 Task: Look for space in Vadodara, India from 5th July, 2023 to 15th July, 2023 for 9 adults in price range Rs.15000 to Rs.25000. Place can be entire place with 5 bedrooms having 5 beds and 5 bathrooms. Property type can be house, flat, guest house. Amenities needed are: washing machine. Booking option can be shelf check-in. Required host language is English.
Action: Mouse moved to (552, 93)
Screenshot: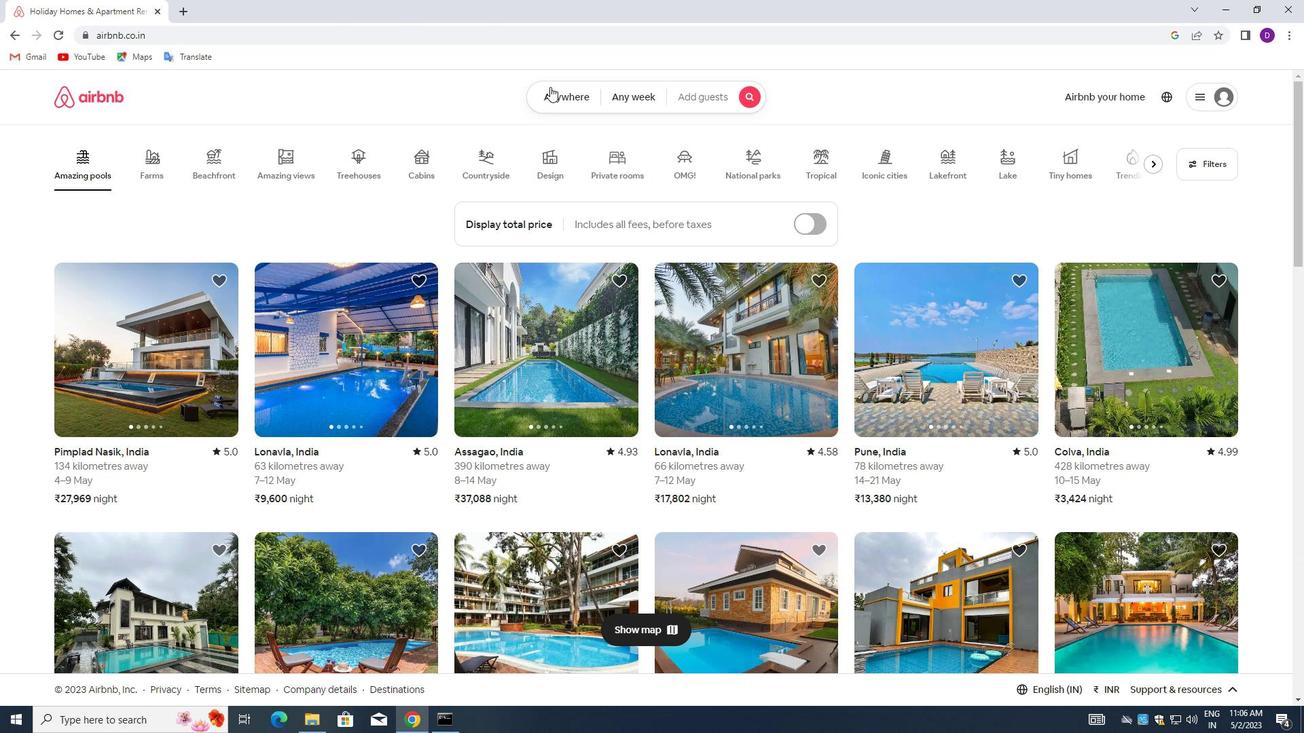 
Action: Mouse pressed left at (552, 93)
Screenshot: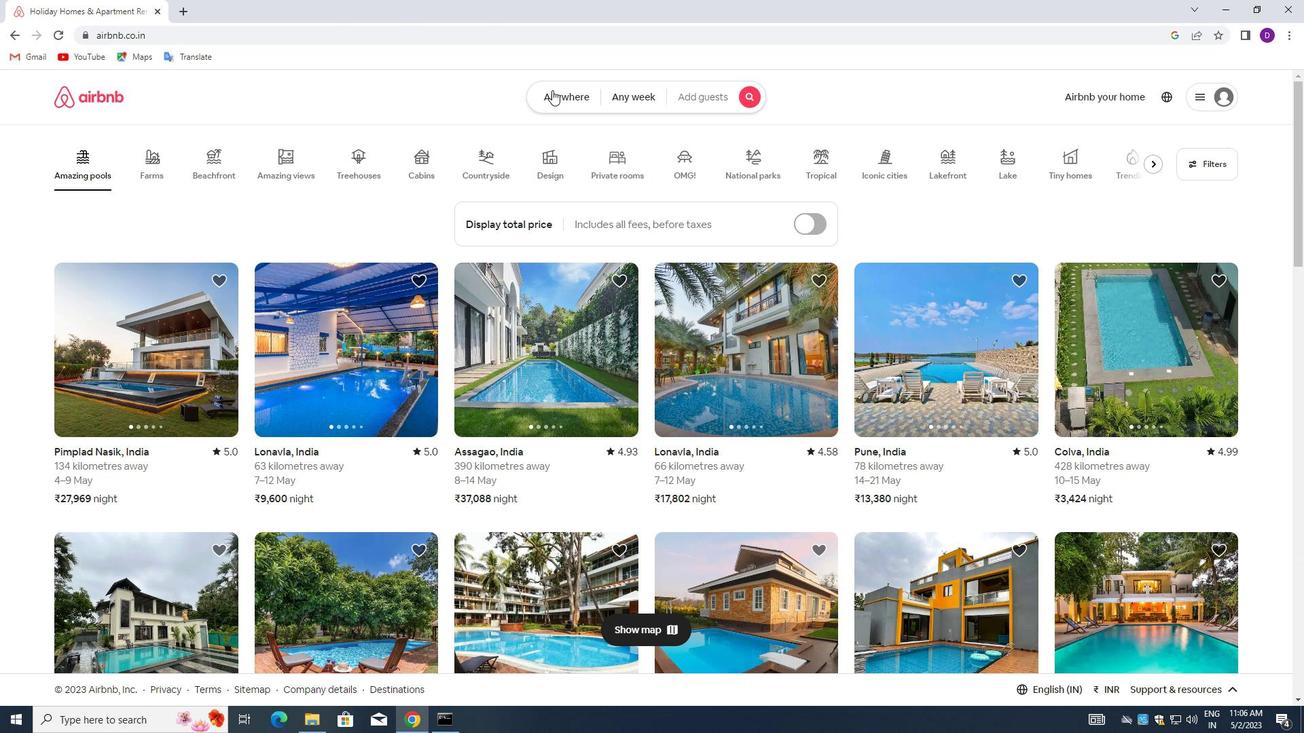 
Action: Mouse moved to (441, 152)
Screenshot: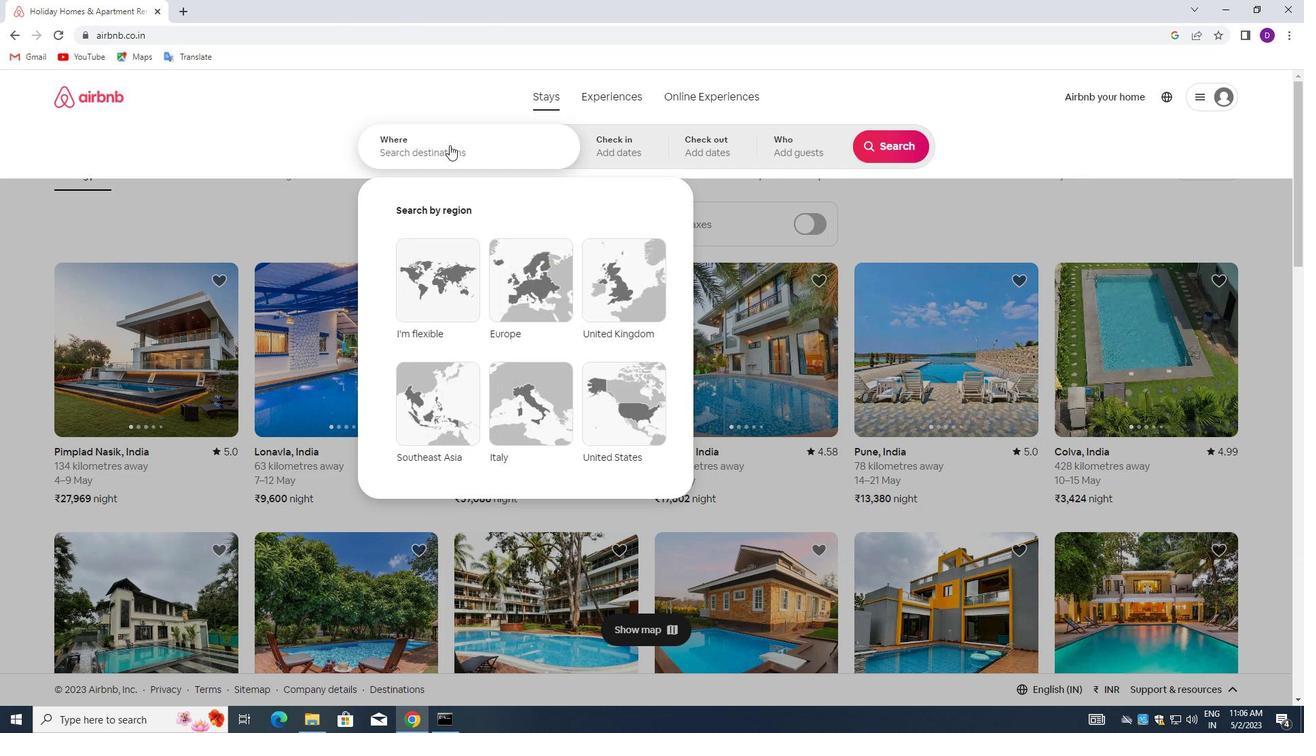 
Action: Mouse pressed left at (441, 152)
Screenshot: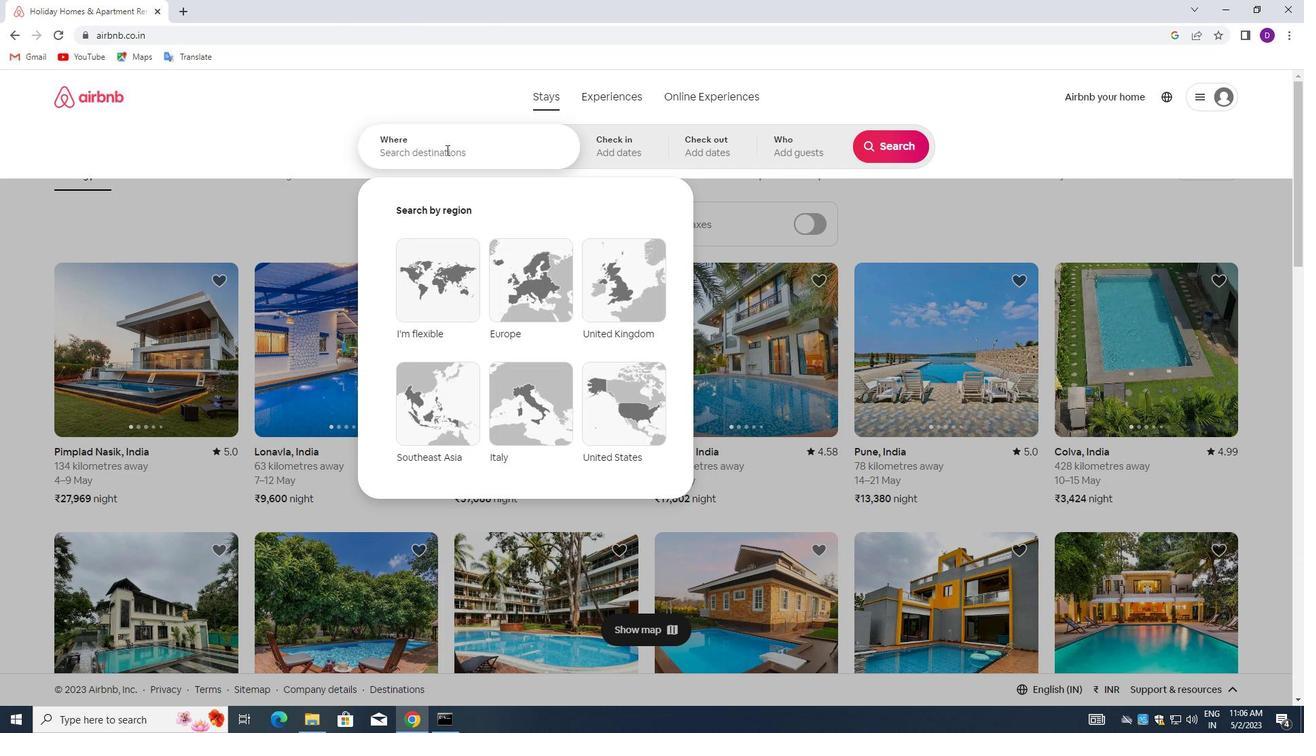 
Action: Key pressed <Key.shift_r>Vadodara,<Key.space><Key.shift>INDIA<Key.enter>
Screenshot: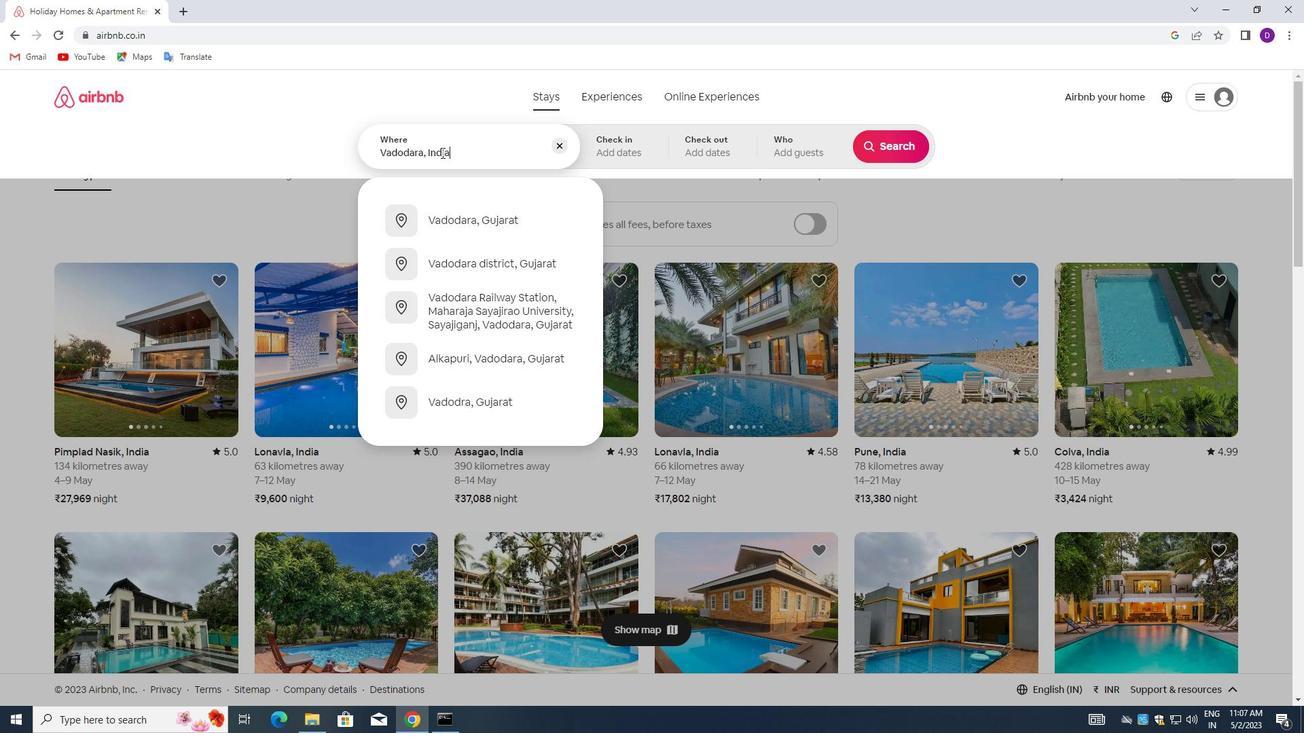 
Action: Mouse moved to (882, 249)
Screenshot: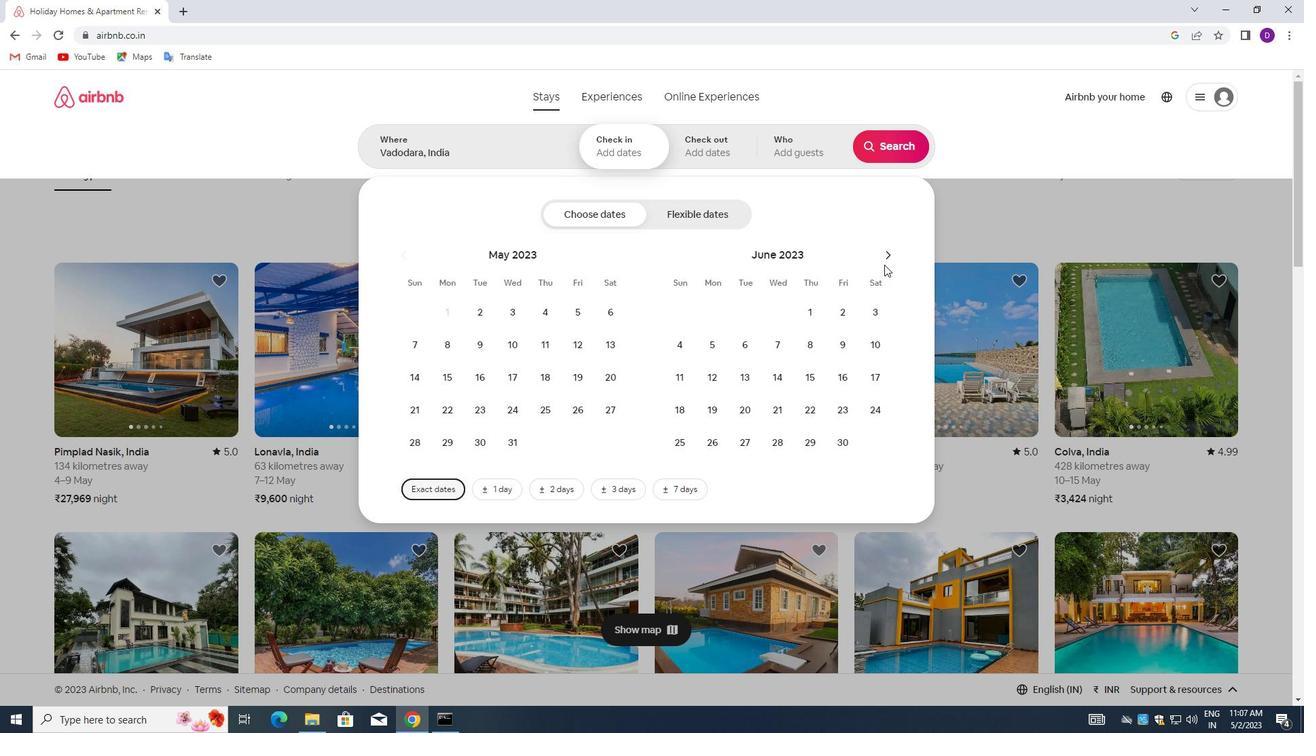 
Action: Mouse pressed left at (882, 249)
Screenshot: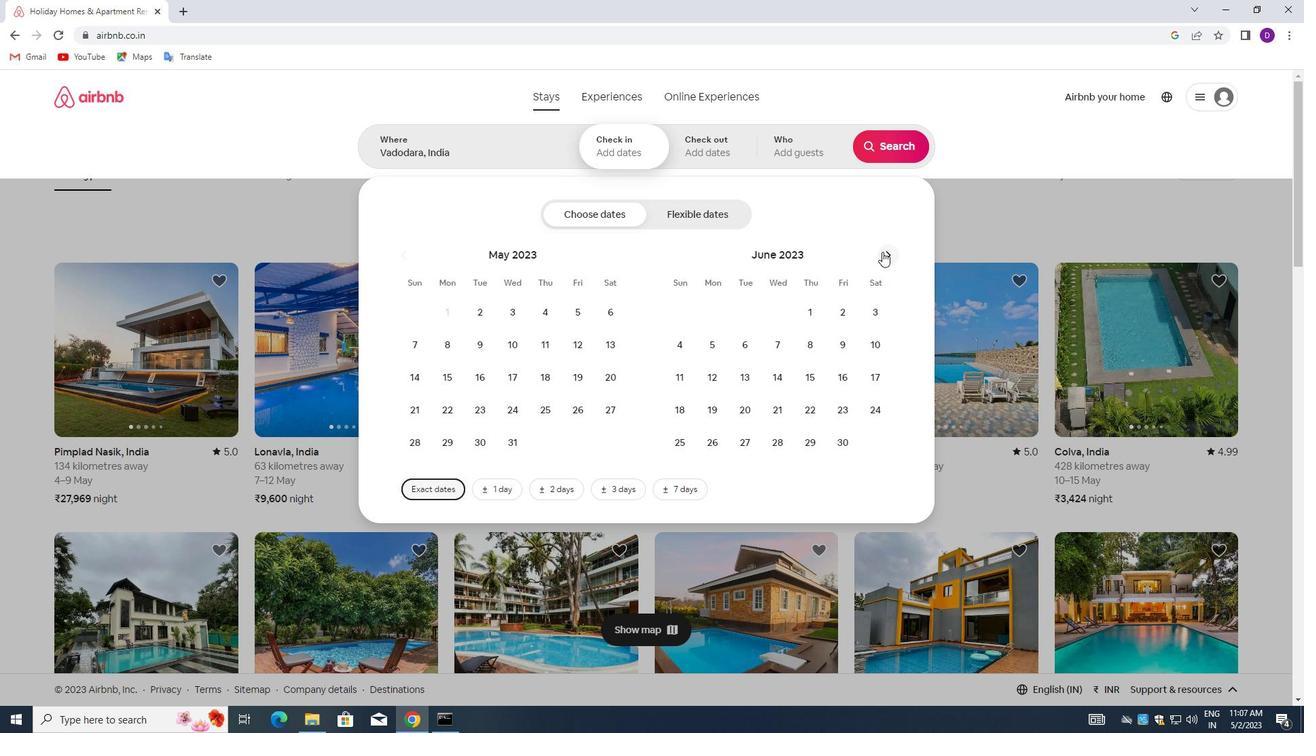 
Action: Mouse moved to (777, 339)
Screenshot: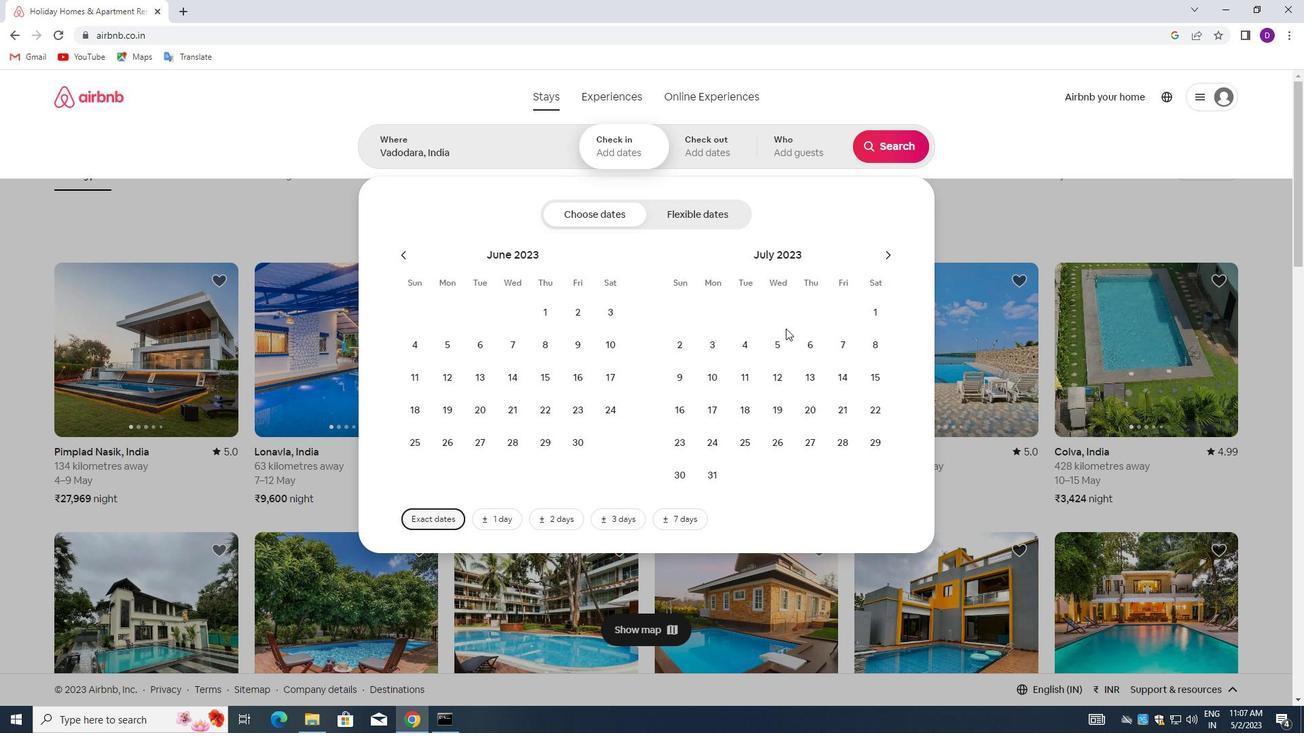 
Action: Mouse pressed left at (777, 339)
Screenshot: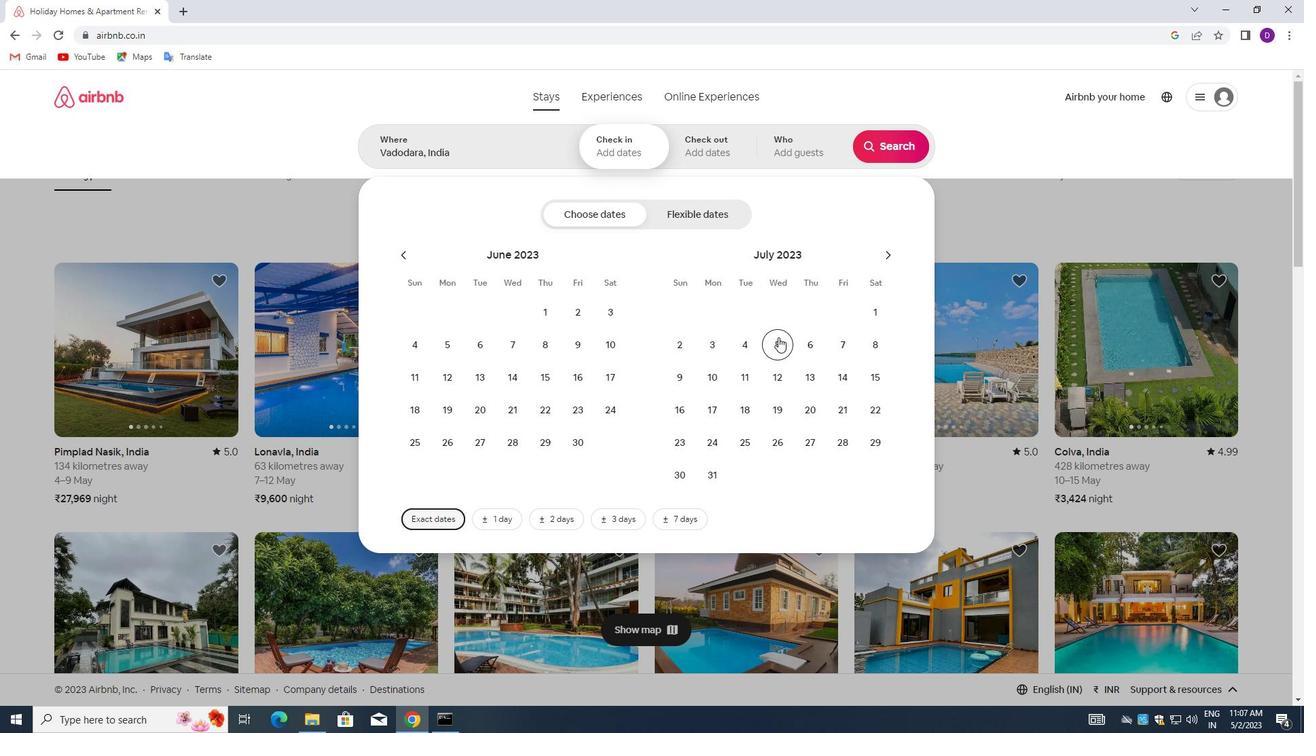 
Action: Mouse moved to (868, 377)
Screenshot: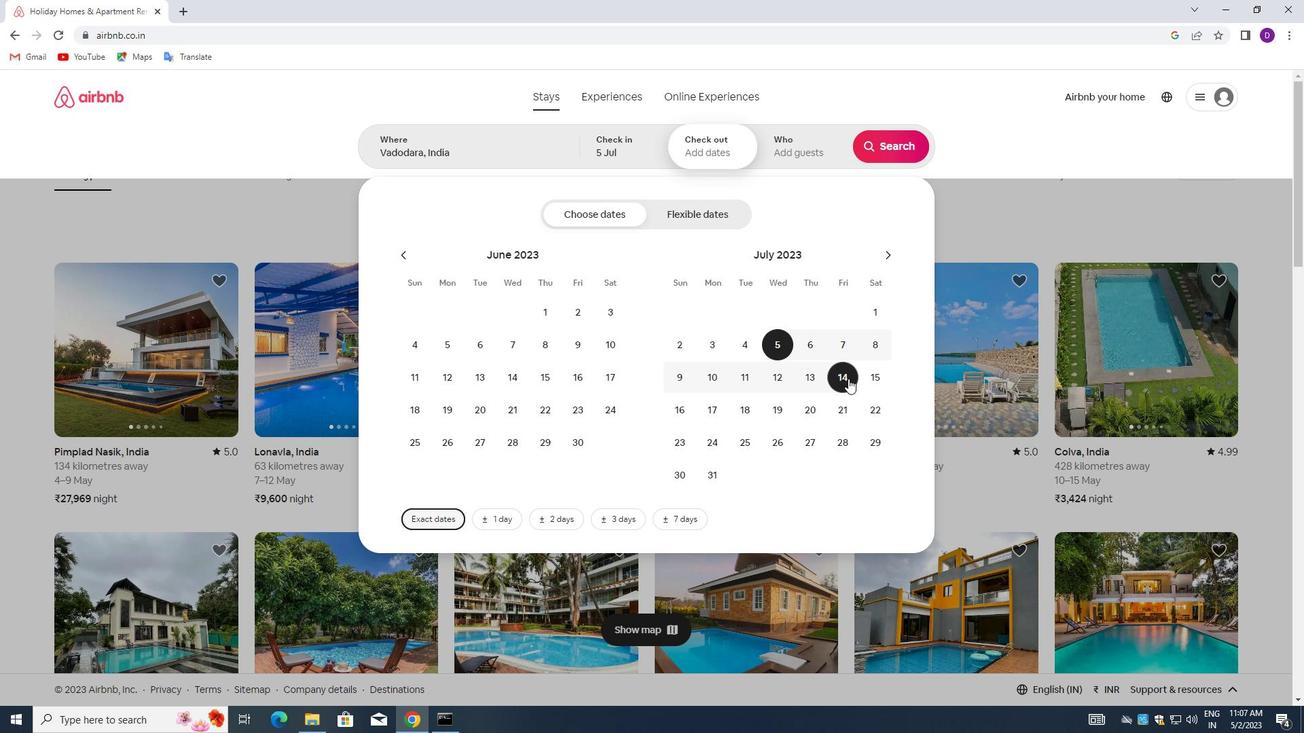 
Action: Mouse pressed left at (868, 377)
Screenshot: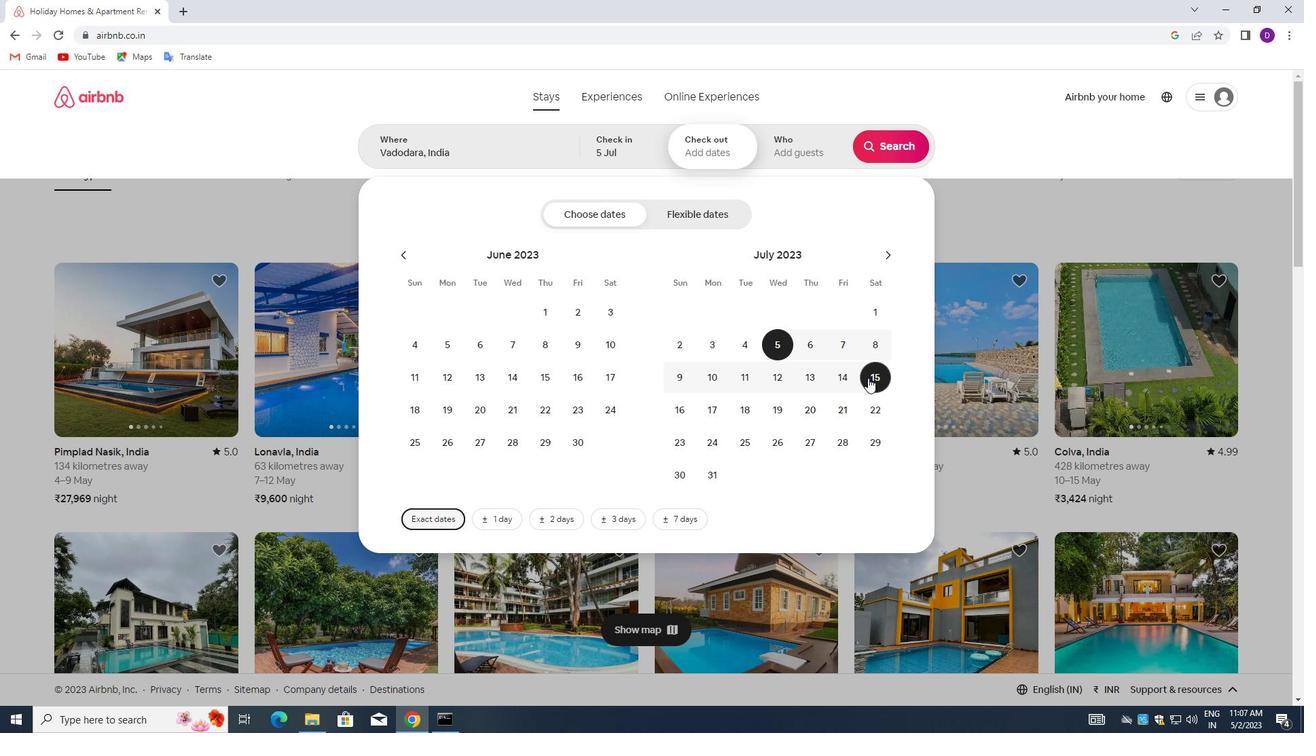 
Action: Mouse moved to (792, 154)
Screenshot: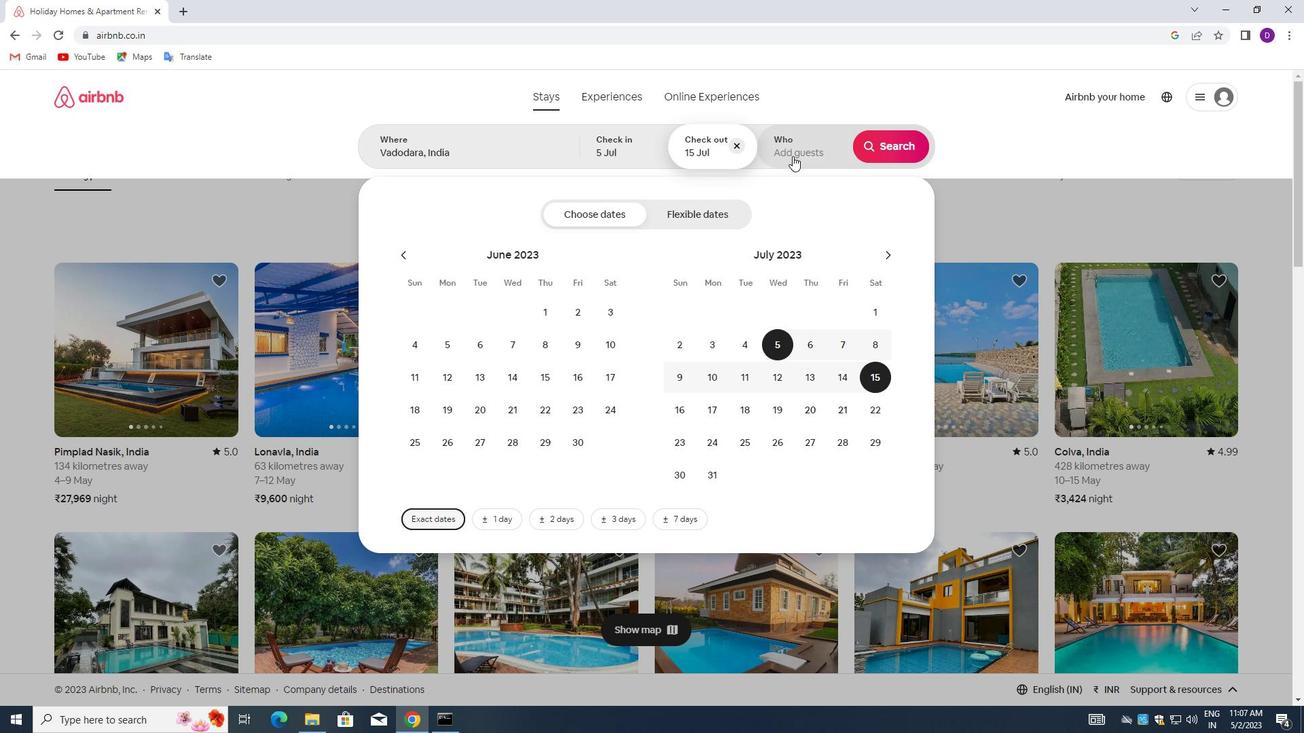 
Action: Mouse pressed left at (792, 154)
Screenshot: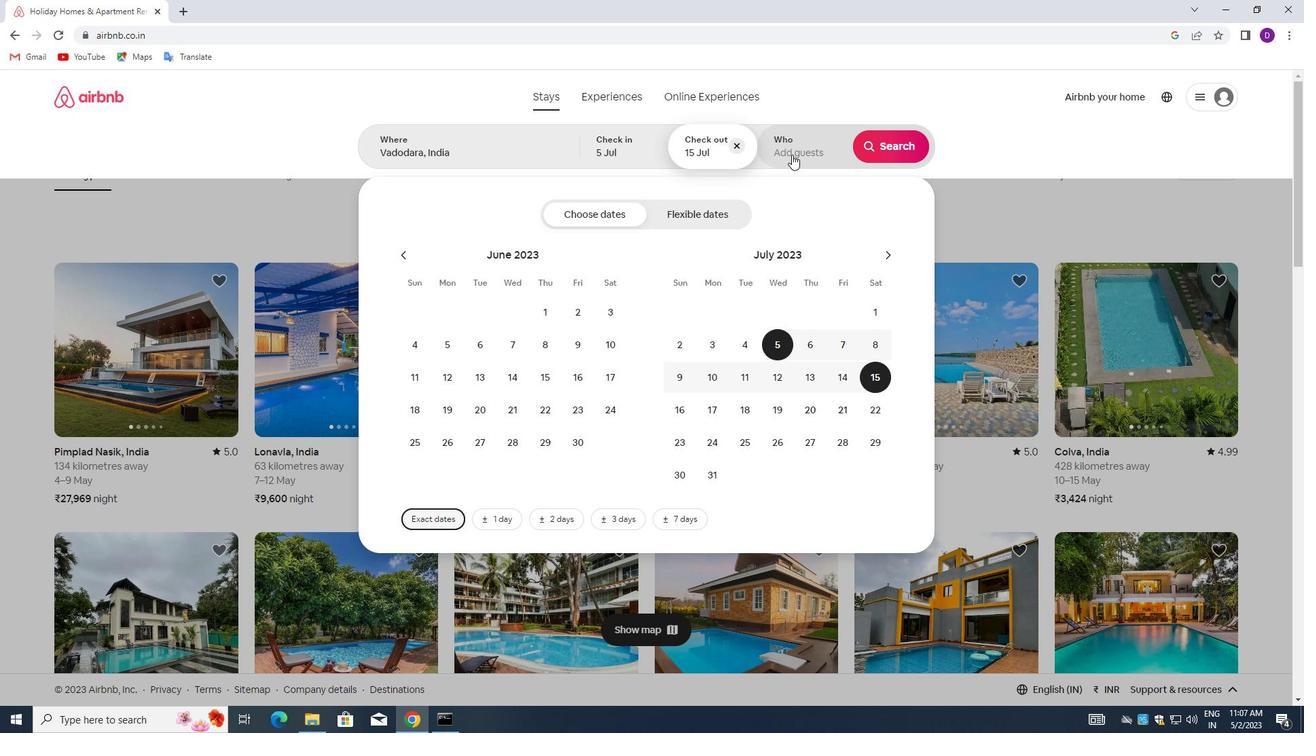 
Action: Mouse moved to (895, 219)
Screenshot: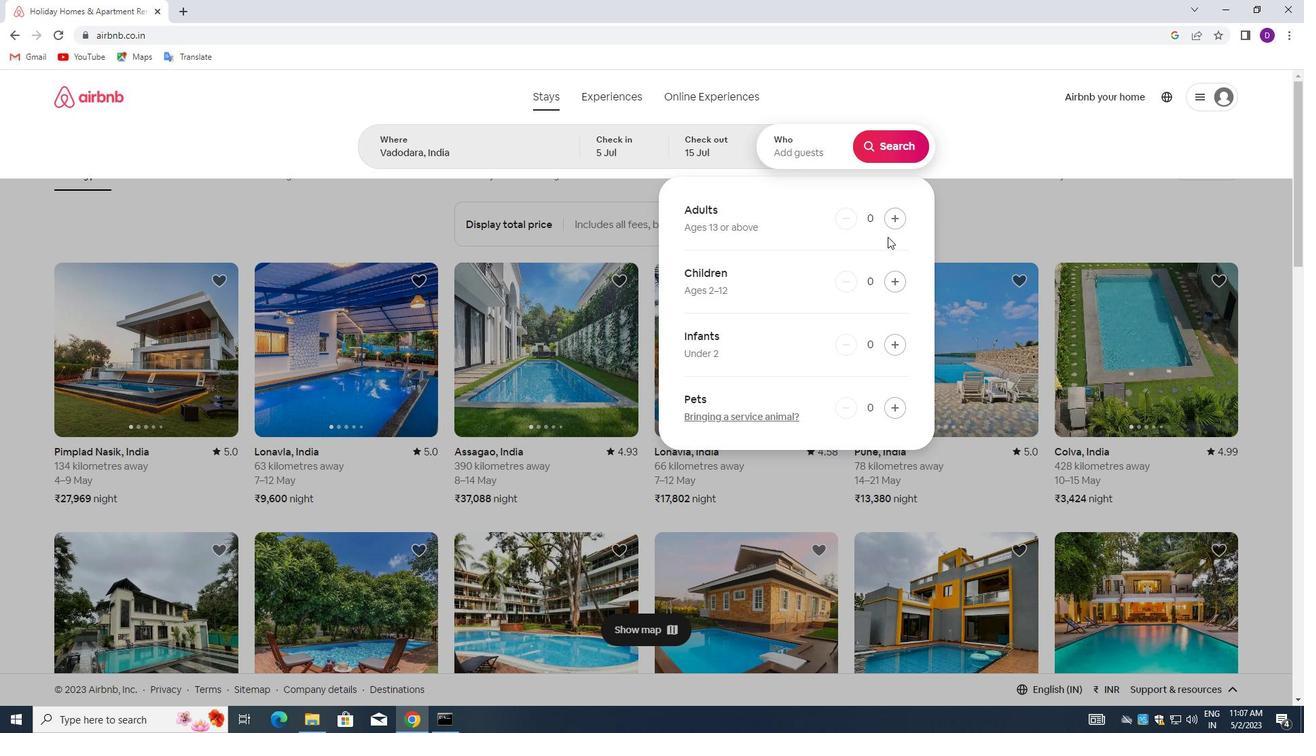 
Action: Mouse pressed left at (895, 219)
Screenshot: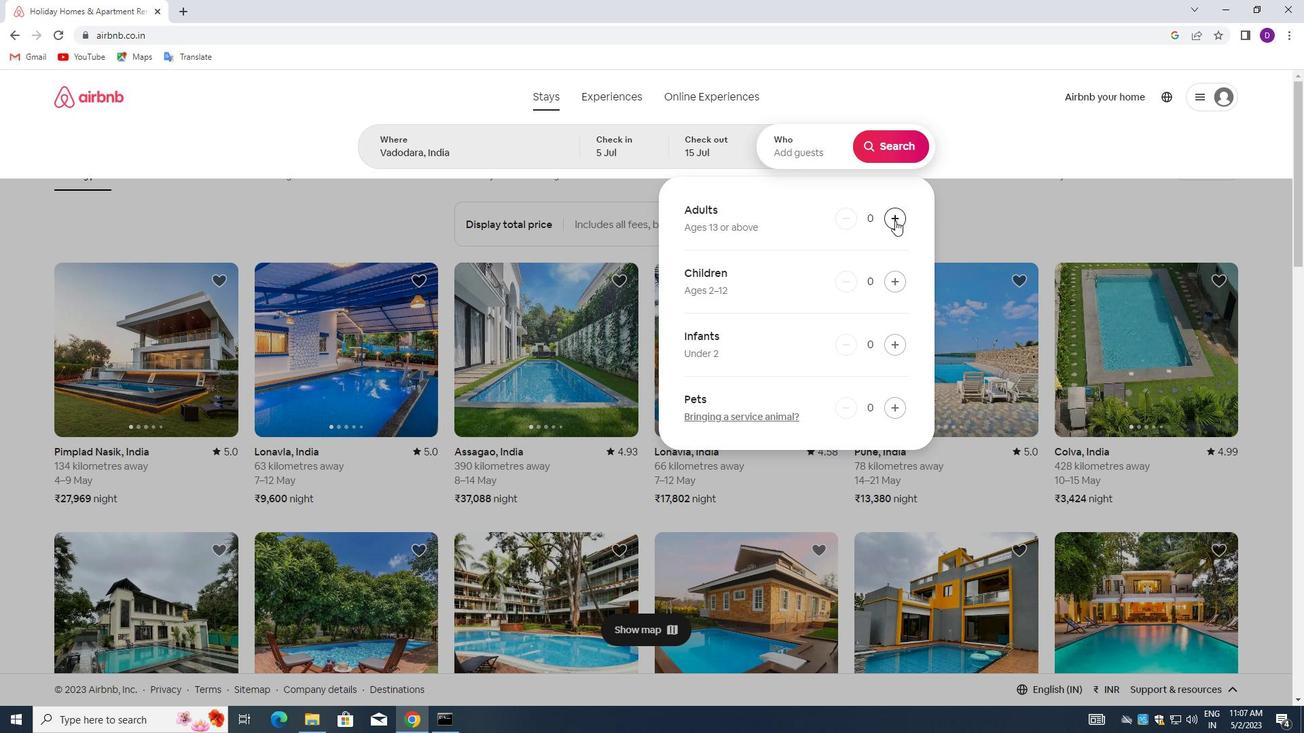 
Action: Mouse pressed left at (895, 219)
Screenshot: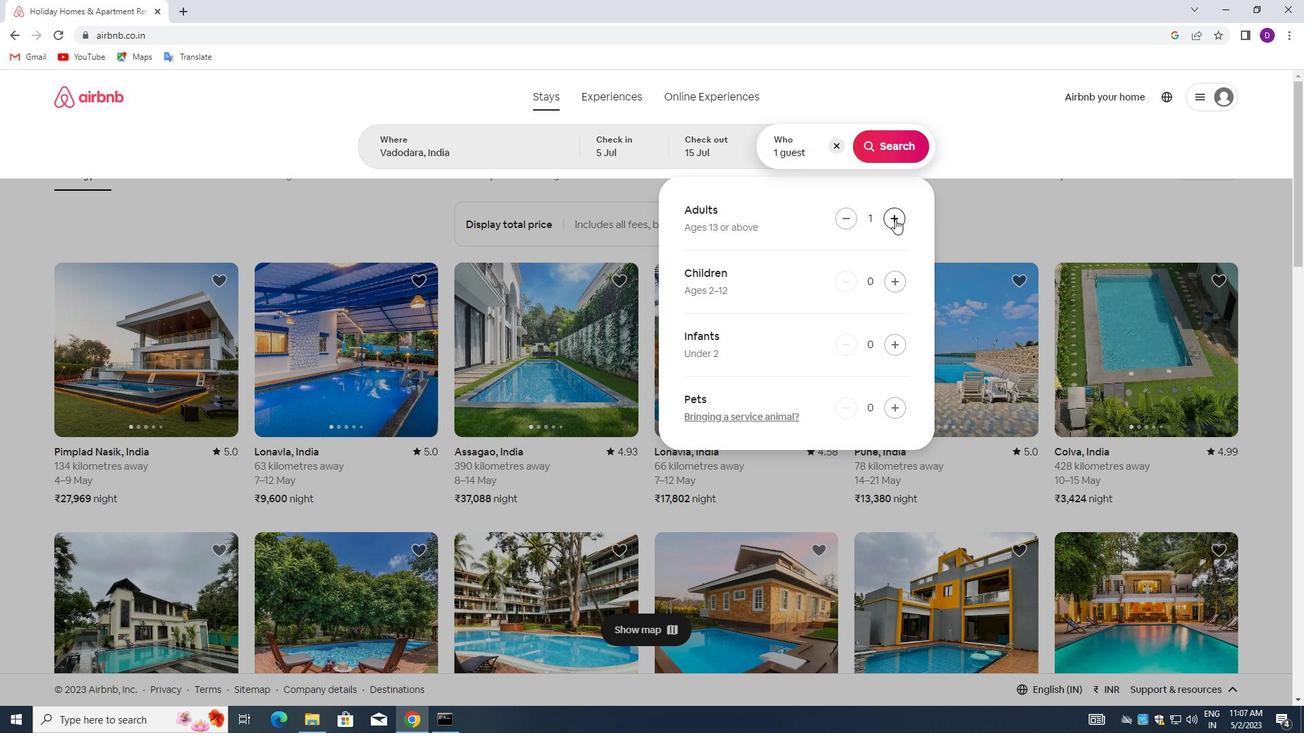 
Action: Mouse pressed left at (895, 219)
Screenshot: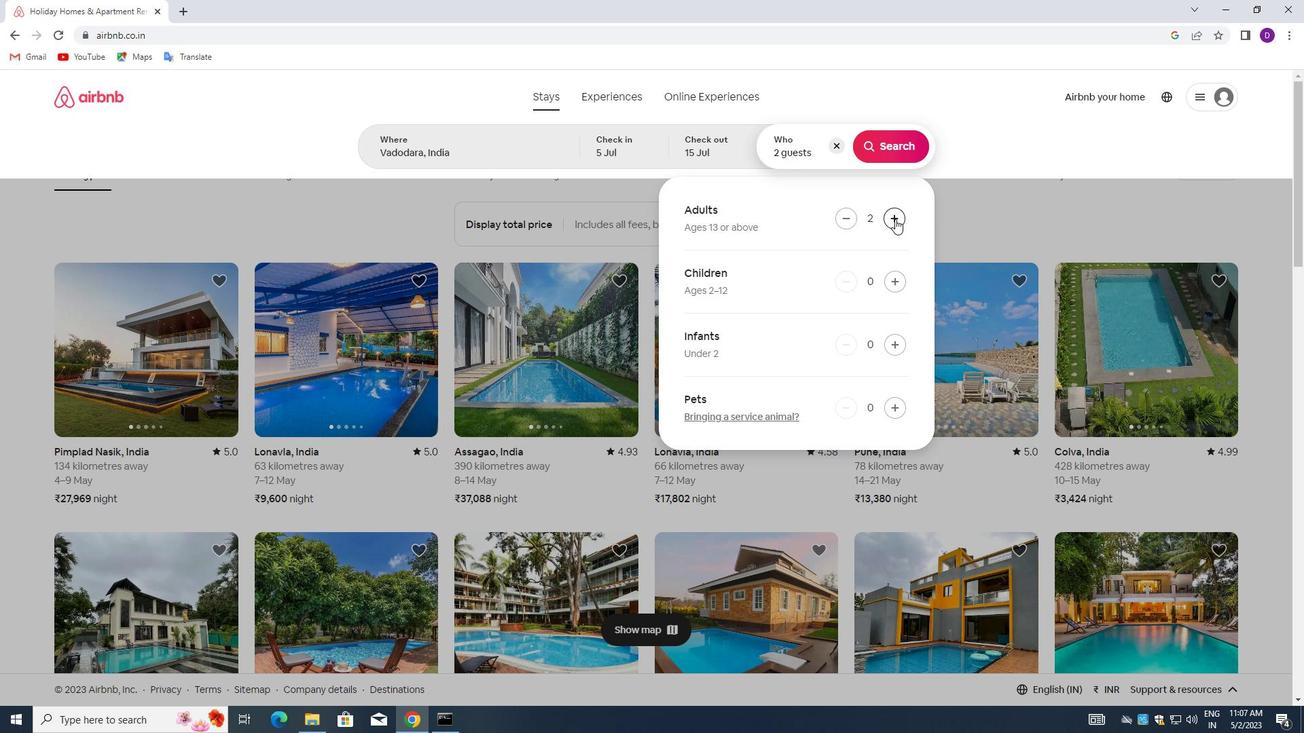 
Action: Mouse pressed left at (895, 219)
Screenshot: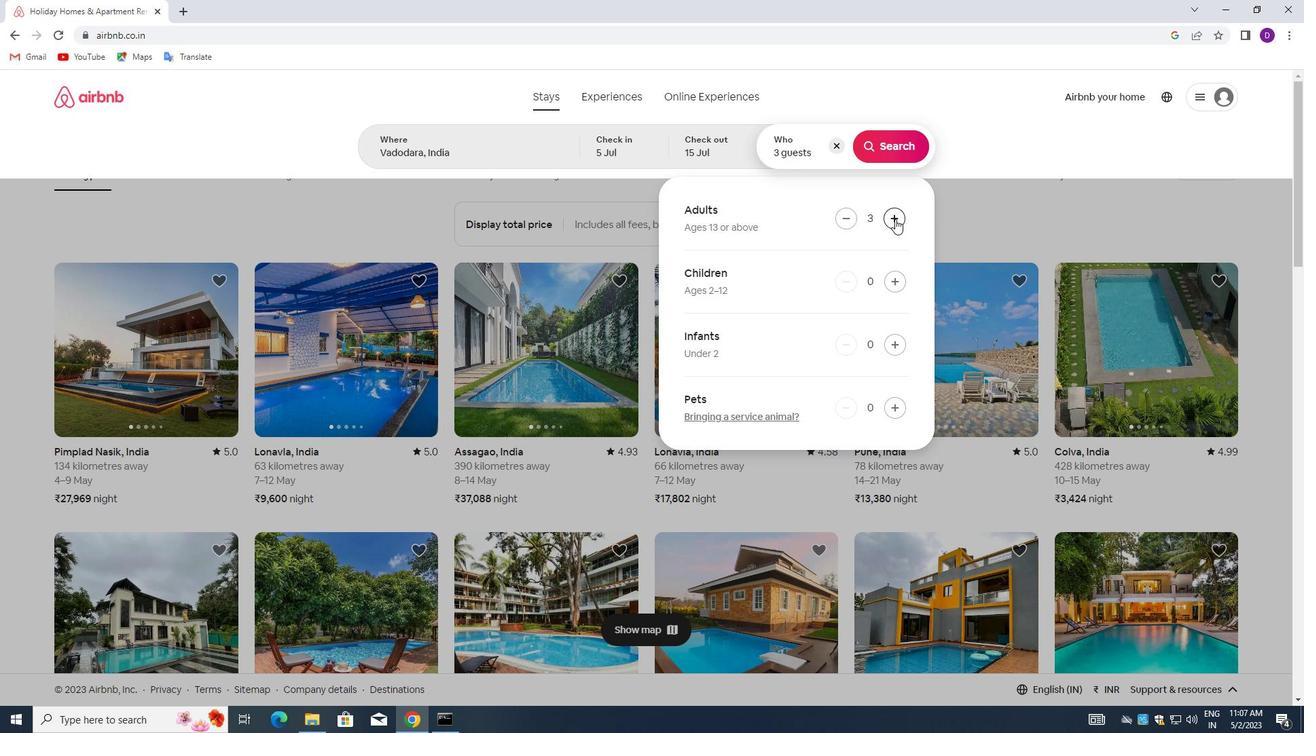 
Action: Mouse pressed left at (895, 219)
Screenshot: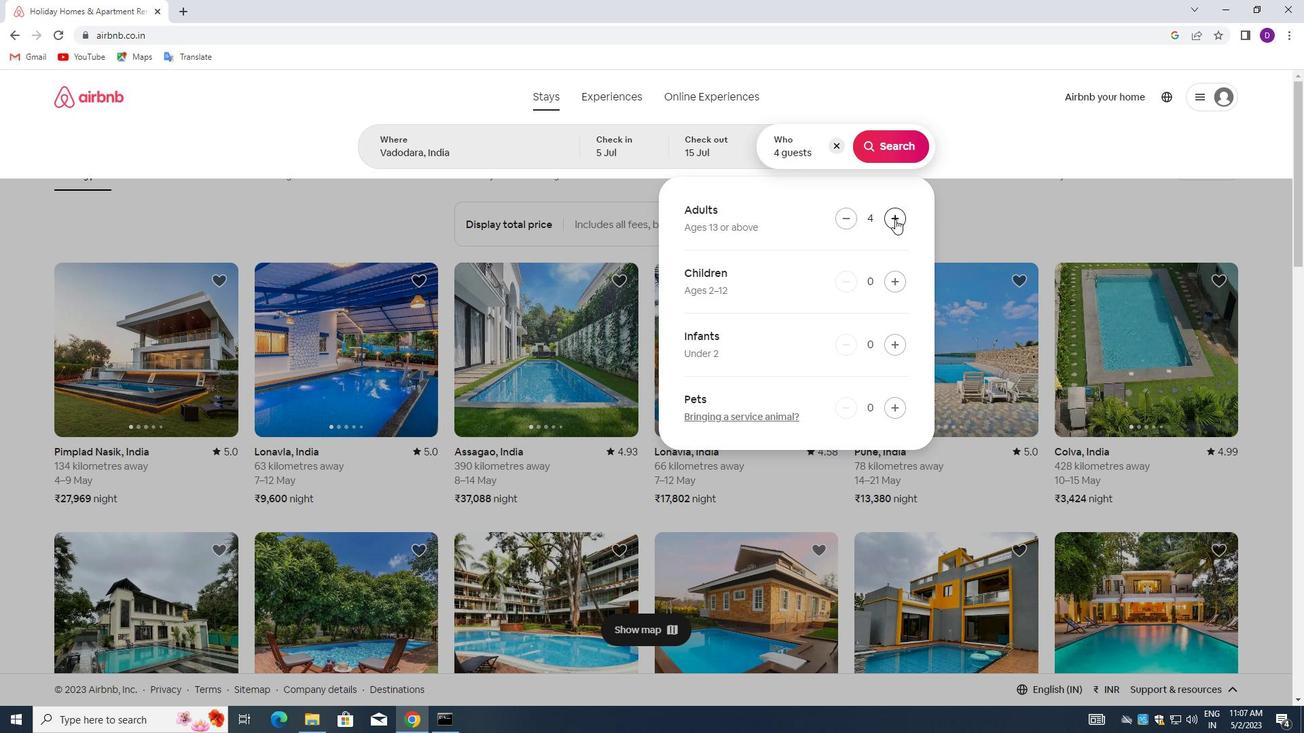 
Action: Mouse pressed left at (895, 219)
Screenshot: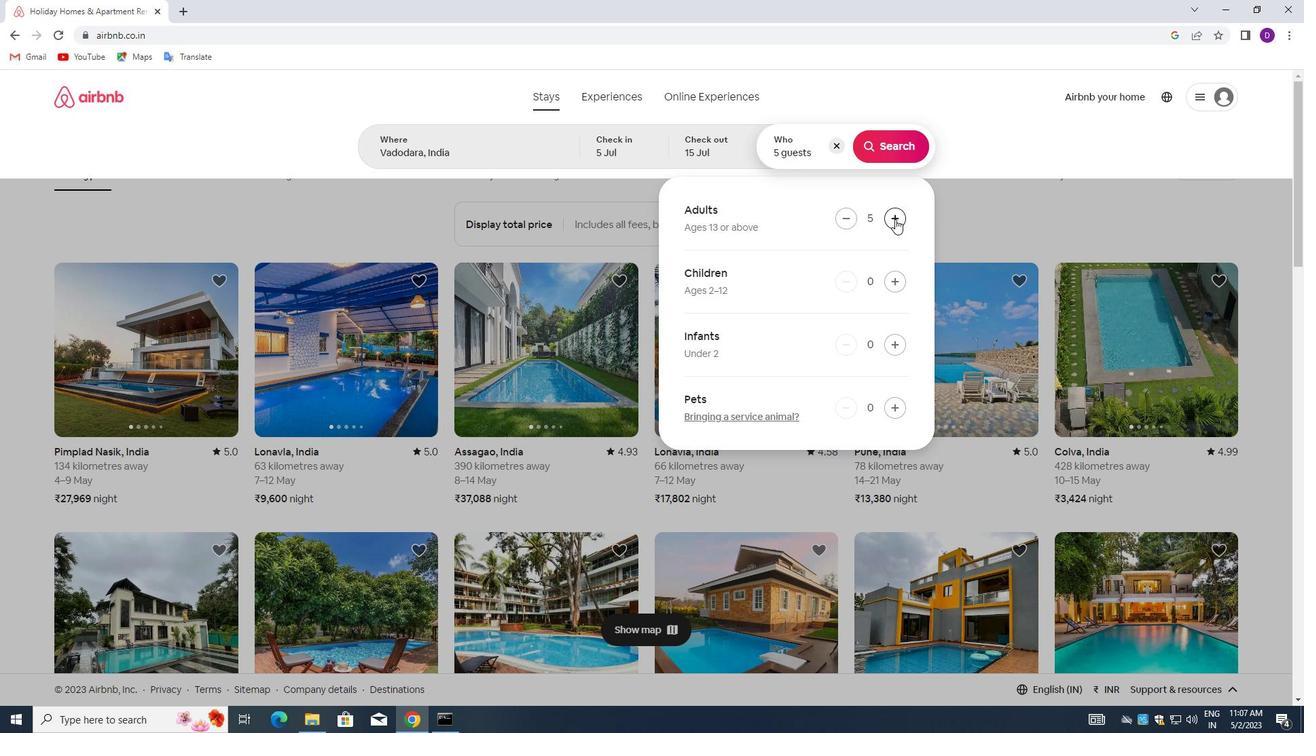 
Action: Mouse pressed left at (895, 219)
Screenshot: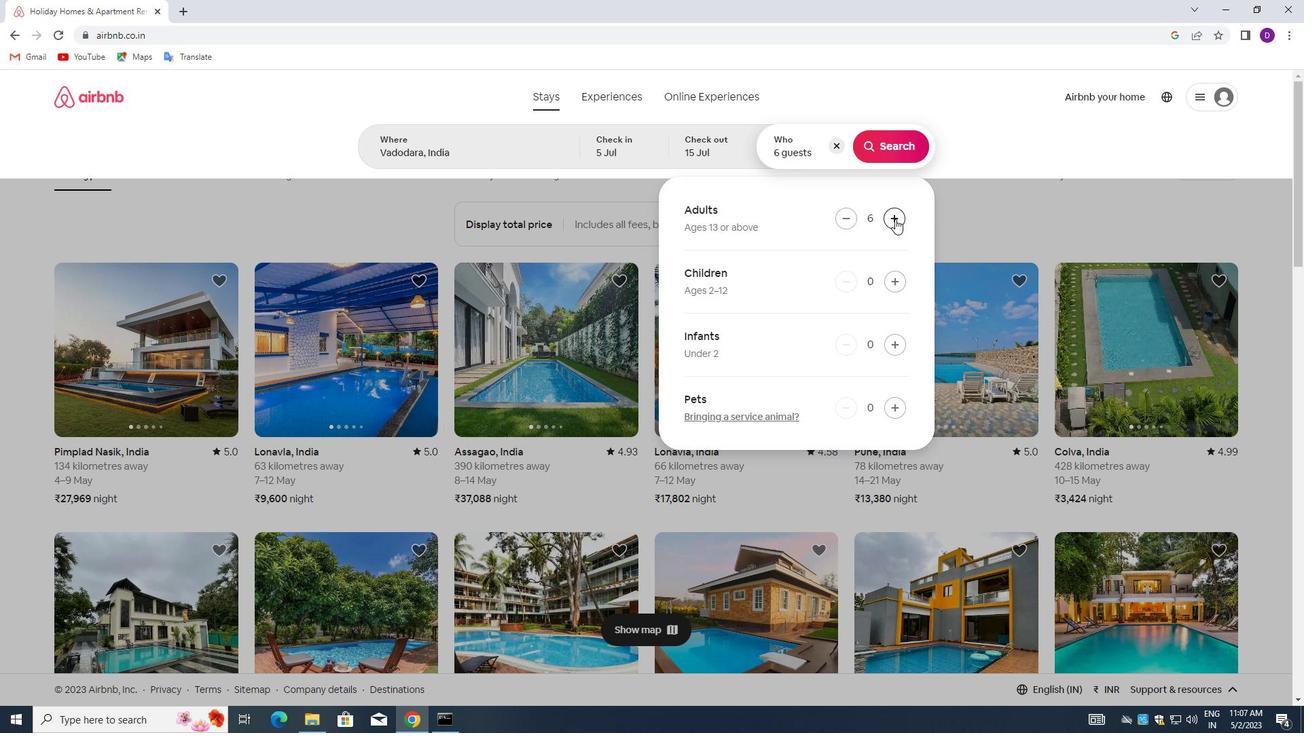 
Action: Mouse pressed left at (895, 219)
Screenshot: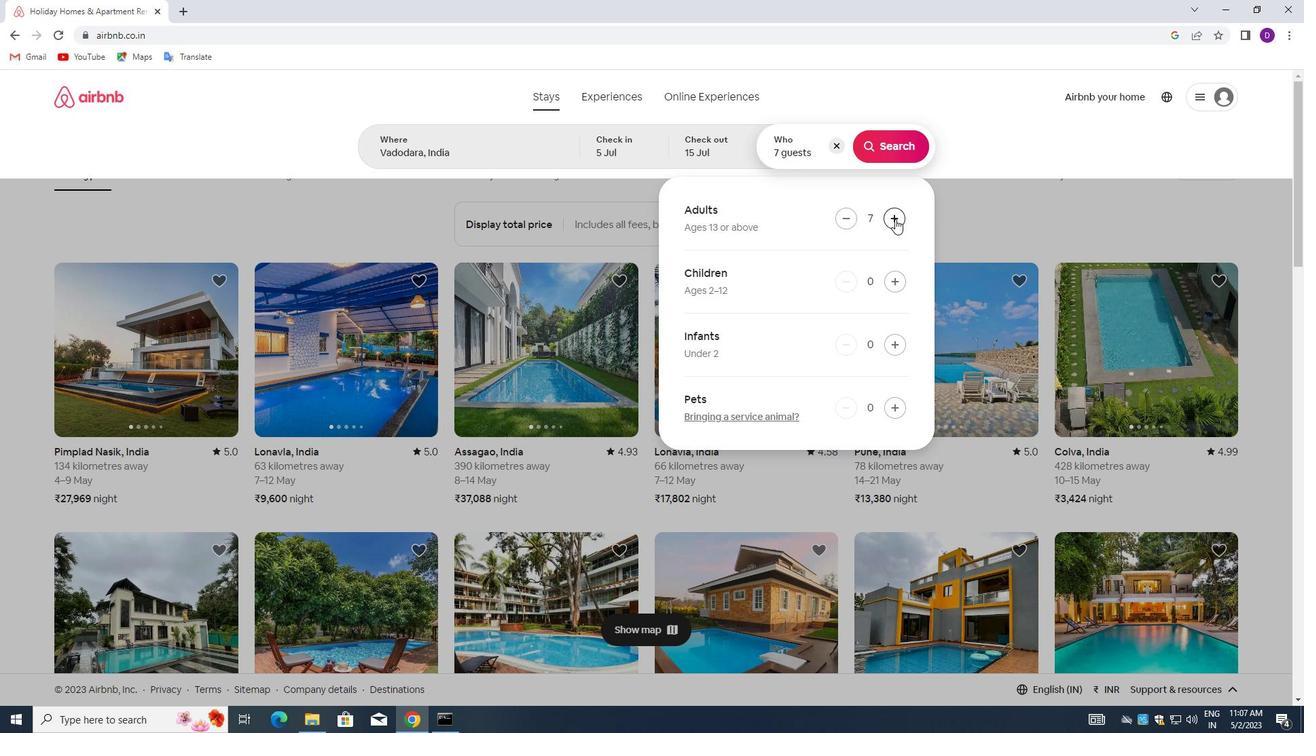 
Action: Mouse pressed left at (895, 219)
Screenshot: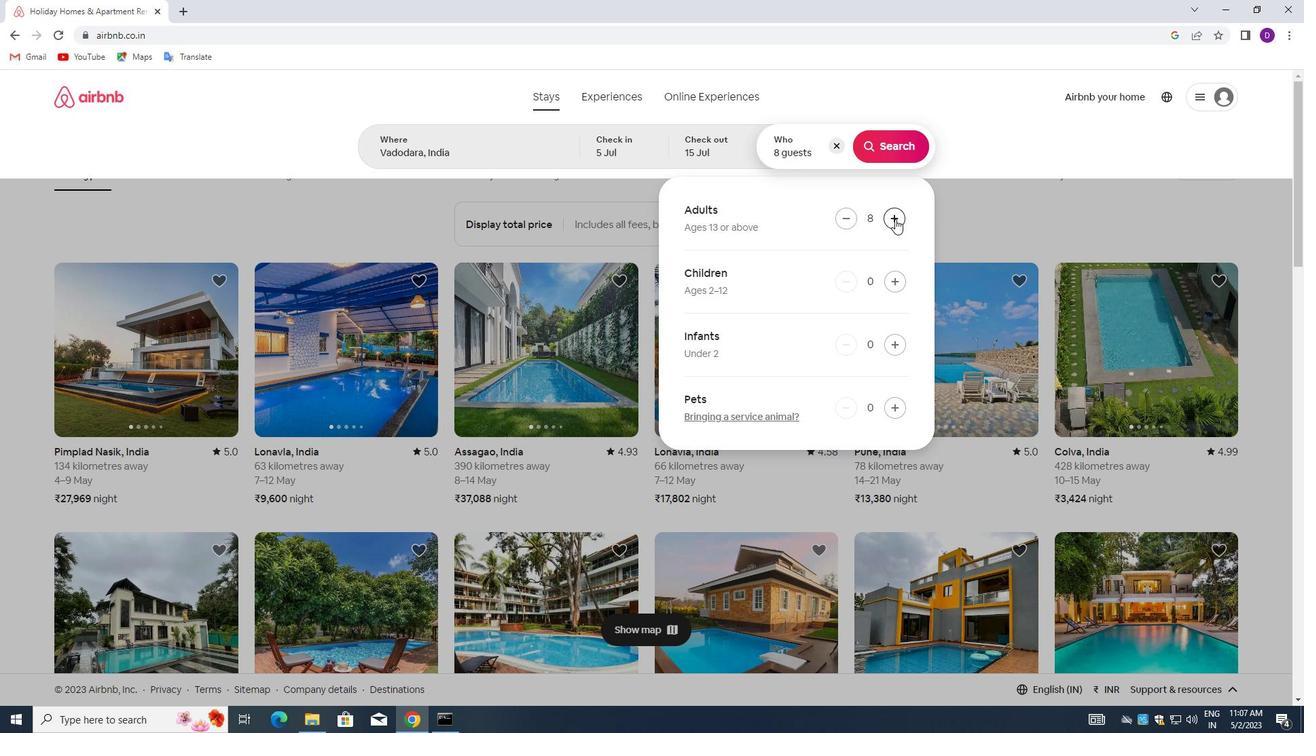
Action: Mouse moved to (894, 150)
Screenshot: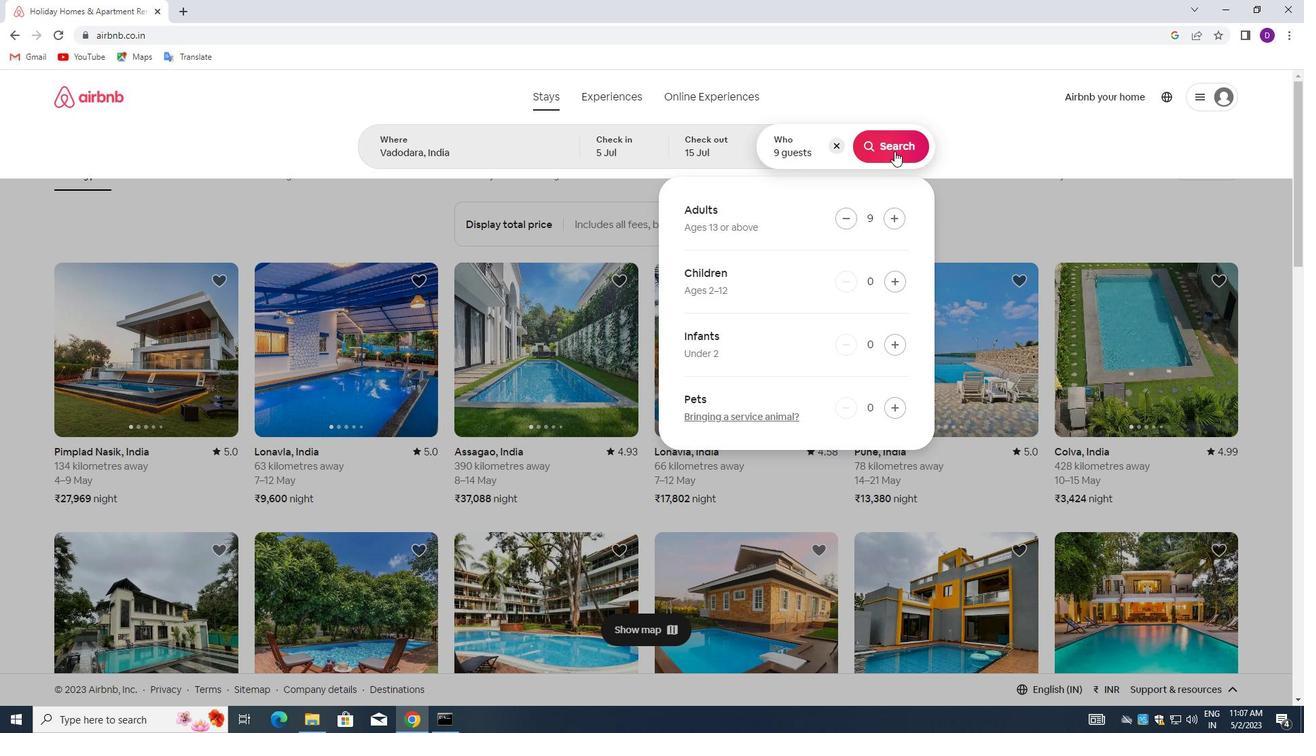 
Action: Mouse pressed left at (894, 150)
Screenshot: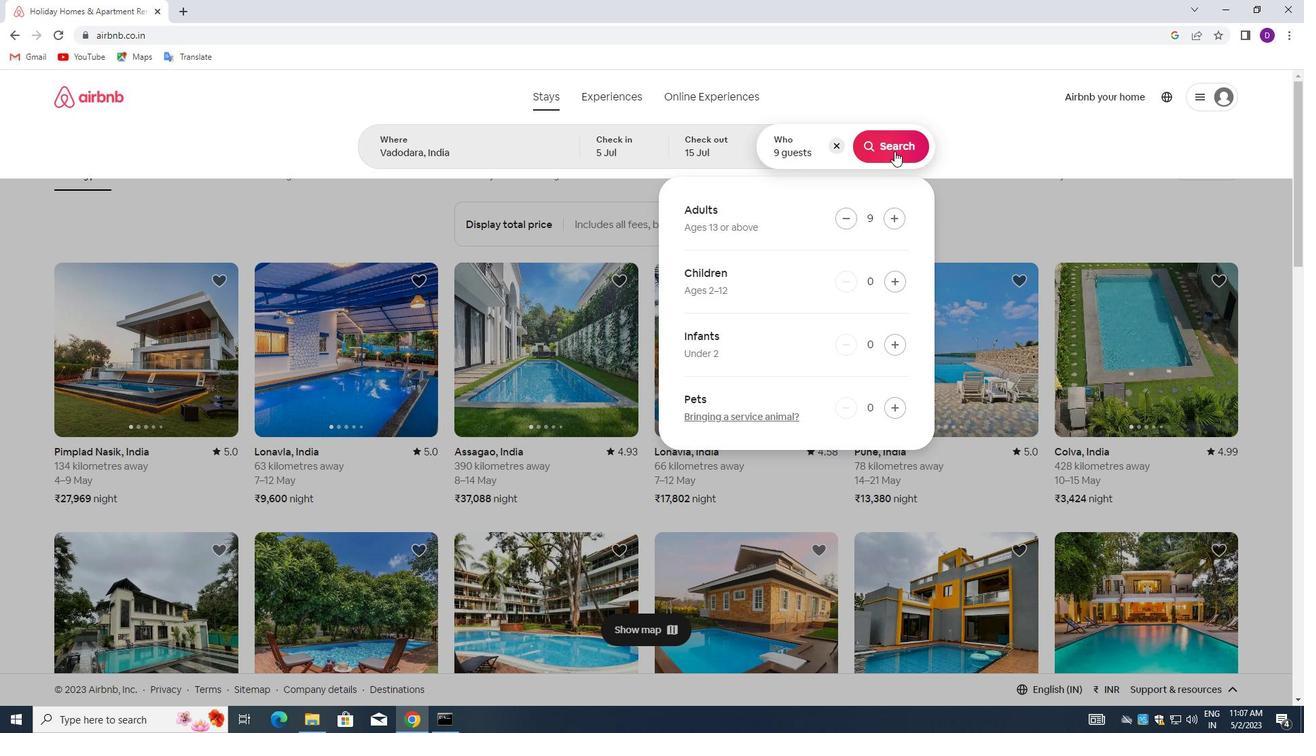 
Action: Mouse moved to (1228, 148)
Screenshot: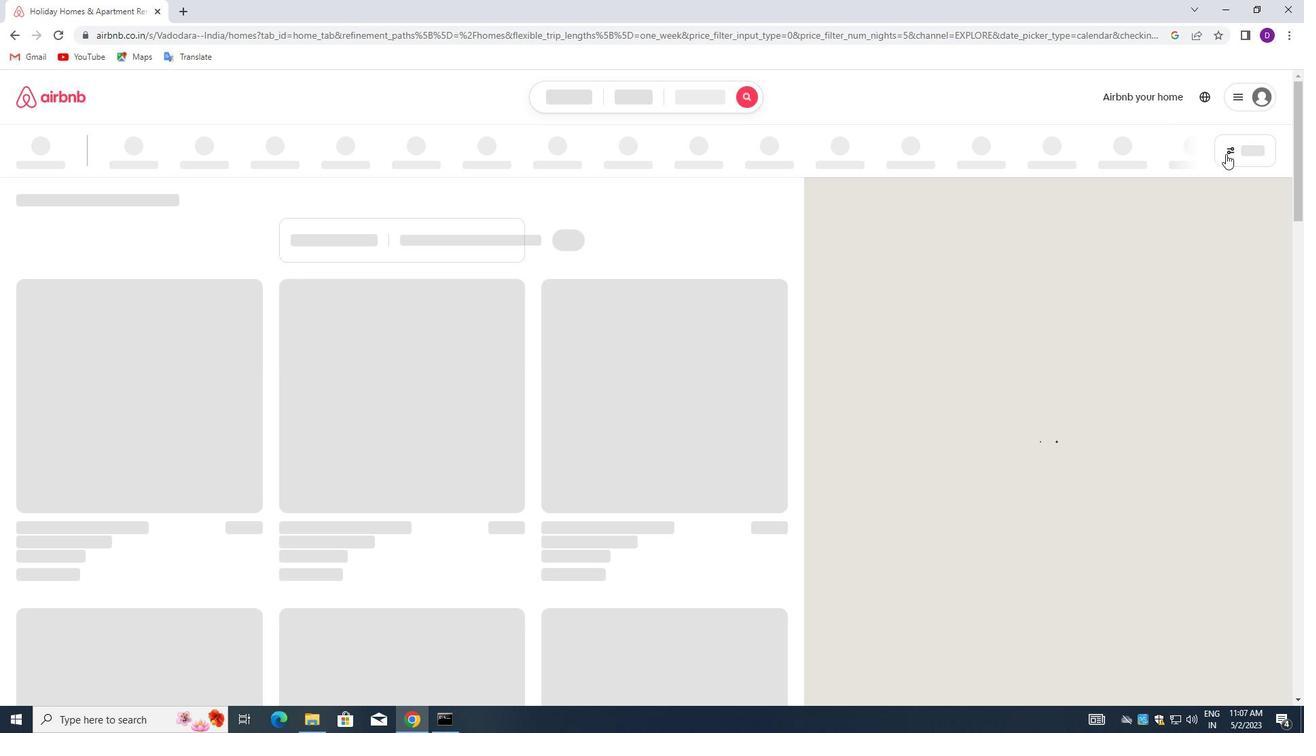 
Action: Mouse pressed left at (1228, 148)
Screenshot: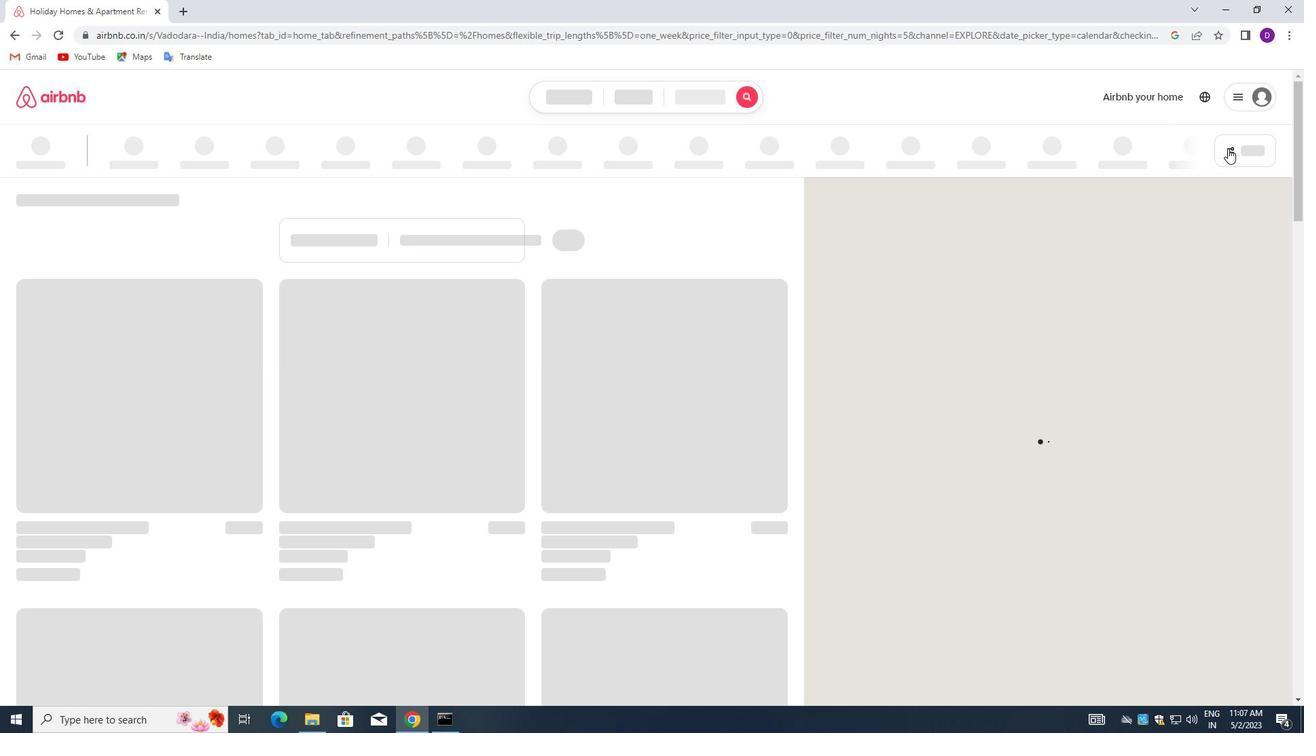 
Action: Mouse moved to (471, 326)
Screenshot: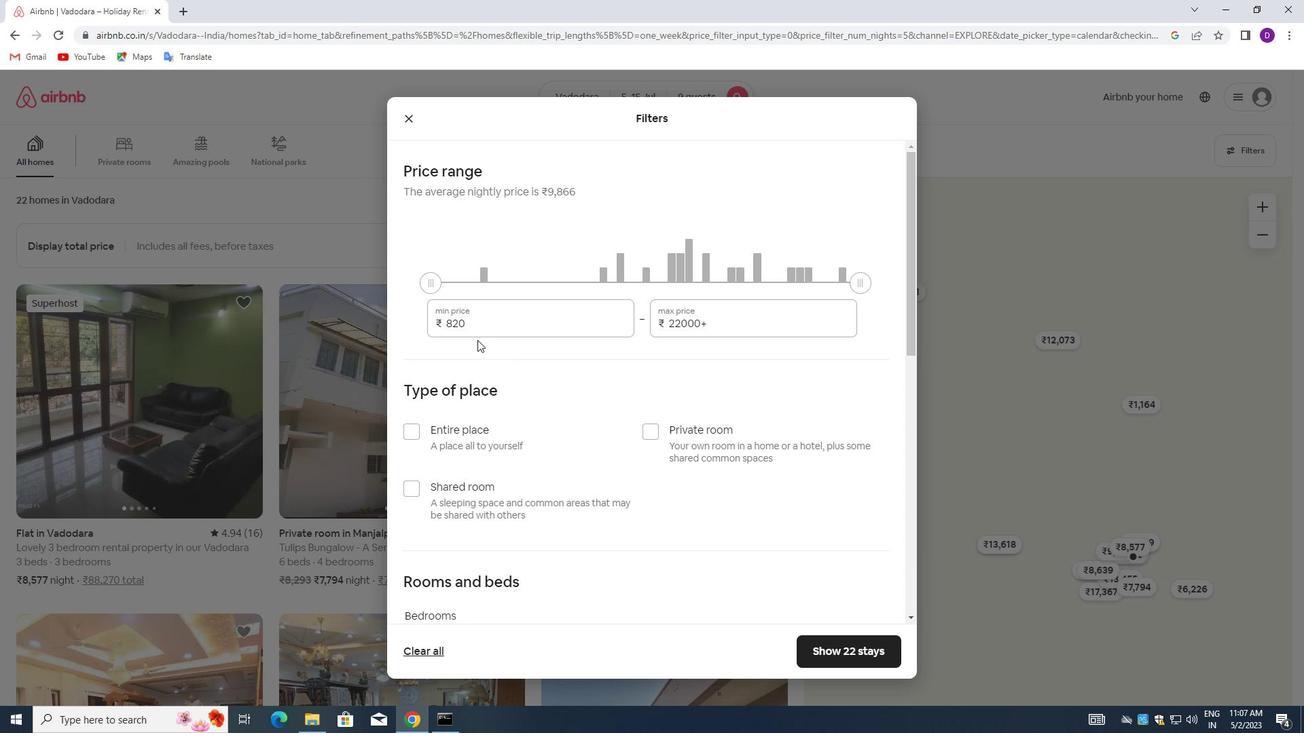 
Action: Mouse pressed left at (471, 326)
Screenshot: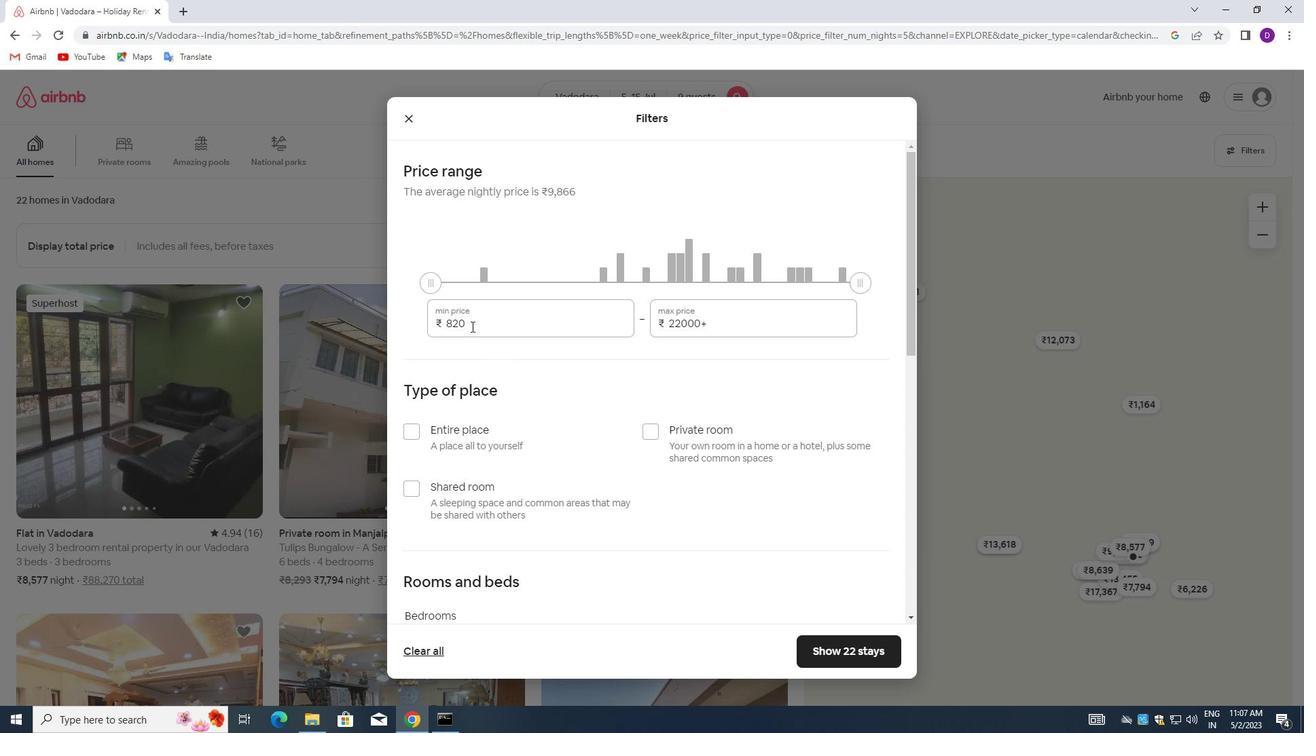 
Action: Mouse pressed left at (471, 326)
Screenshot: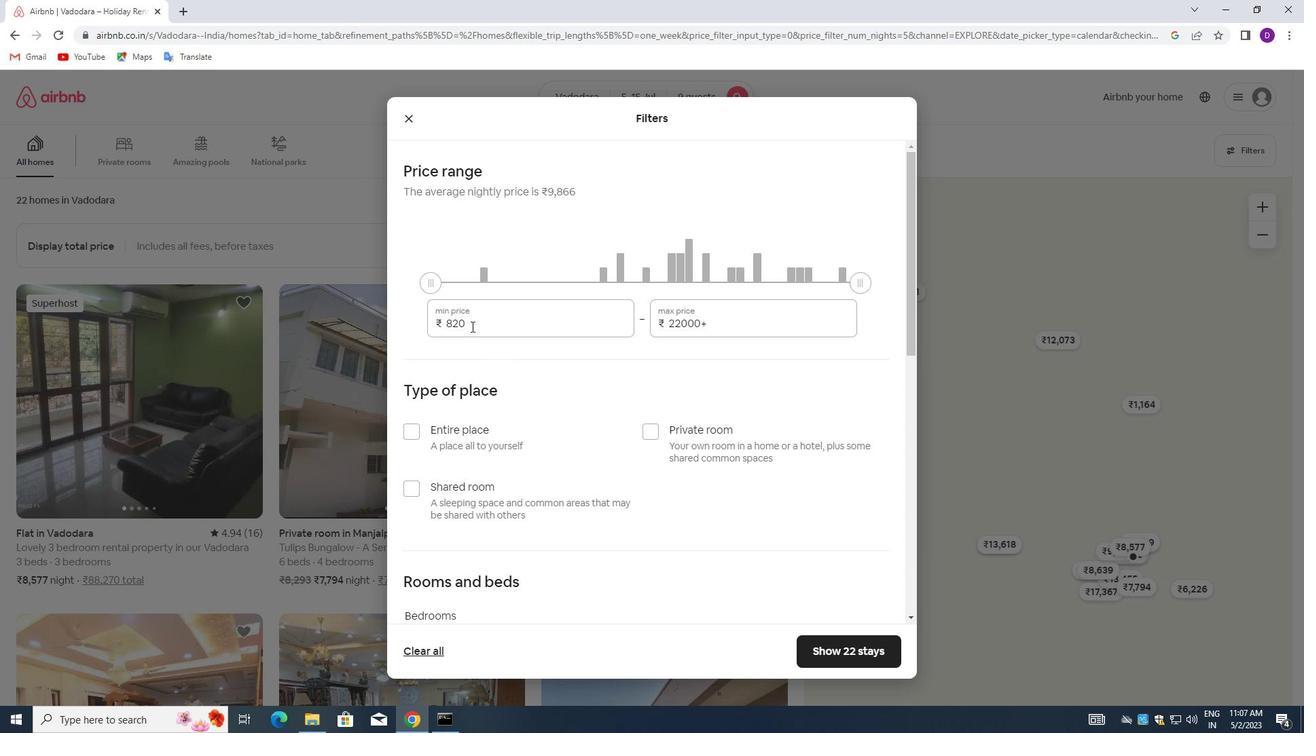
Action: Key pressed 159<Key.backspace>000<Key.tab>20000
Screenshot: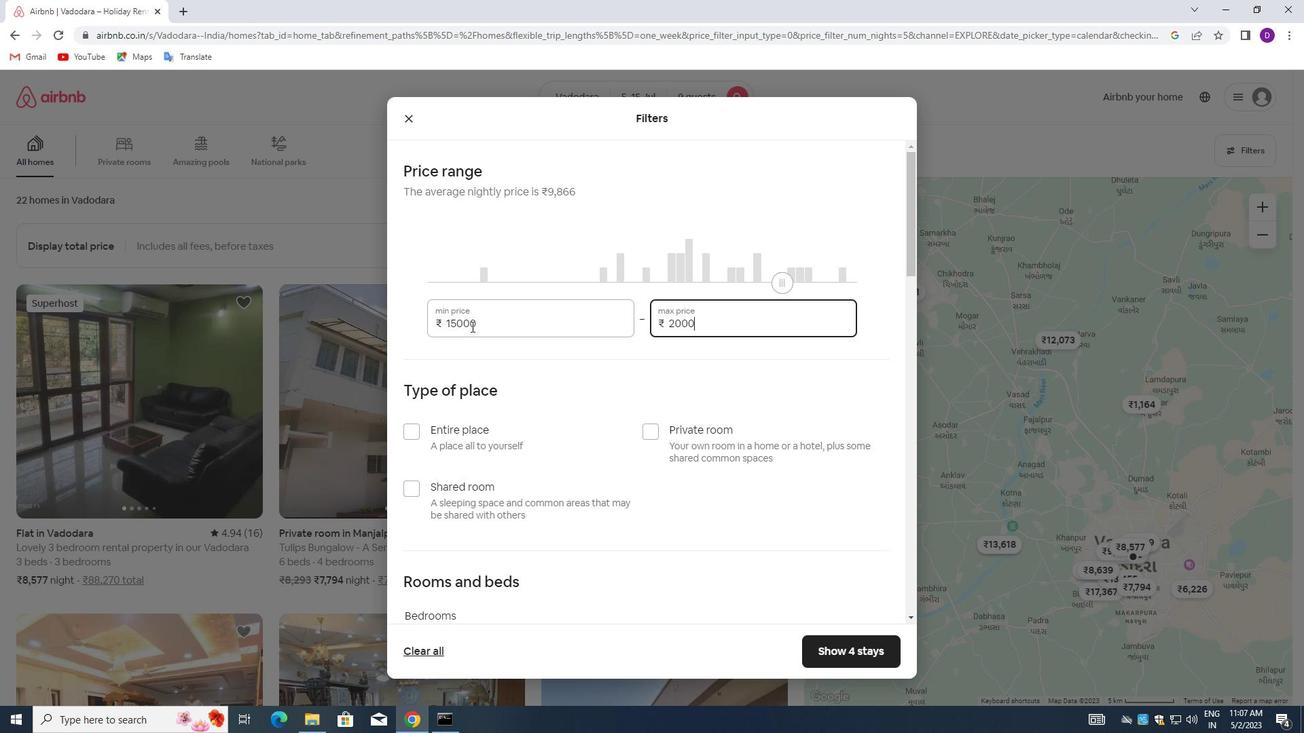 
Action: Mouse moved to (584, 387)
Screenshot: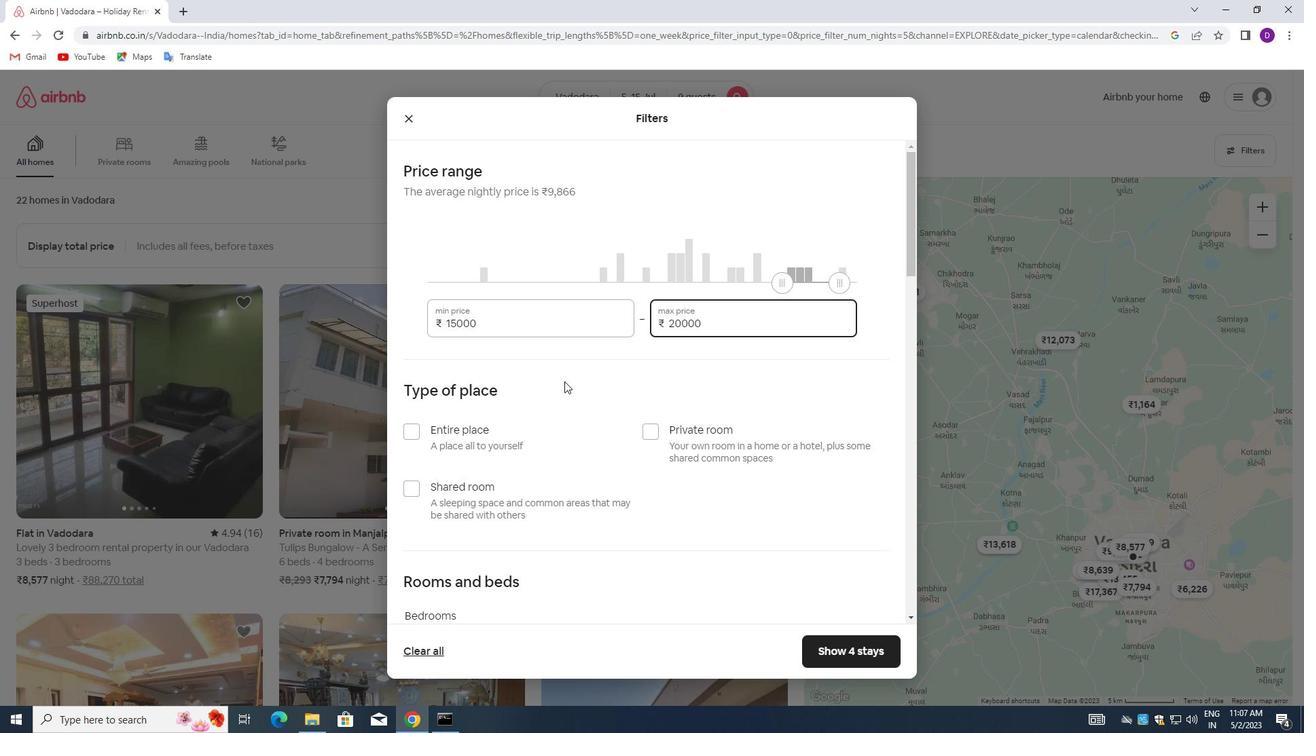 
Action: Mouse scrolled (584, 386) with delta (0, 0)
Screenshot: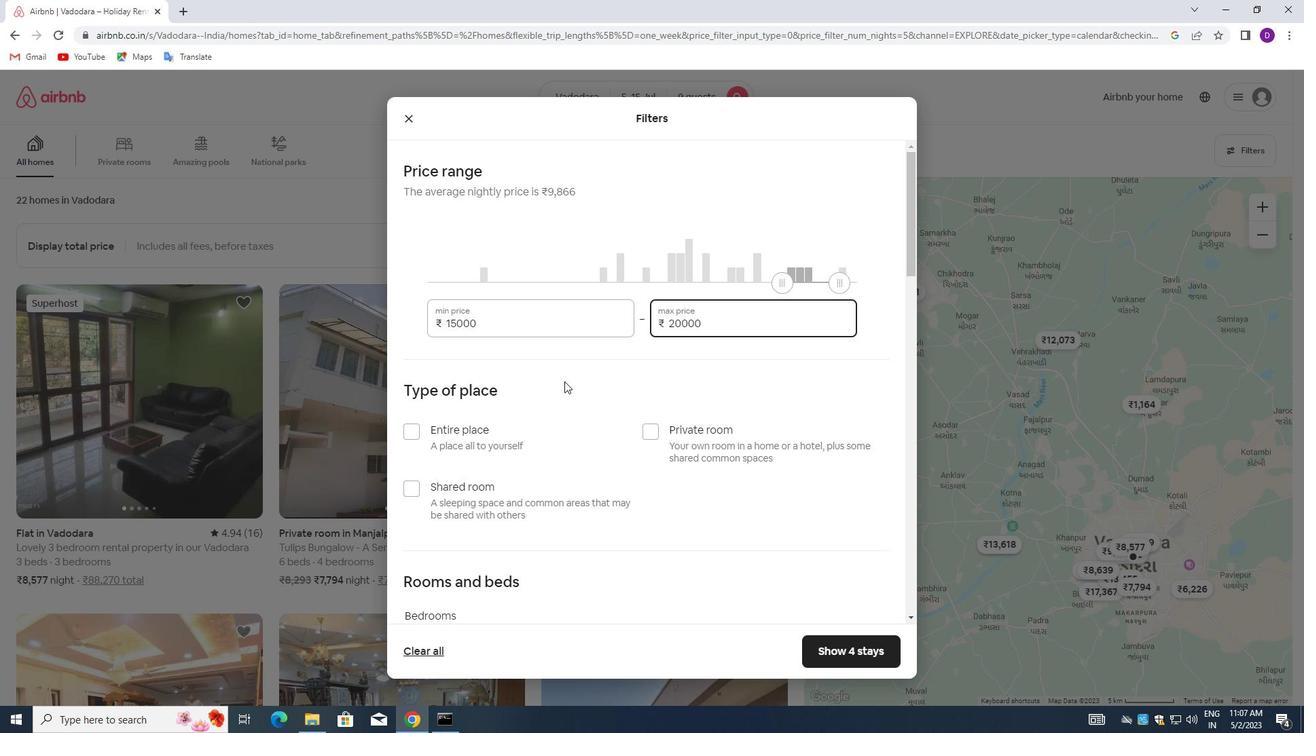 
Action: Mouse moved to (413, 366)
Screenshot: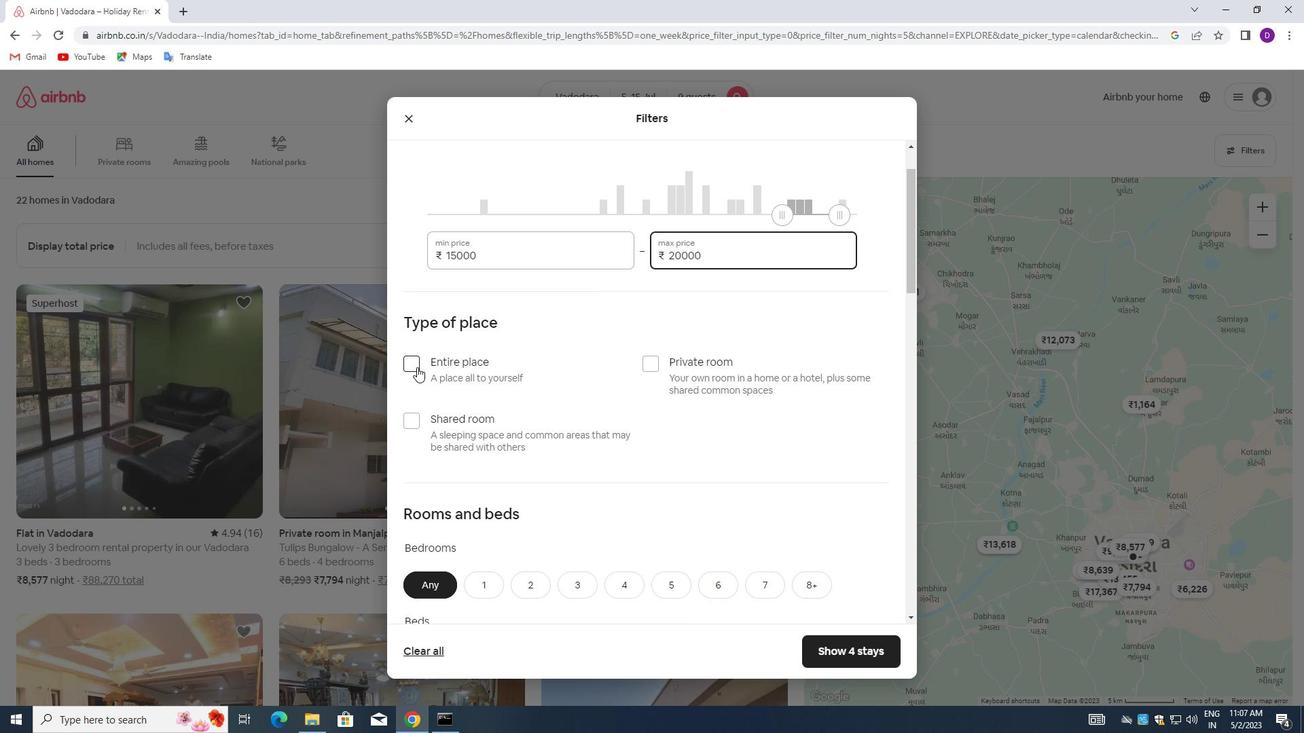 
Action: Mouse pressed left at (413, 366)
Screenshot: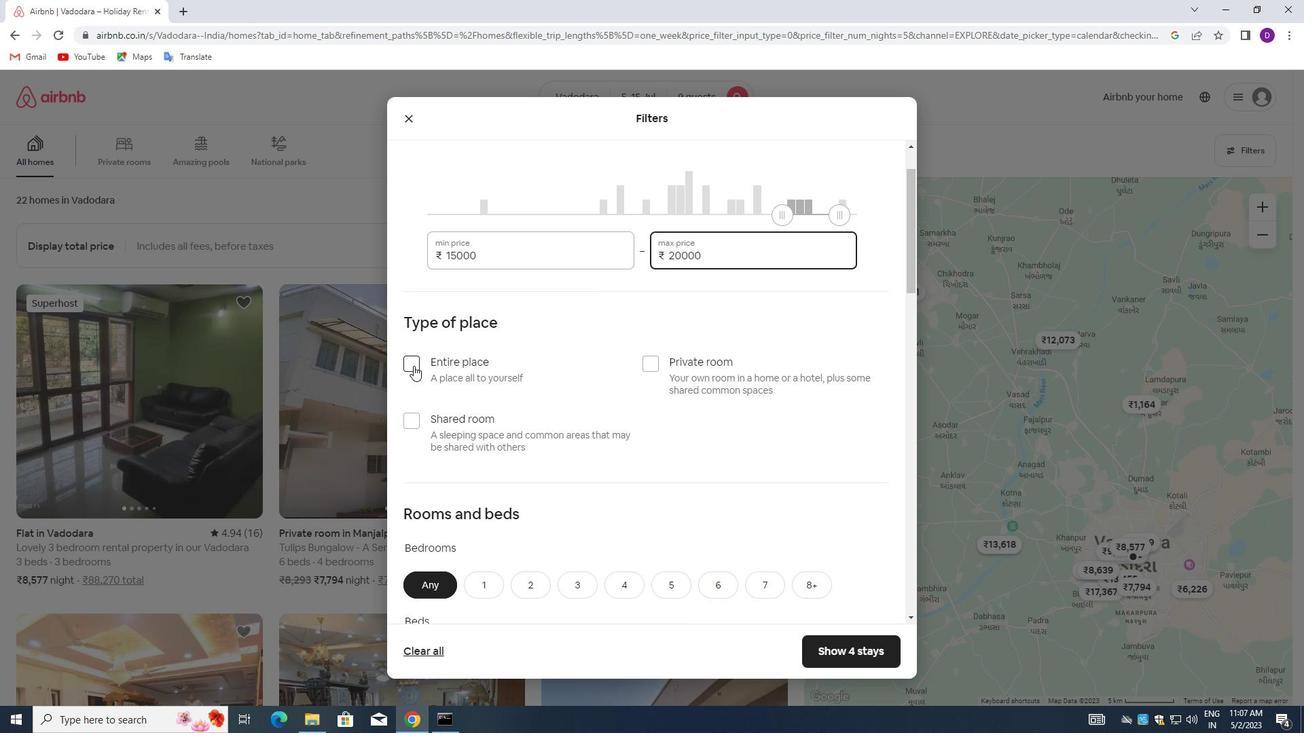 
Action: Mouse moved to (519, 380)
Screenshot: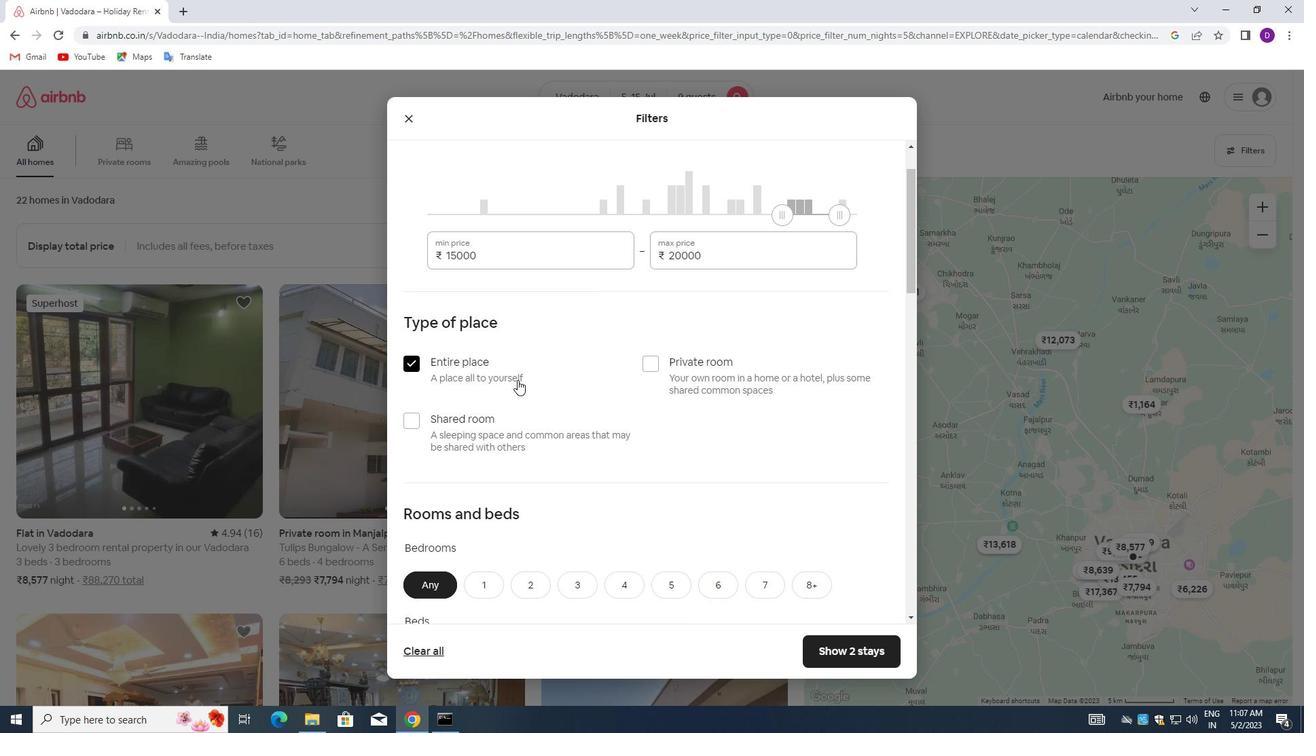 
Action: Mouse scrolled (519, 379) with delta (0, 0)
Screenshot: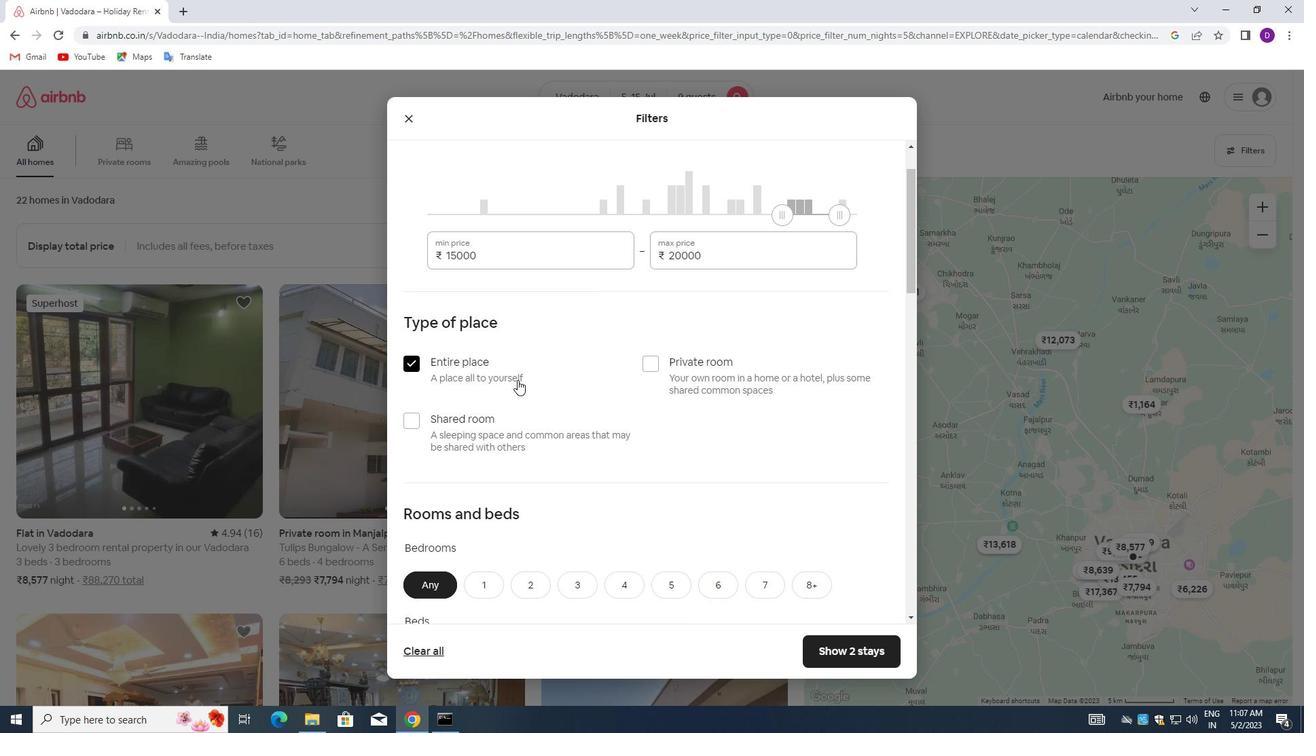 
Action: Mouse moved to (548, 396)
Screenshot: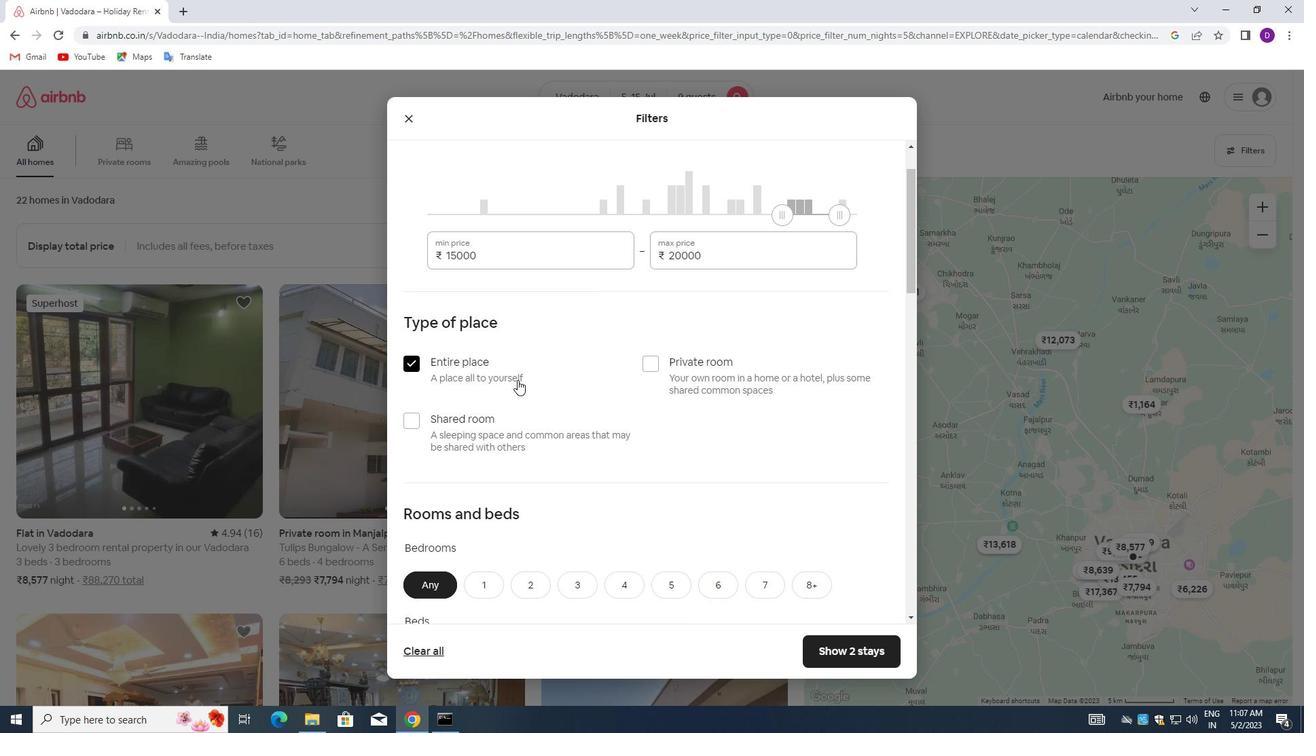 
Action: Mouse scrolled (548, 396) with delta (0, 0)
Screenshot: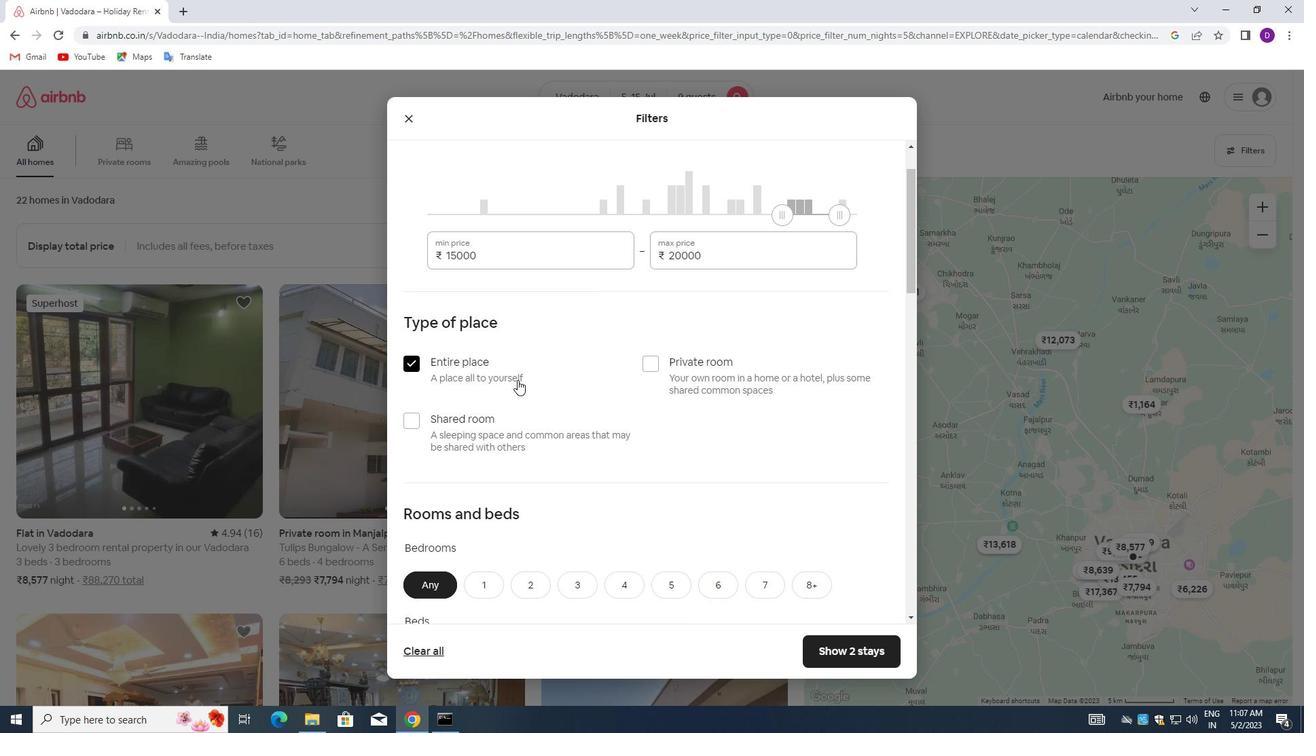 
Action: Mouse moved to (557, 404)
Screenshot: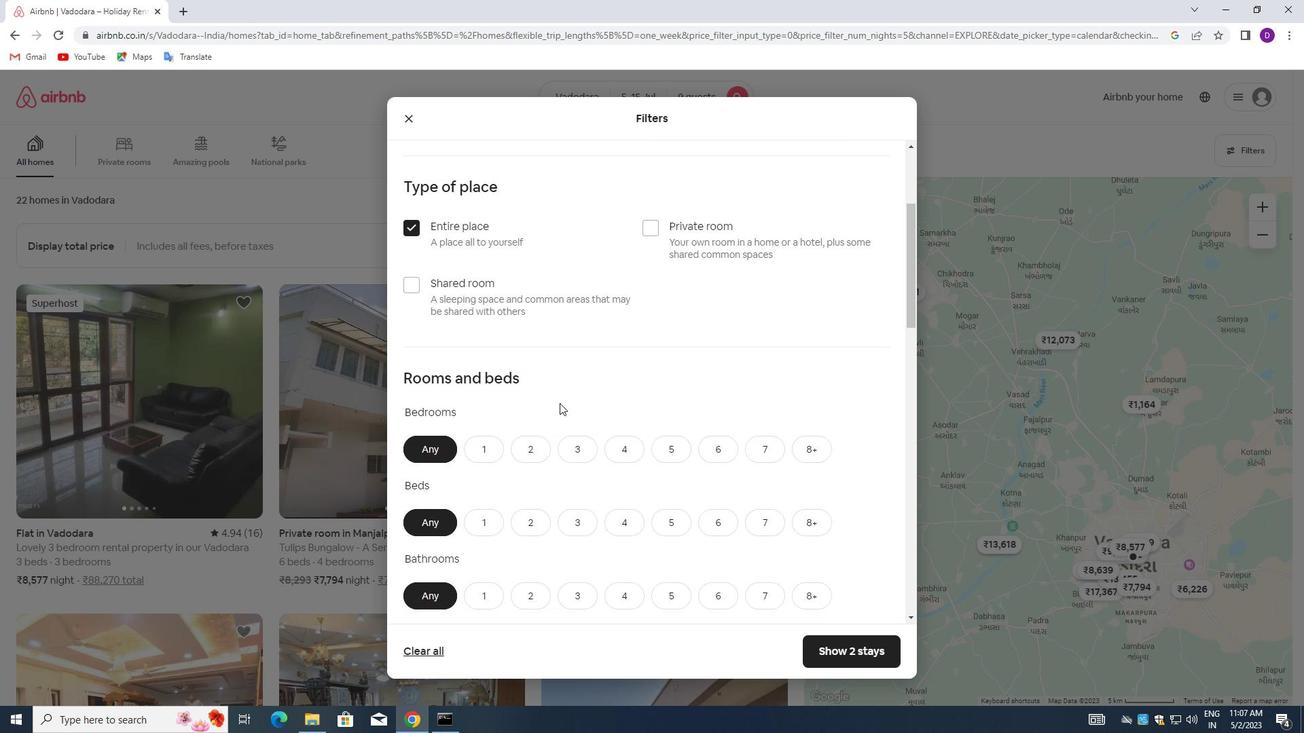 
Action: Mouse scrolled (557, 404) with delta (0, 0)
Screenshot: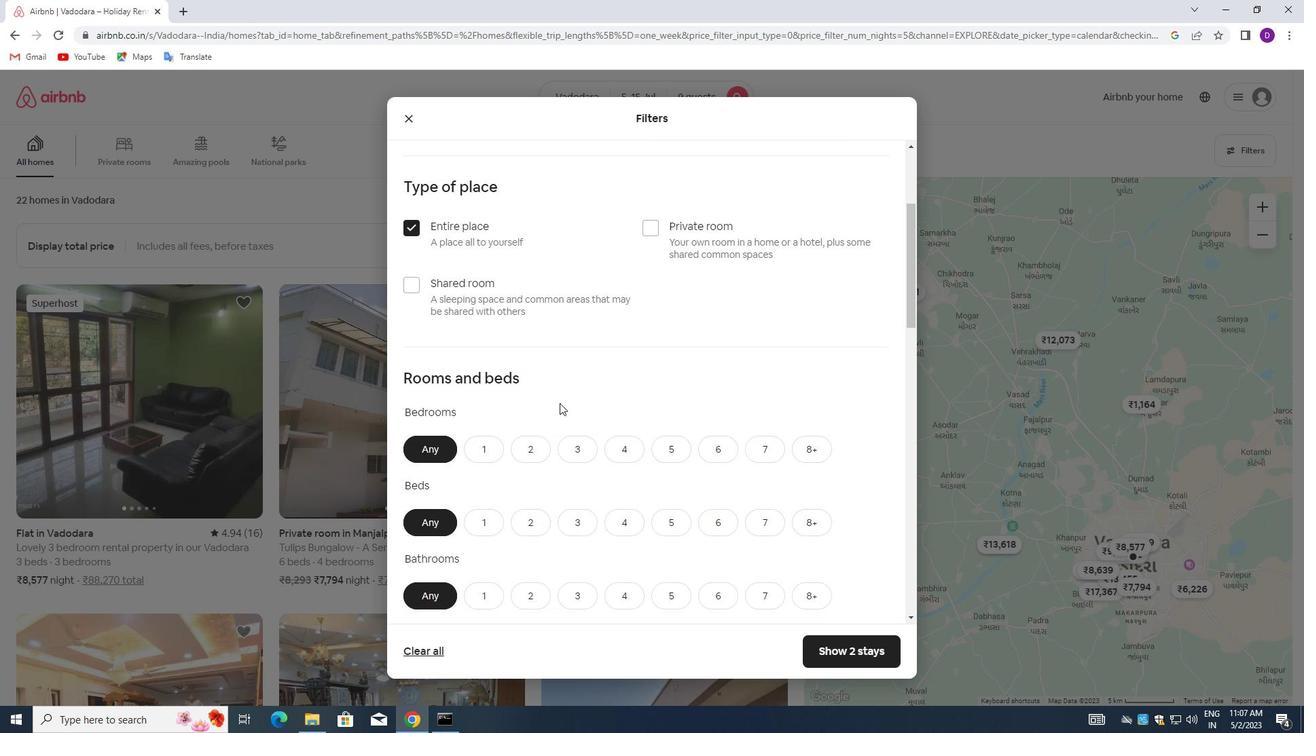 
Action: Mouse moved to (667, 378)
Screenshot: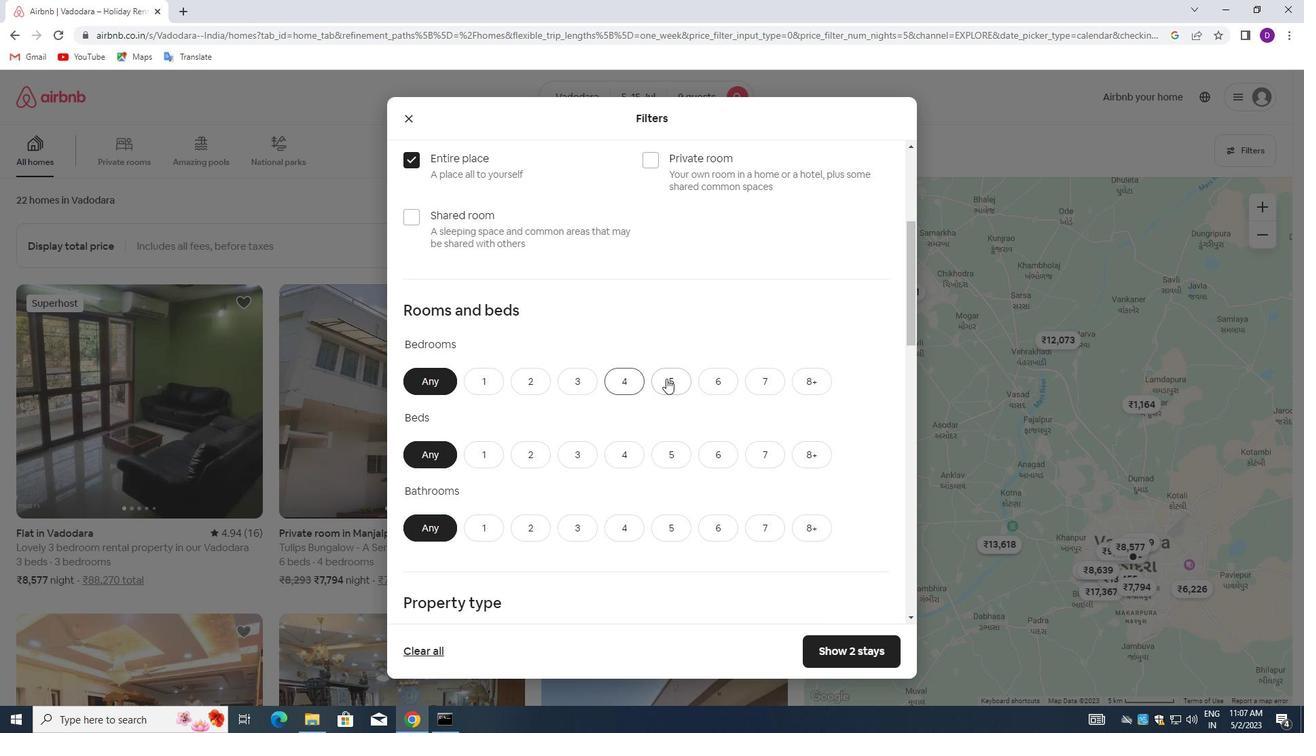
Action: Mouse pressed left at (667, 378)
Screenshot: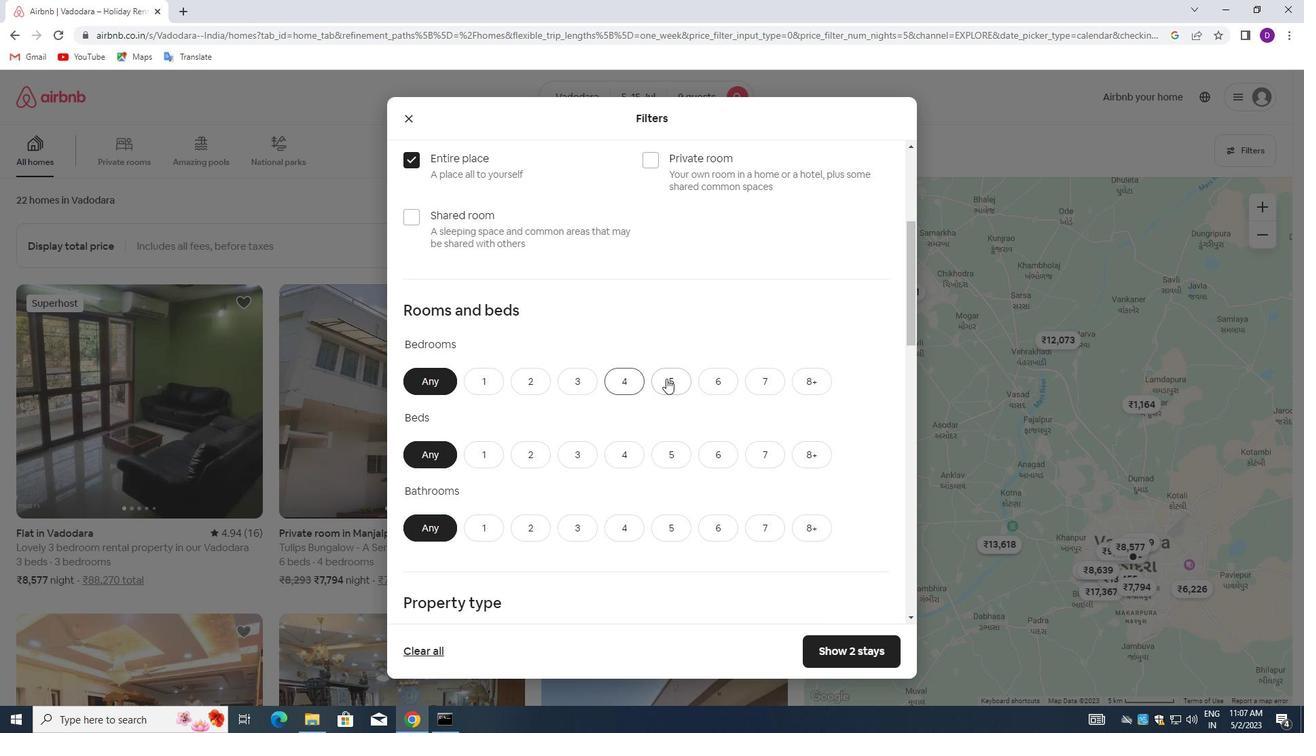 
Action: Mouse moved to (662, 453)
Screenshot: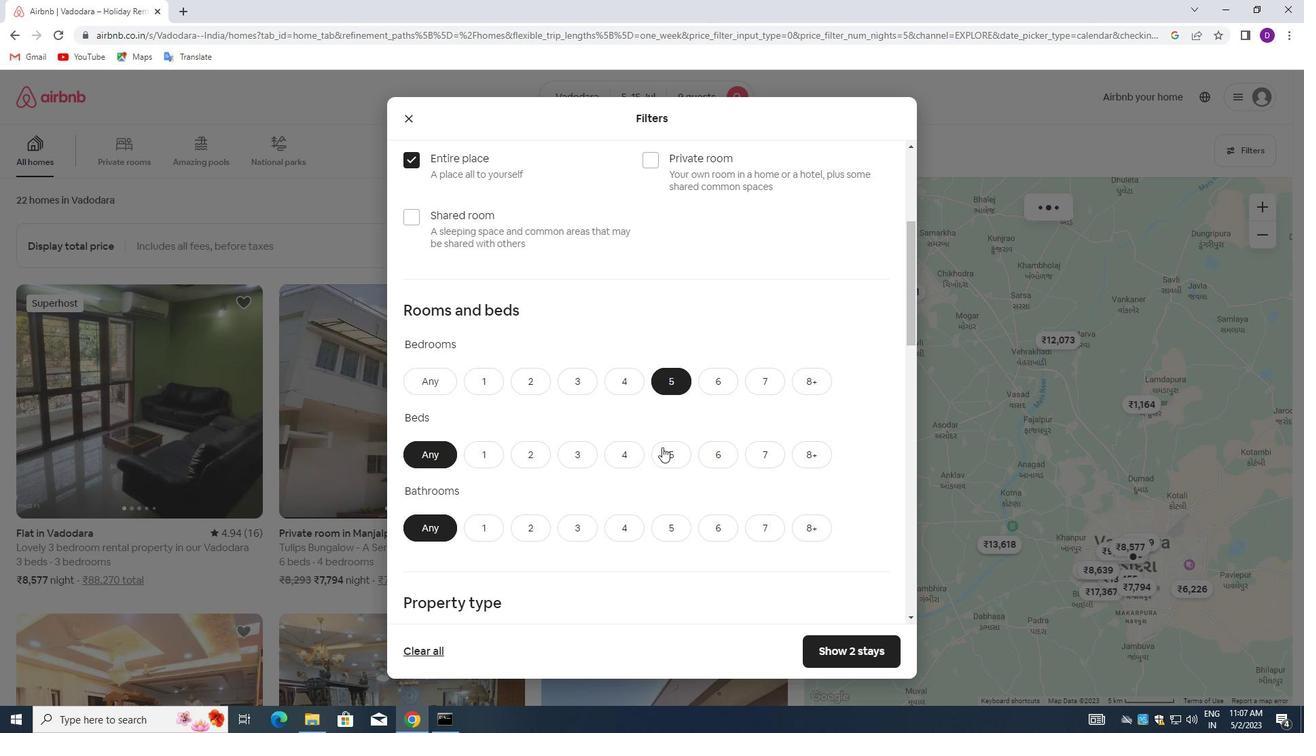 
Action: Mouse pressed left at (662, 453)
Screenshot: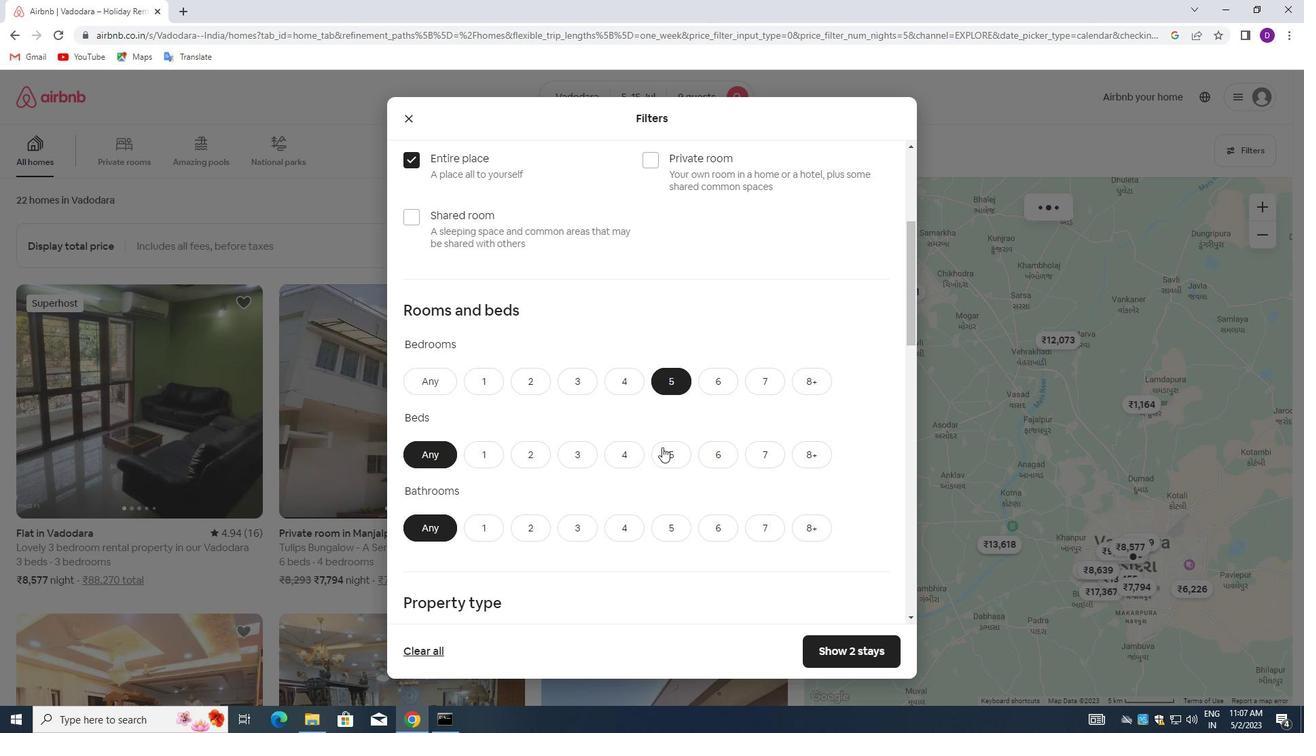 
Action: Mouse moved to (673, 521)
Screenshot: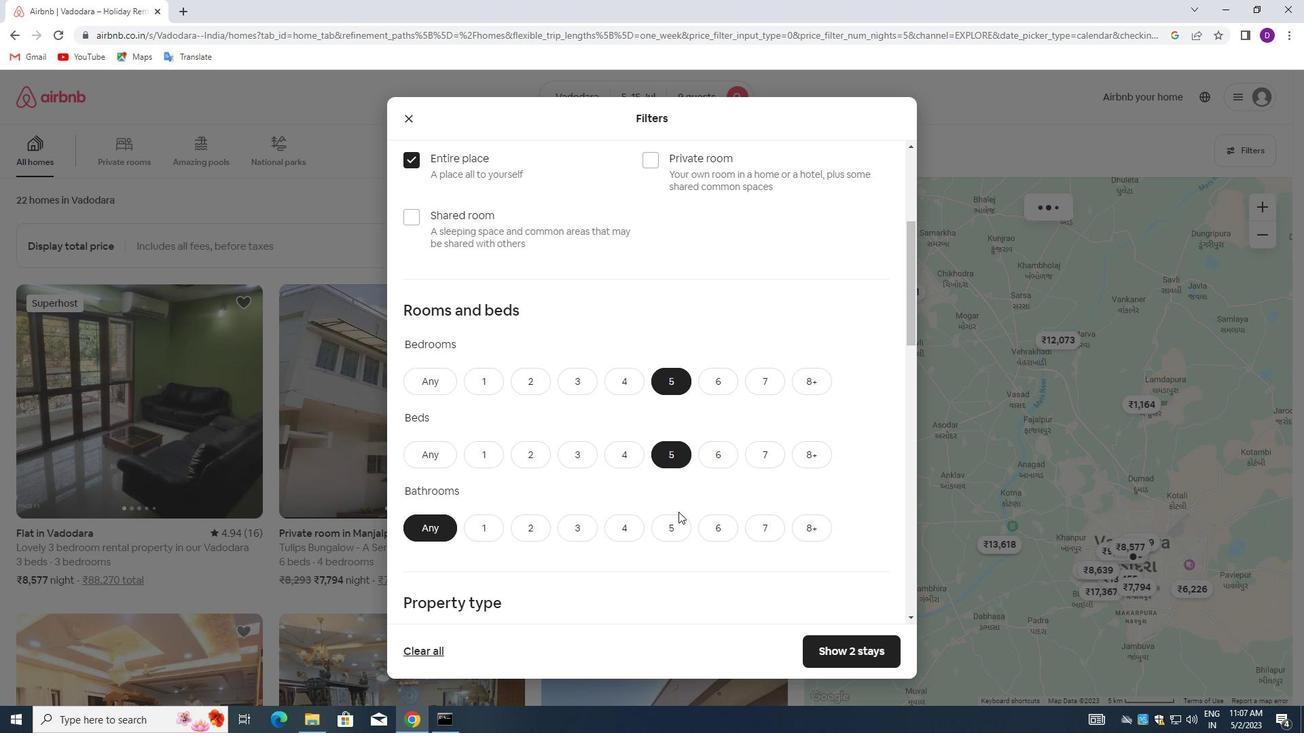 
Action: Mouse pressed left at (673, 521)
Screenshot: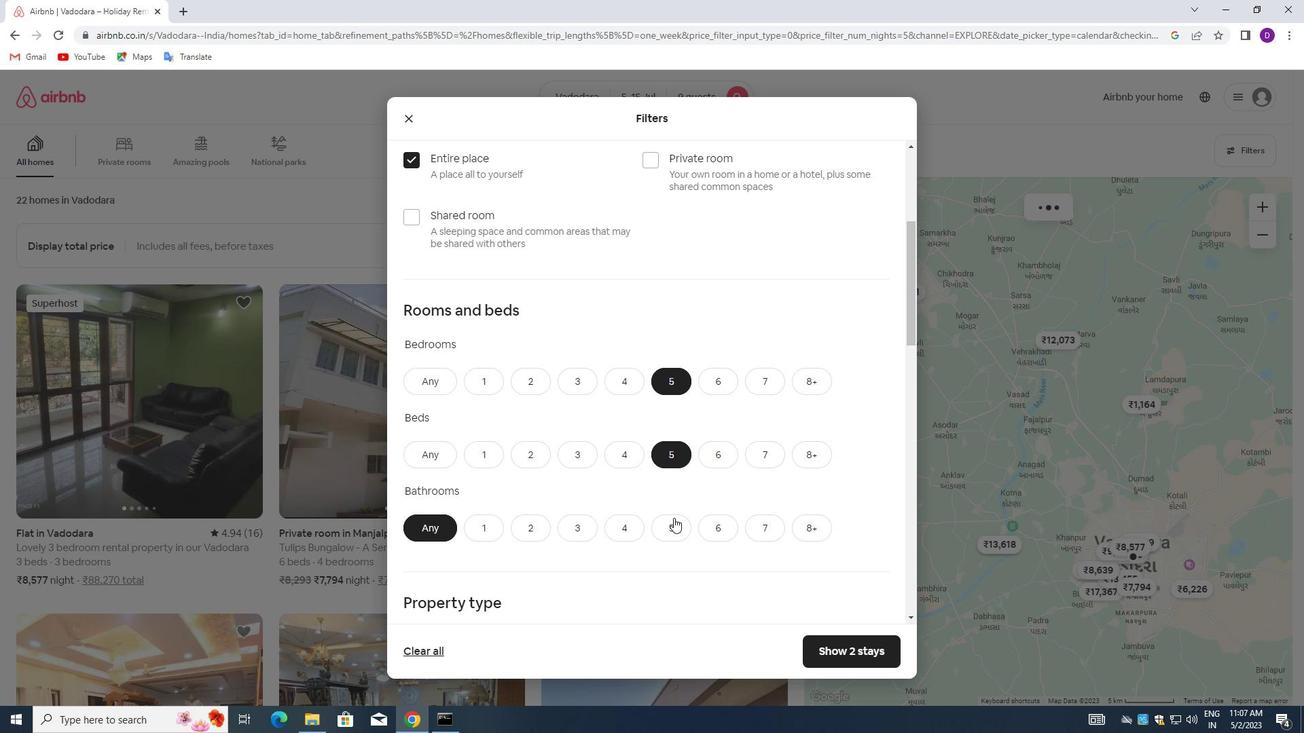 
Action: Mouse moved to (597, 437)
Screenshot: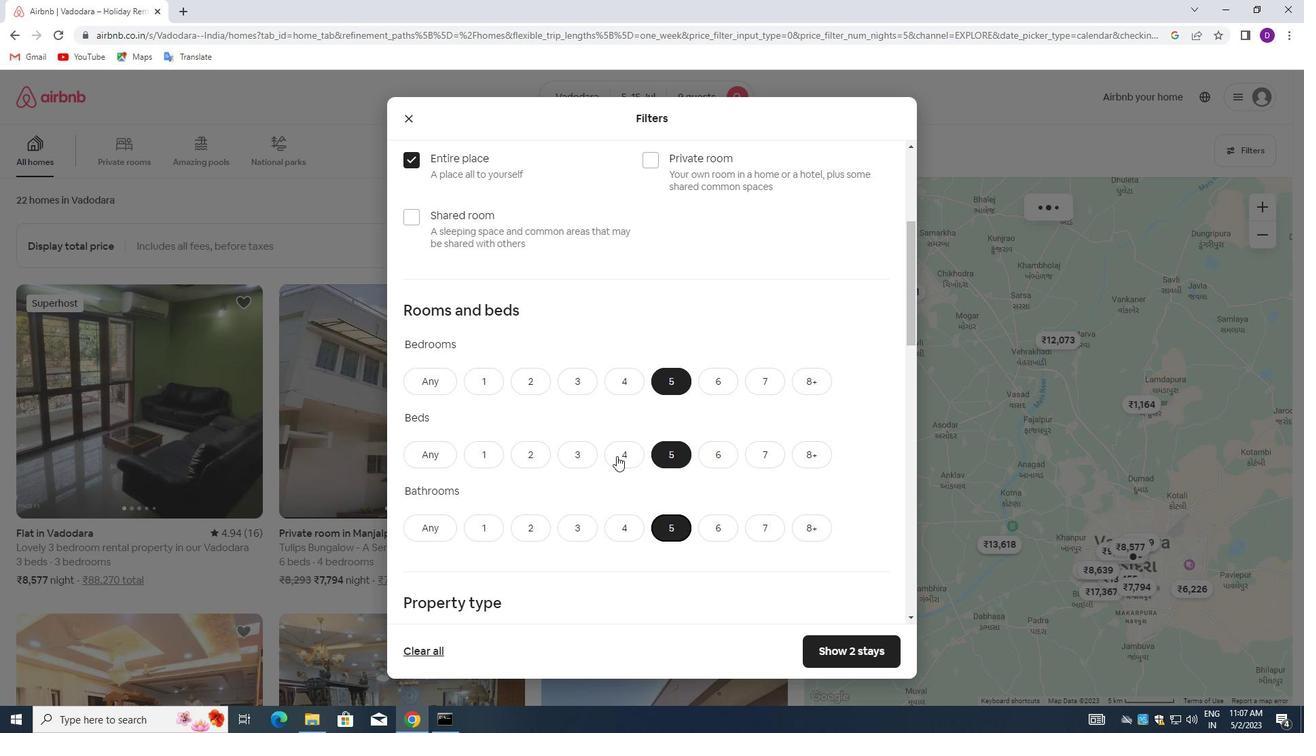 
Action: Mouse scrolled (597, 436) with delta (0, 0)
Screenshot: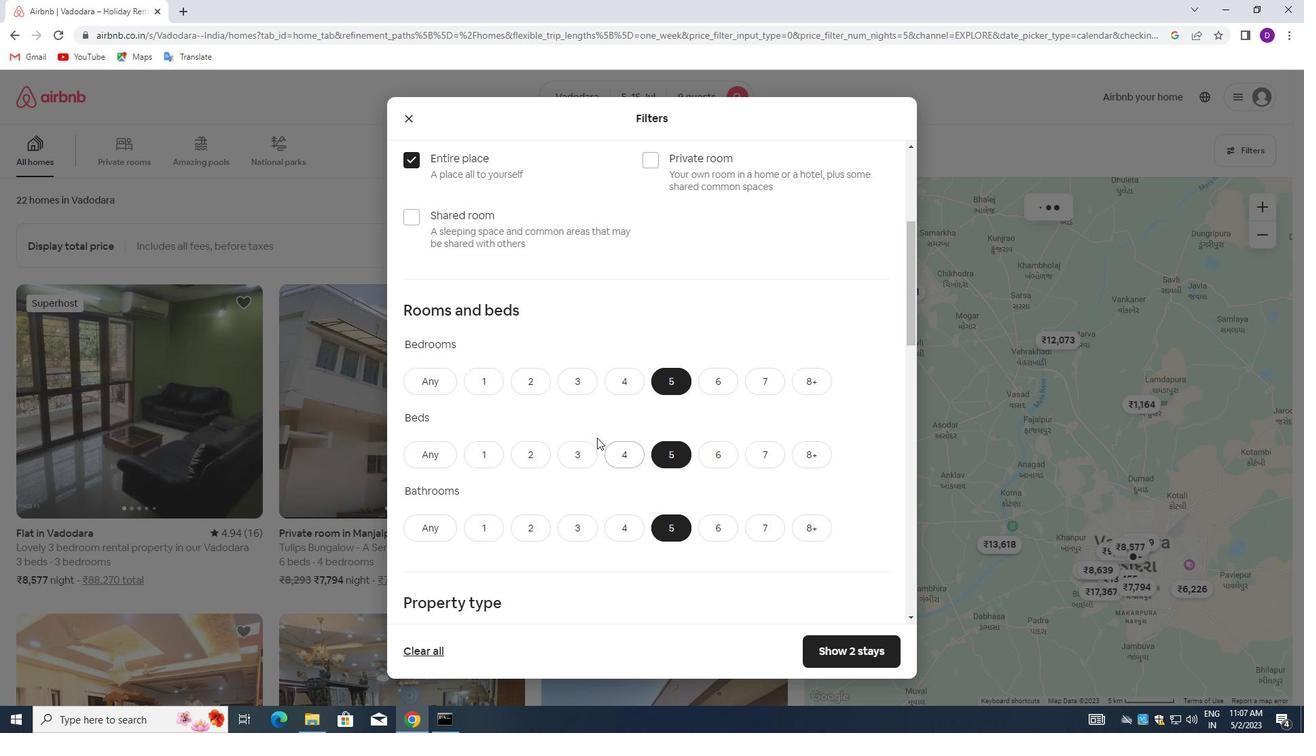 
Action: Mouse scrolled (597, 436) with delta (0, 0)
Screenshot: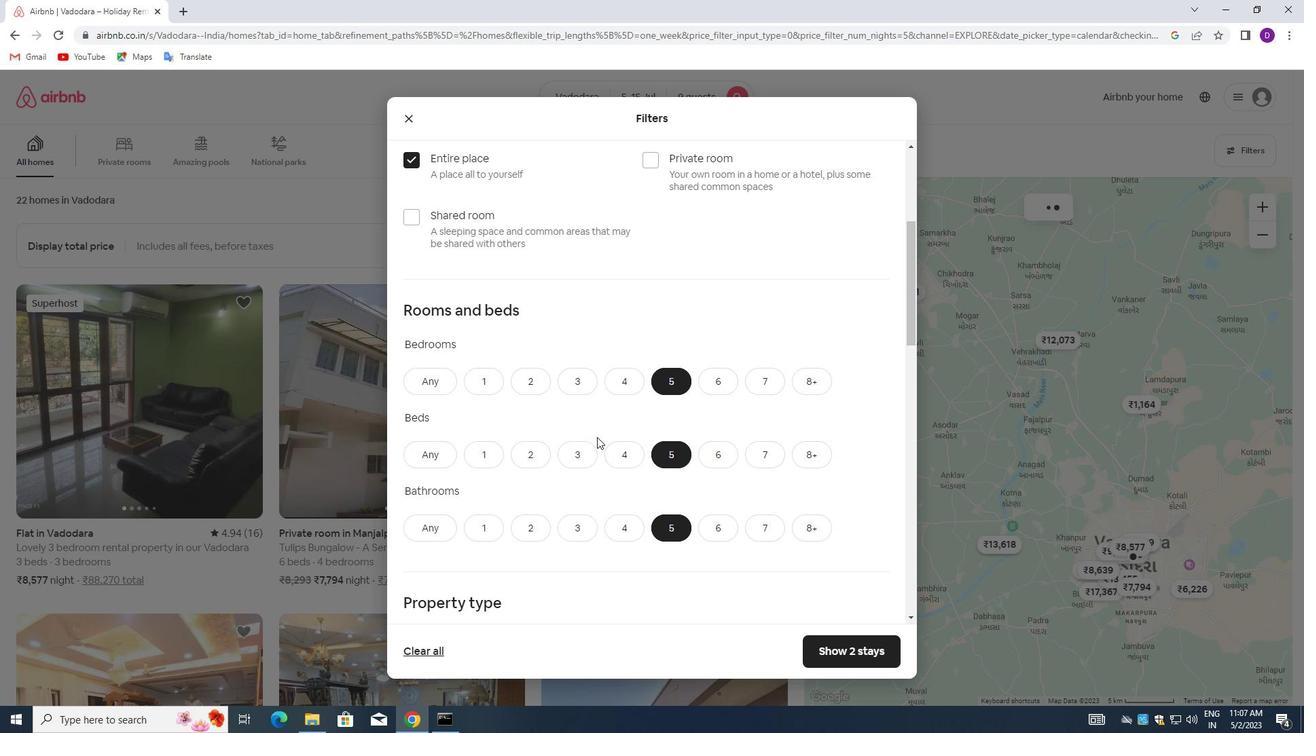 
Action: Mouse moved to (620, 428)
Screenshot: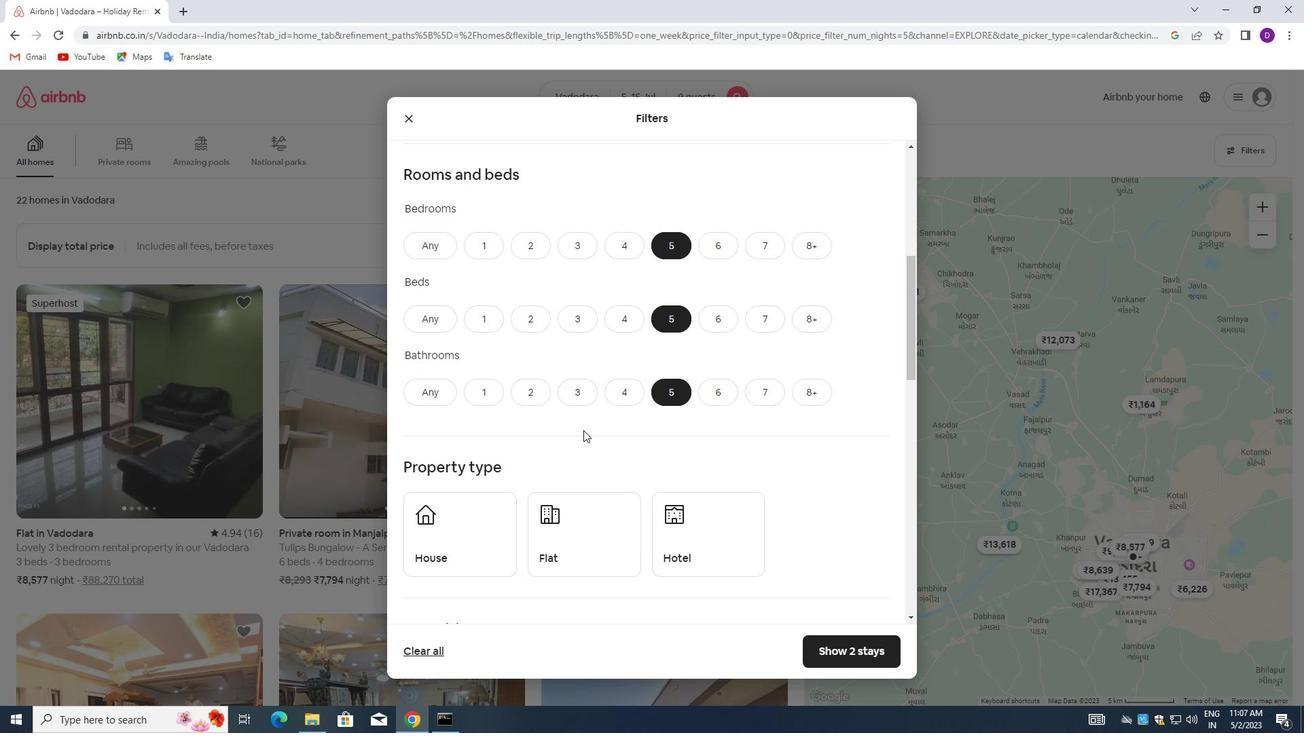 
Action: Mouse scrolled (620, 427) with delta (0, 0)
Screenshot: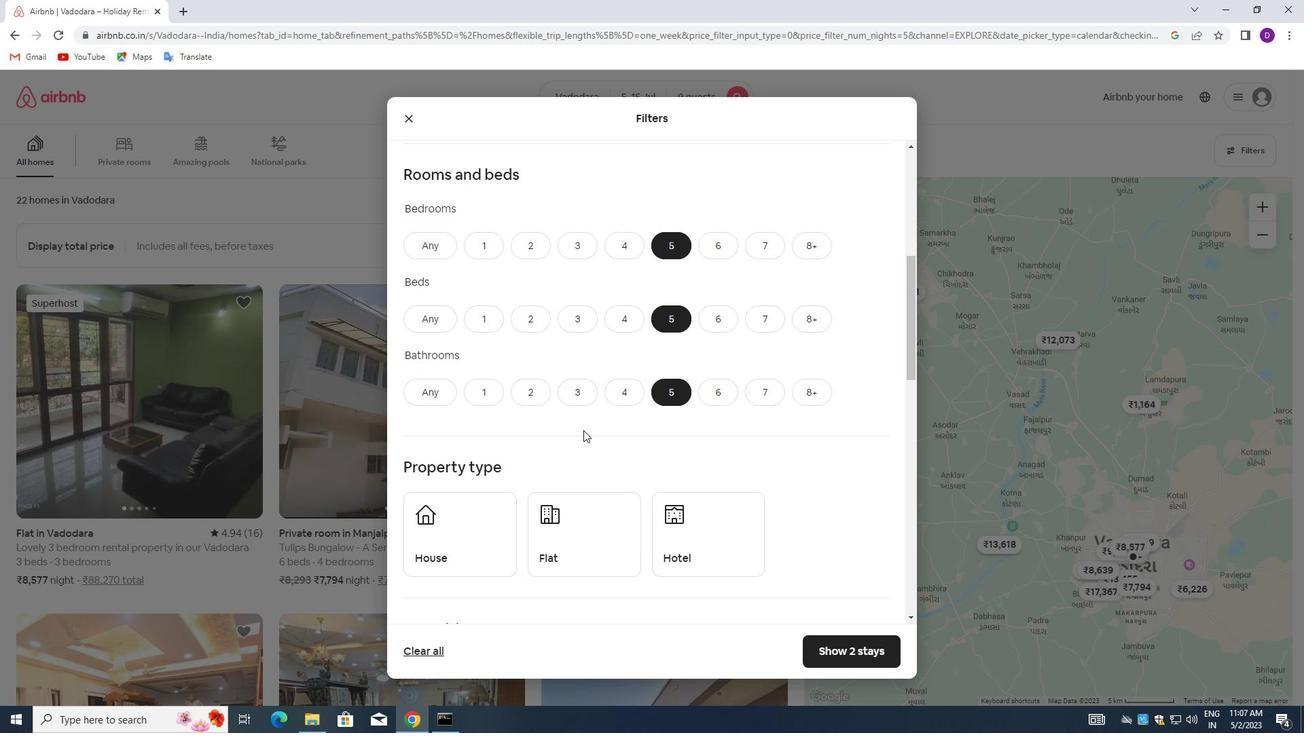 
Action: Mouse moved to (616, 425)
Screenshot: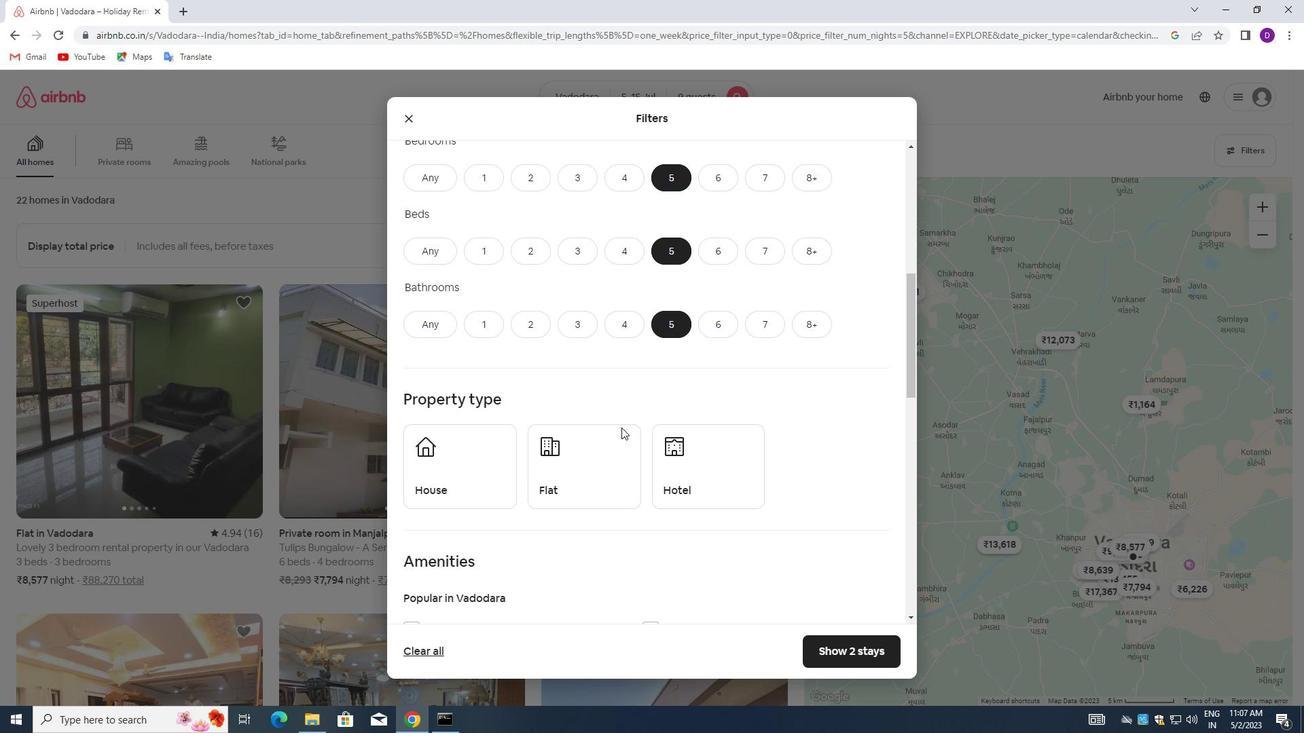 
Action: Mouse scrolled (616, 425) with delta (0, 0)
Screenshot: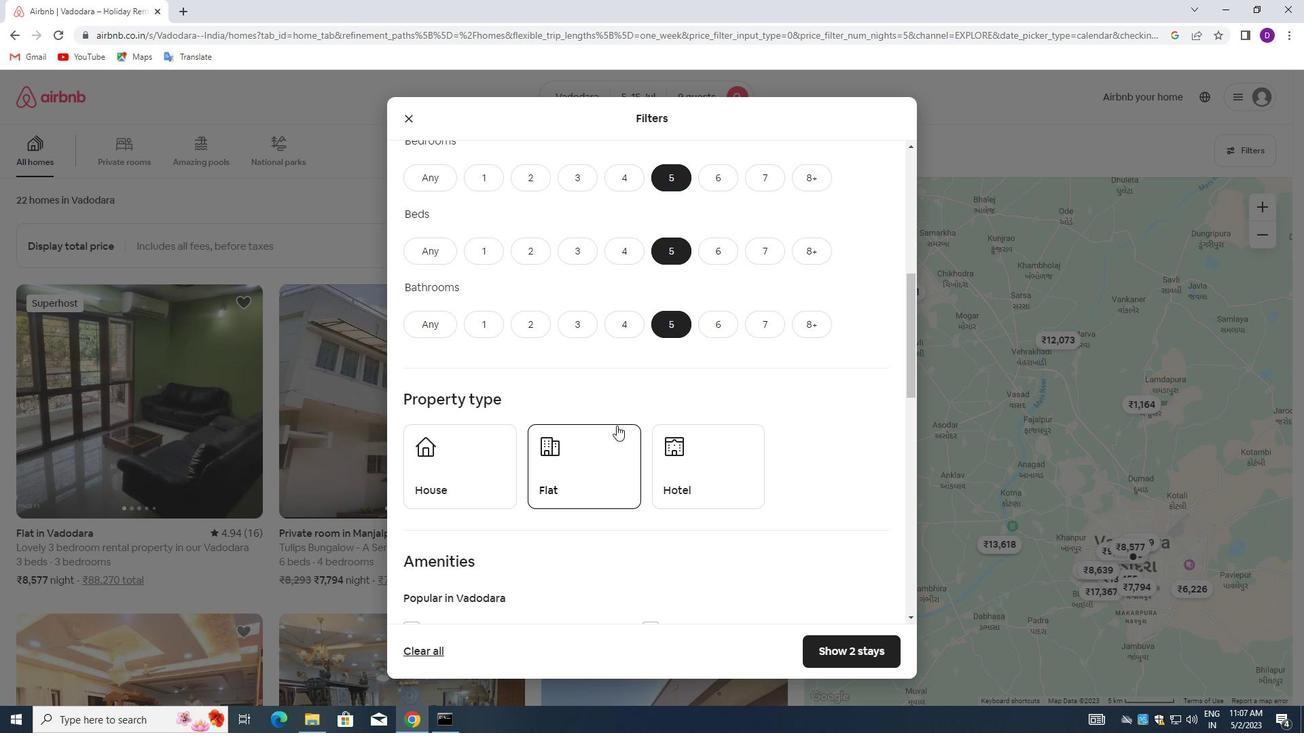
Action: Mouse moved to (616, 425)
Screenshot: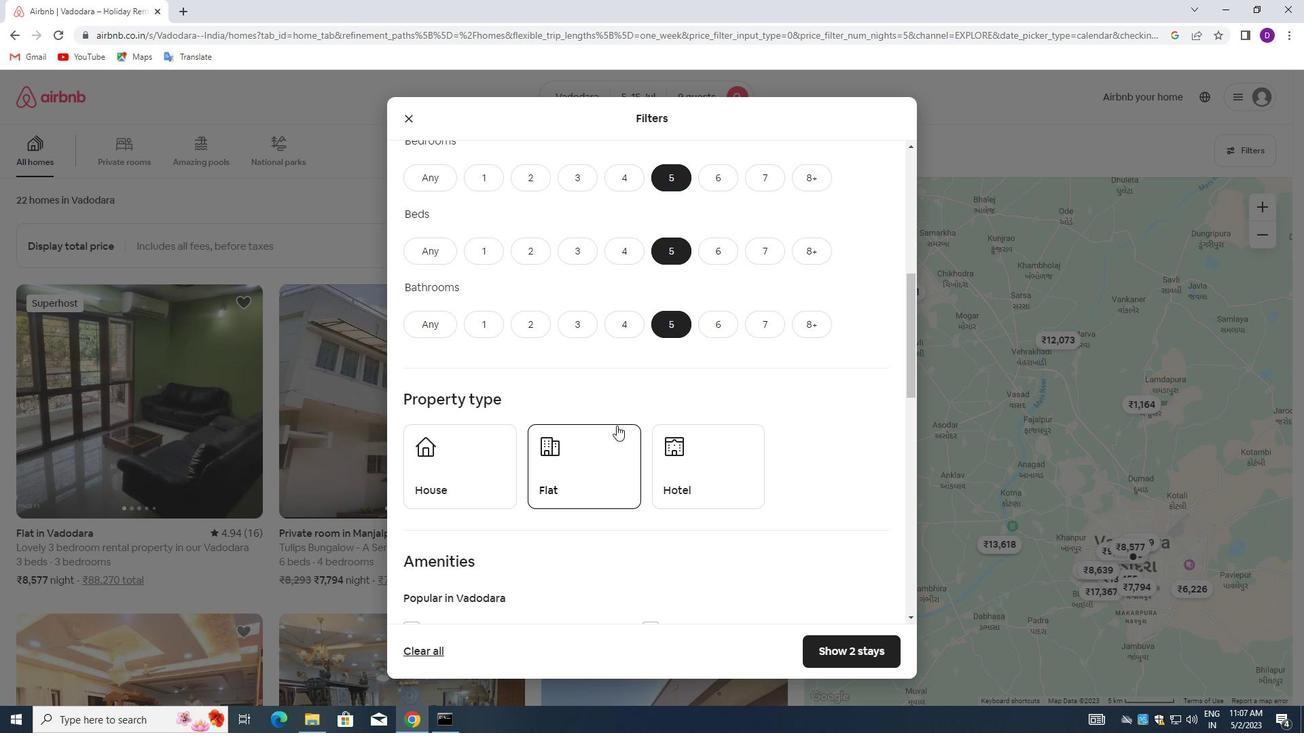 
Action: Mouse scrolled (616, 424) with delta (0, 0)
Screenshot: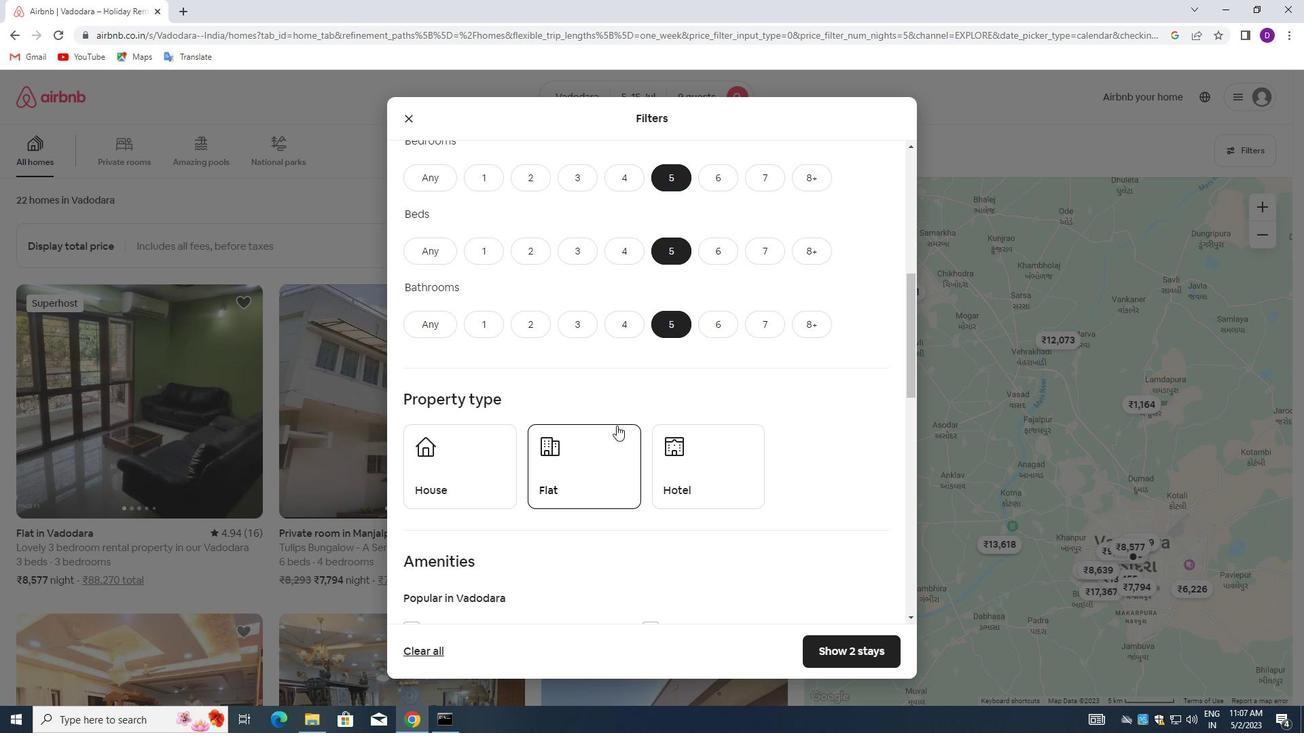 
Action: Mouse moved to (617, 419)
Screenshot: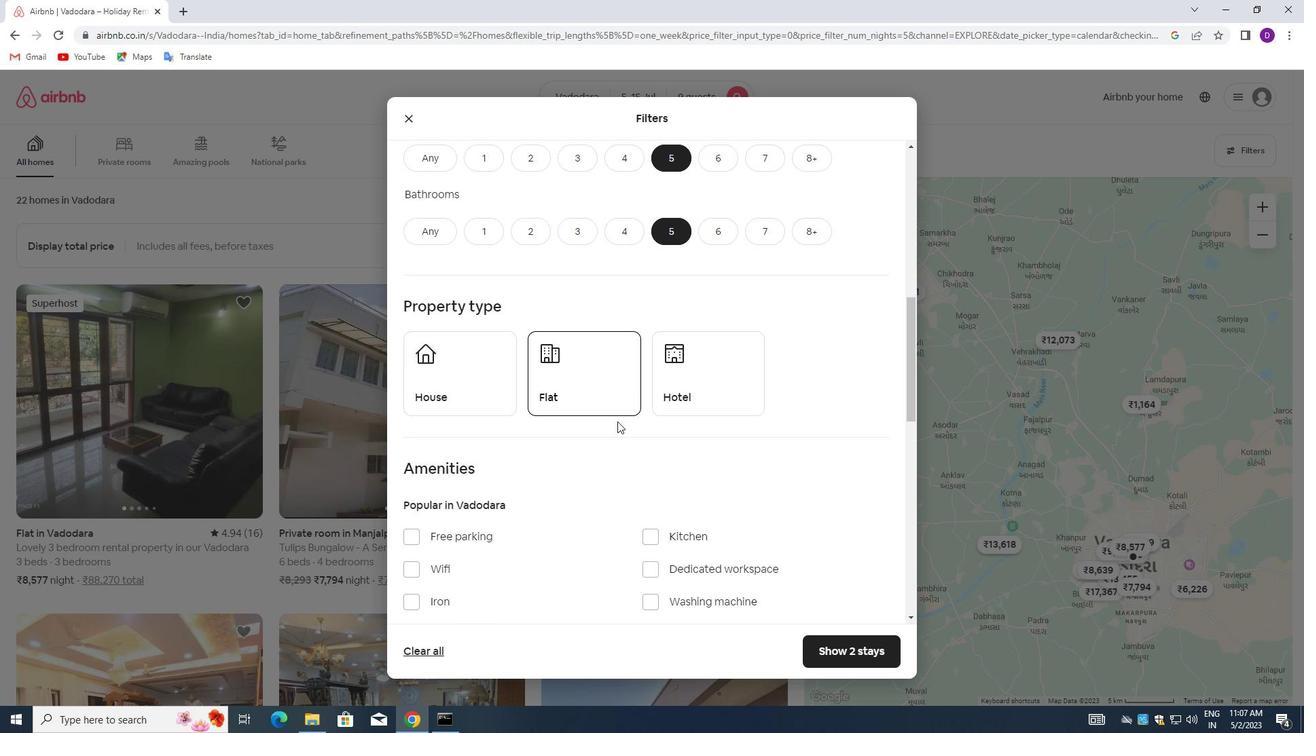 
Action: Mouse scrolled (617, 419) with delta (0, 0)
Screenshot: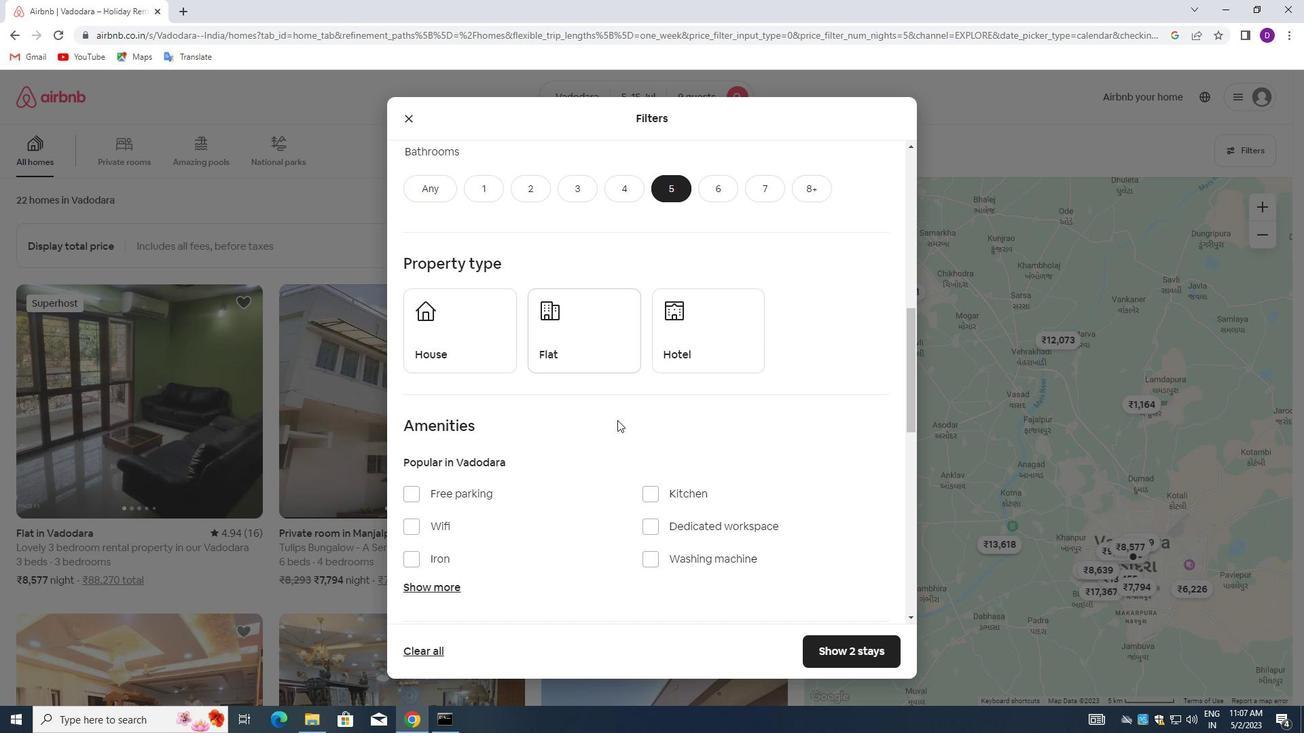 
Action: Mouse moved to (455, 285)
Screenshot: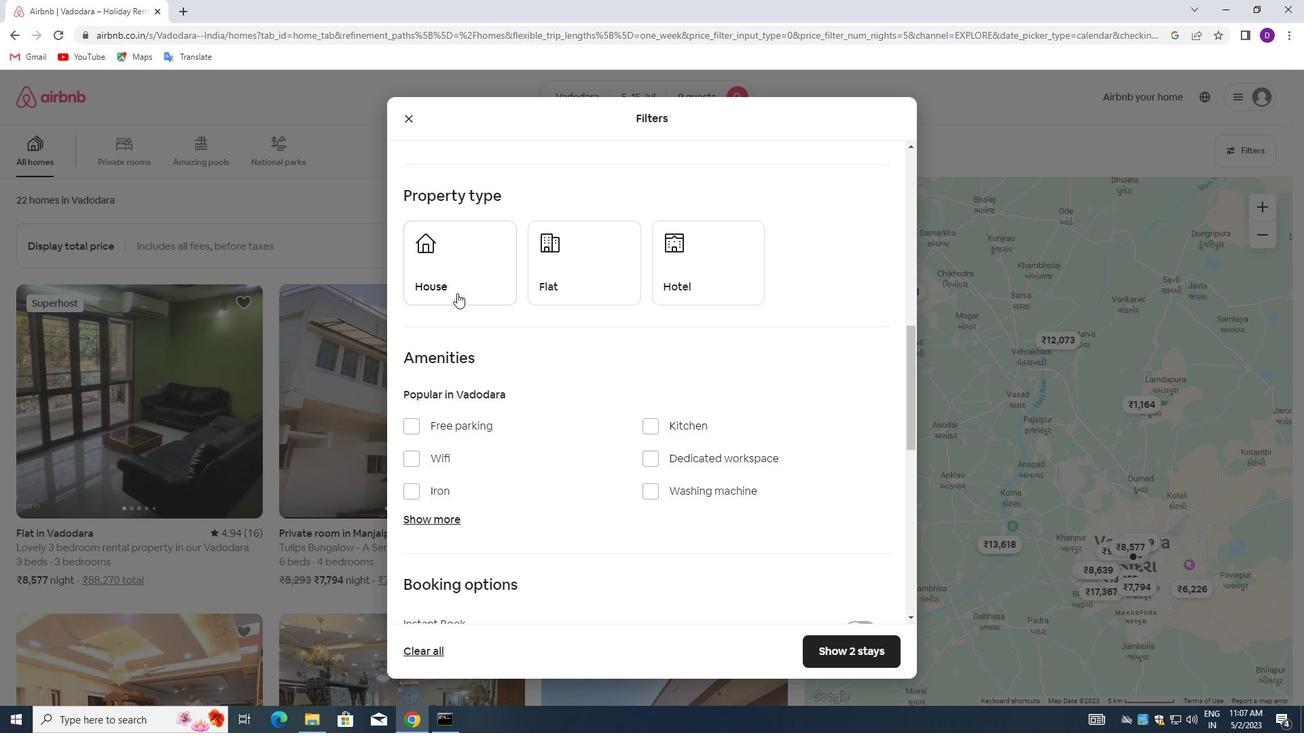 
Action: Mouse pressed left at (455, 285)
Screenshot: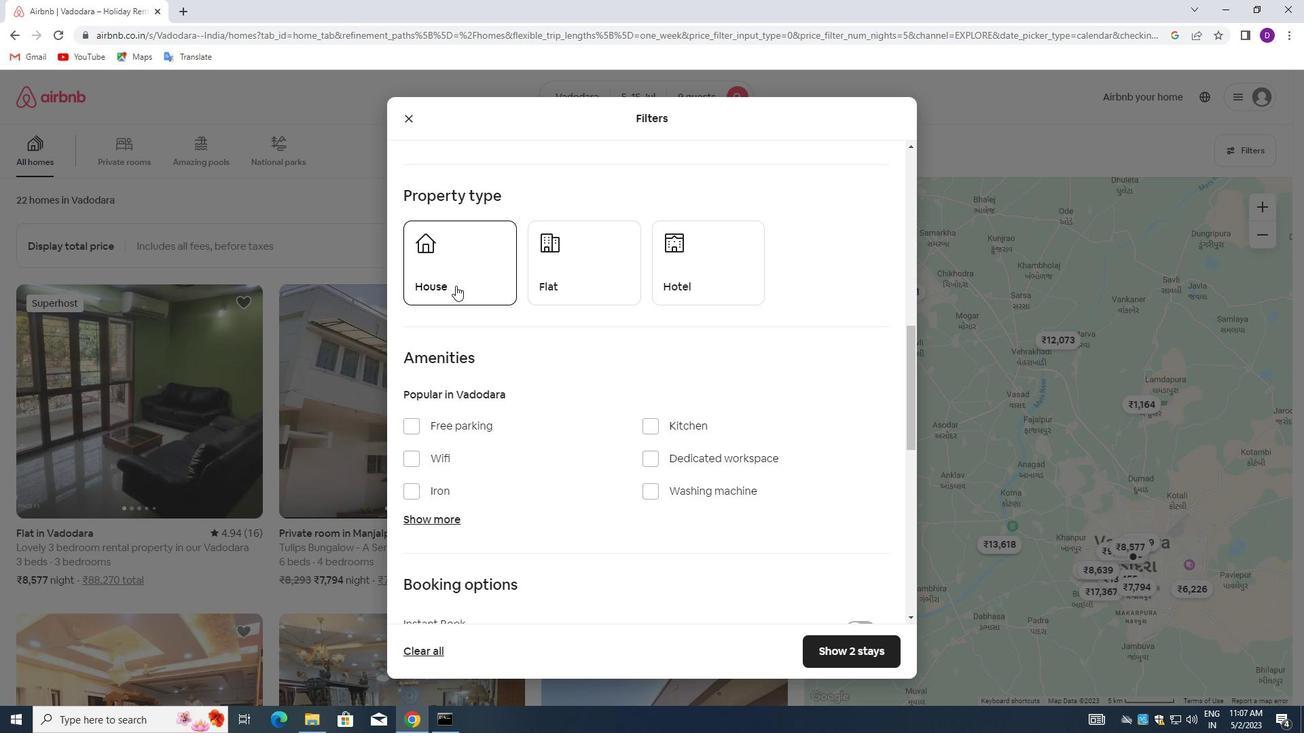 
Action: Mouse moved to (554, 278)
Screenshot: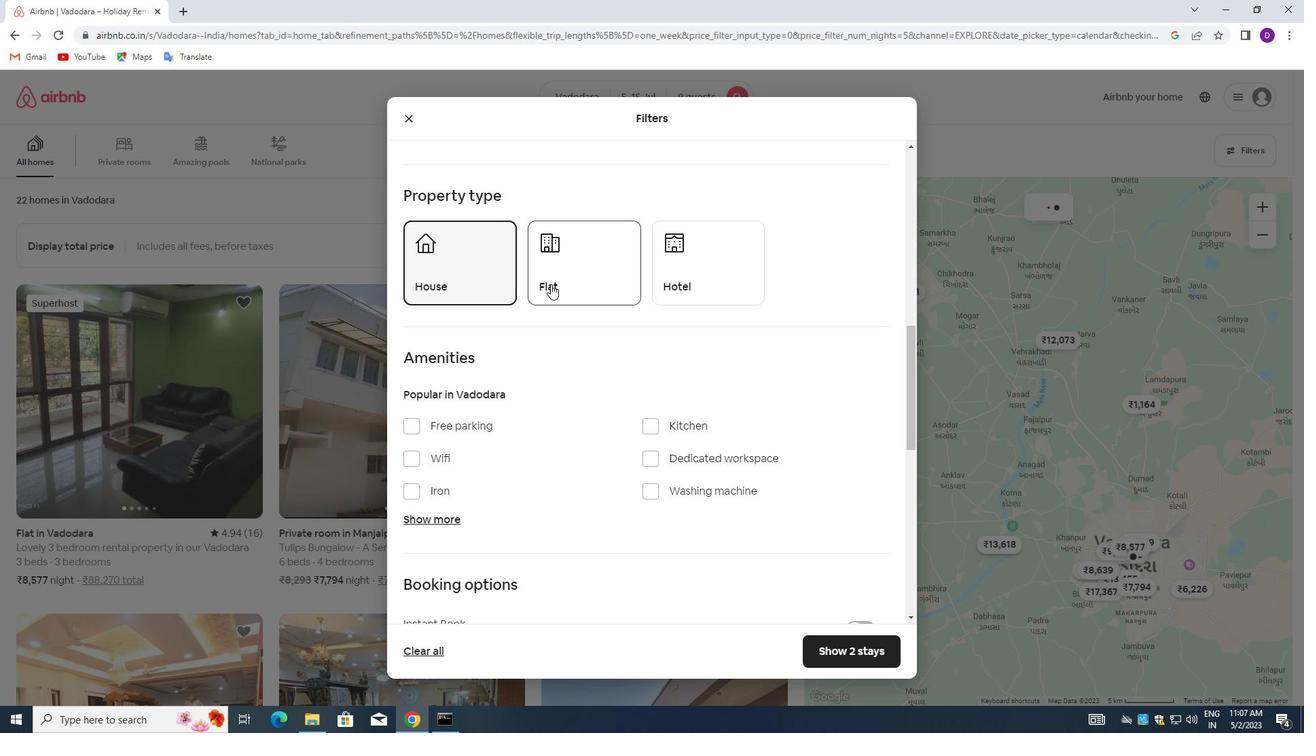
Action: Mouse pressed left at (554, 278)
Screenshot: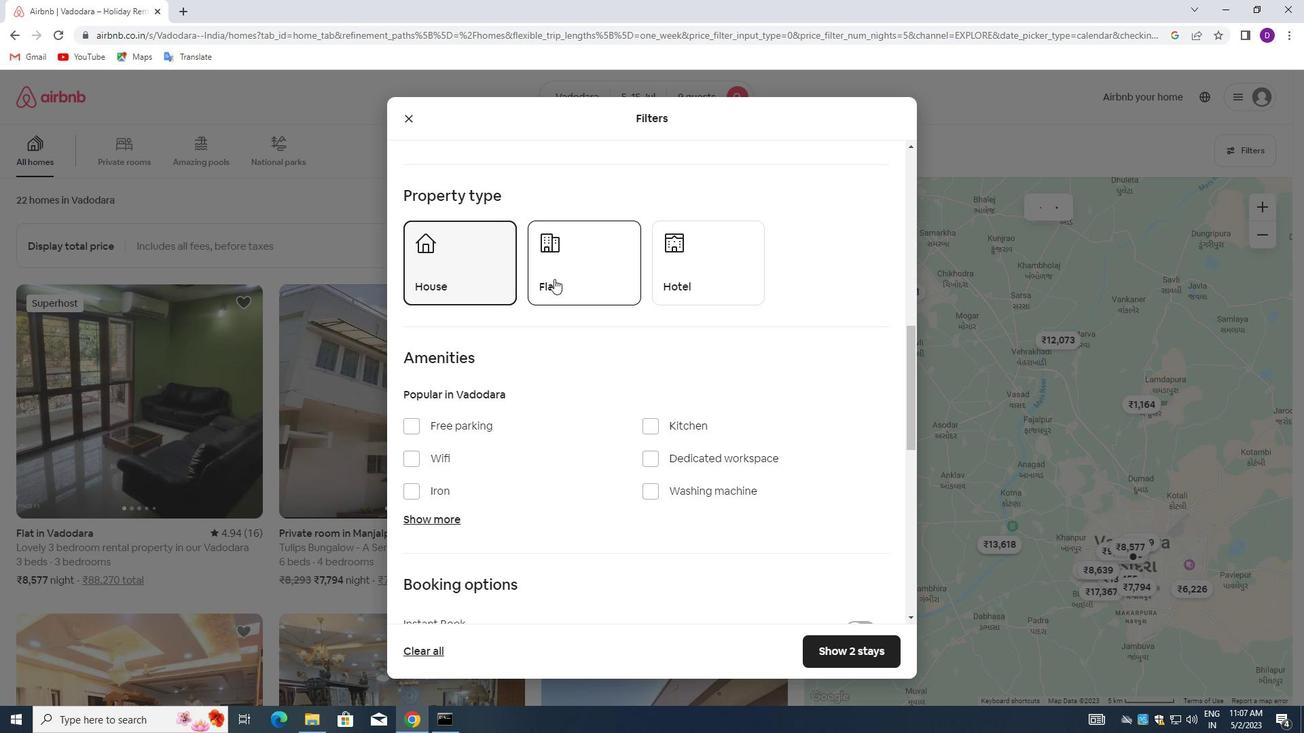 
Action: Mouse moved to (583, 302)
Screenshot: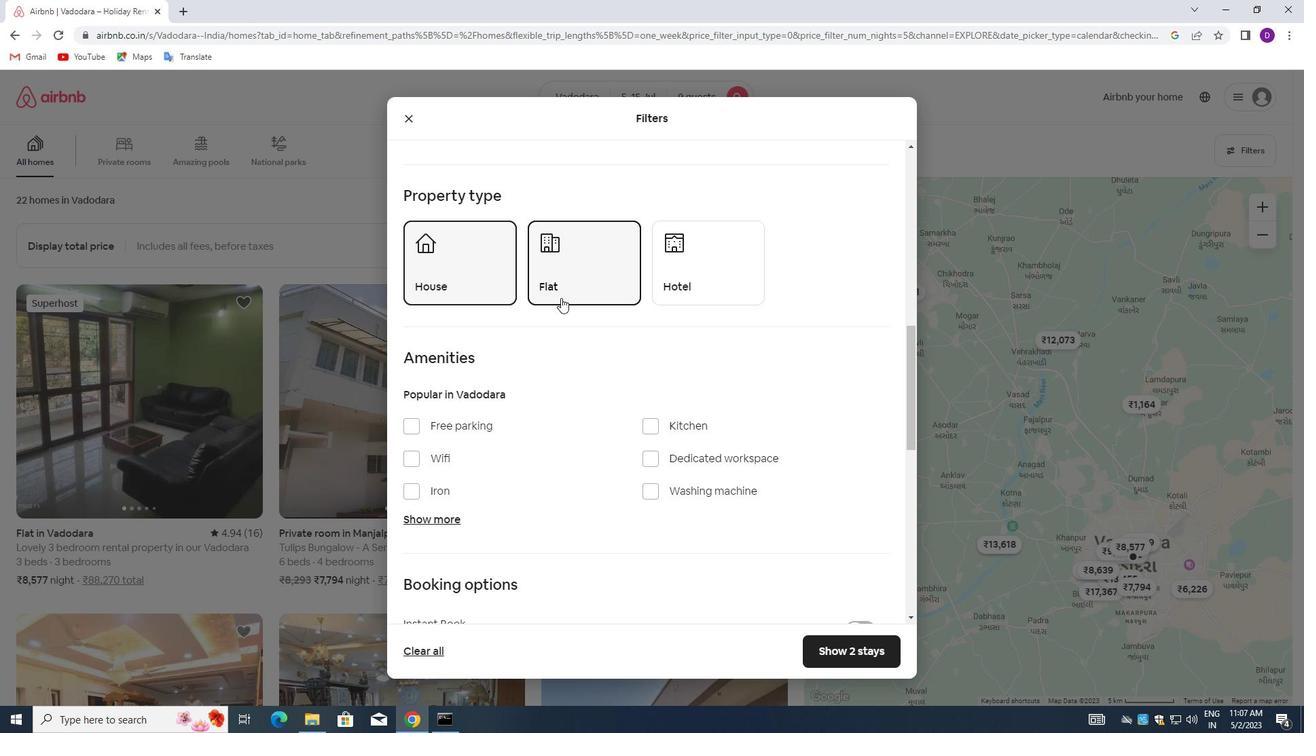 
Action: Mouse scrolled (583, 301) with delta (0, 0)
Screenshot: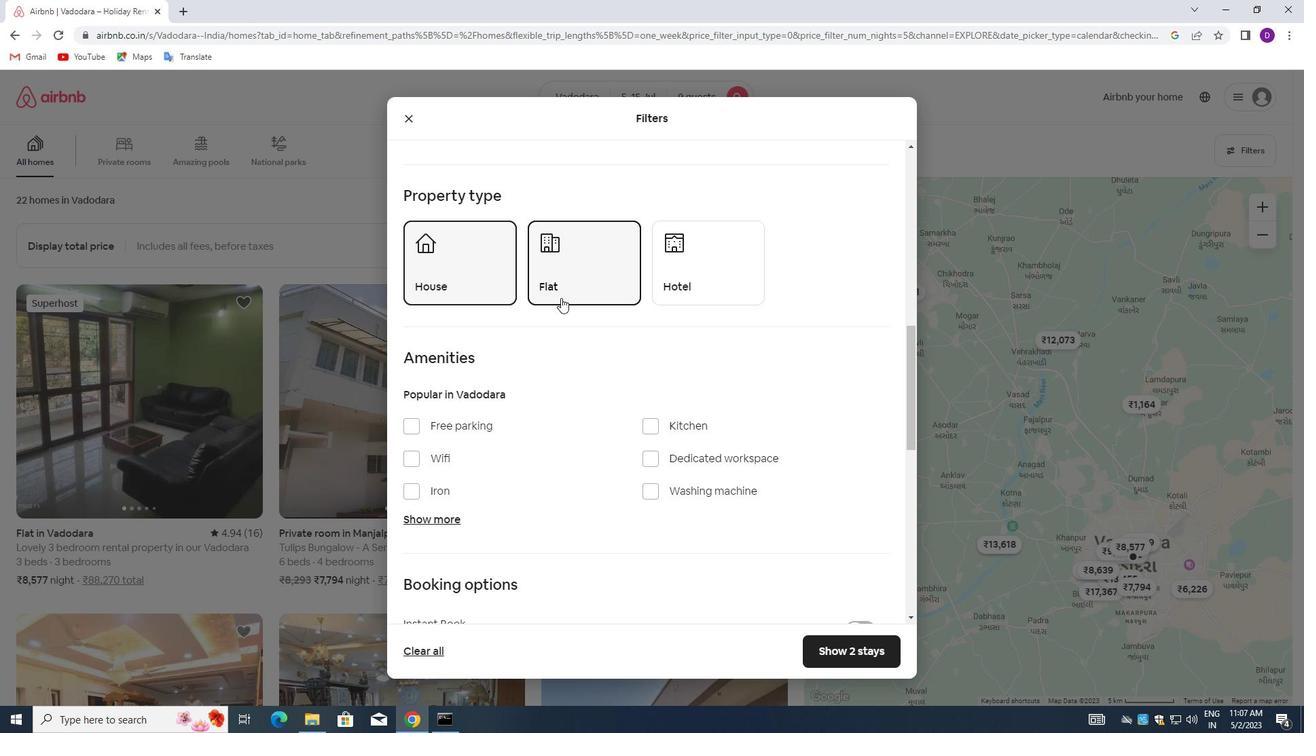 
Action: Mouse moved to (585, 303)
Screenshot: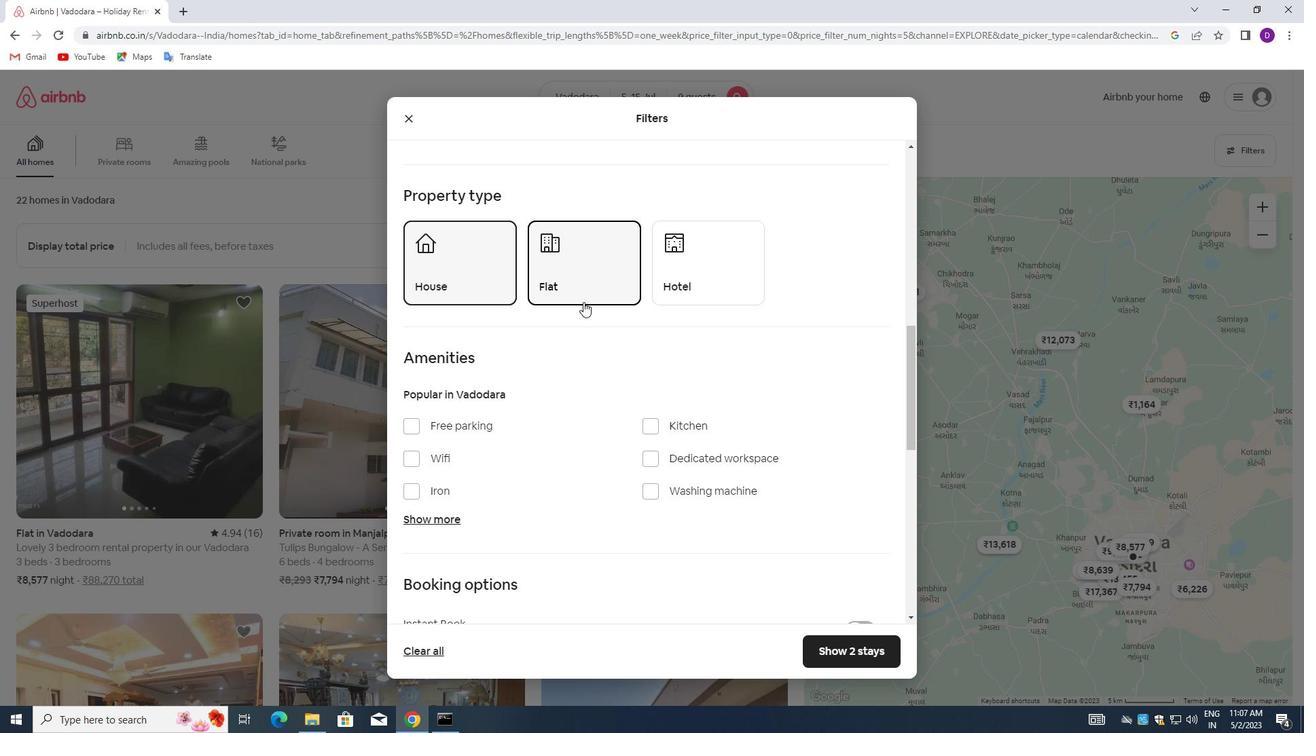 
Action: Mouse scrolled (585, 302) with delta (0, 0)
Screenshot: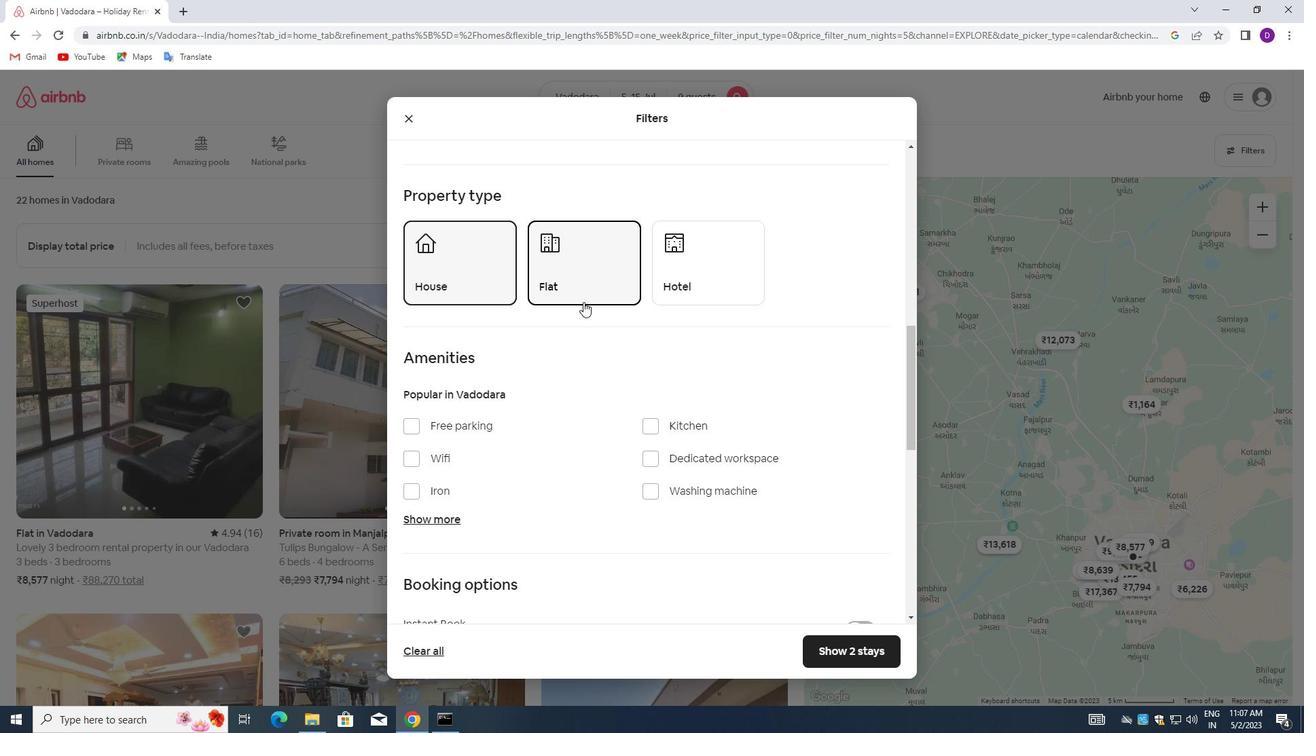 
Action: Mouse moved to (584, 323)
Screenshot: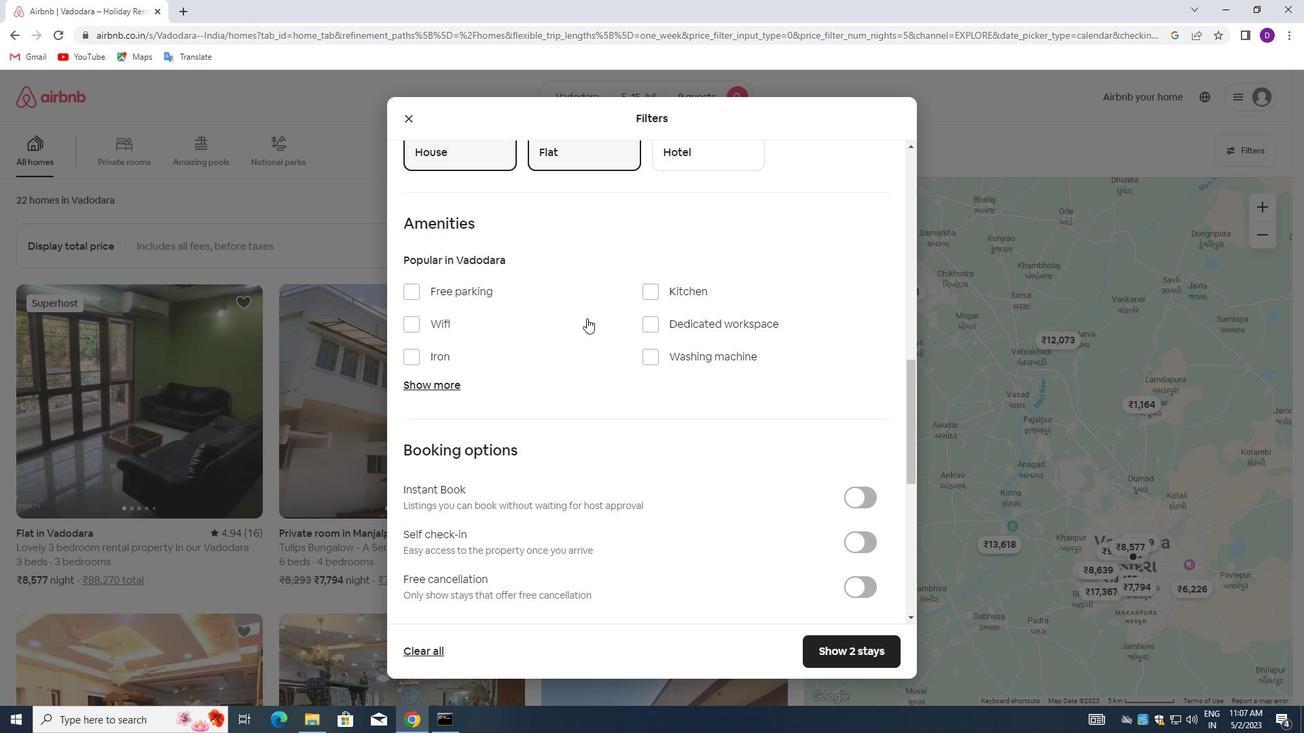 
Action: Mouse scrolled (584, 322) with delta (0, 0)
Screenshot: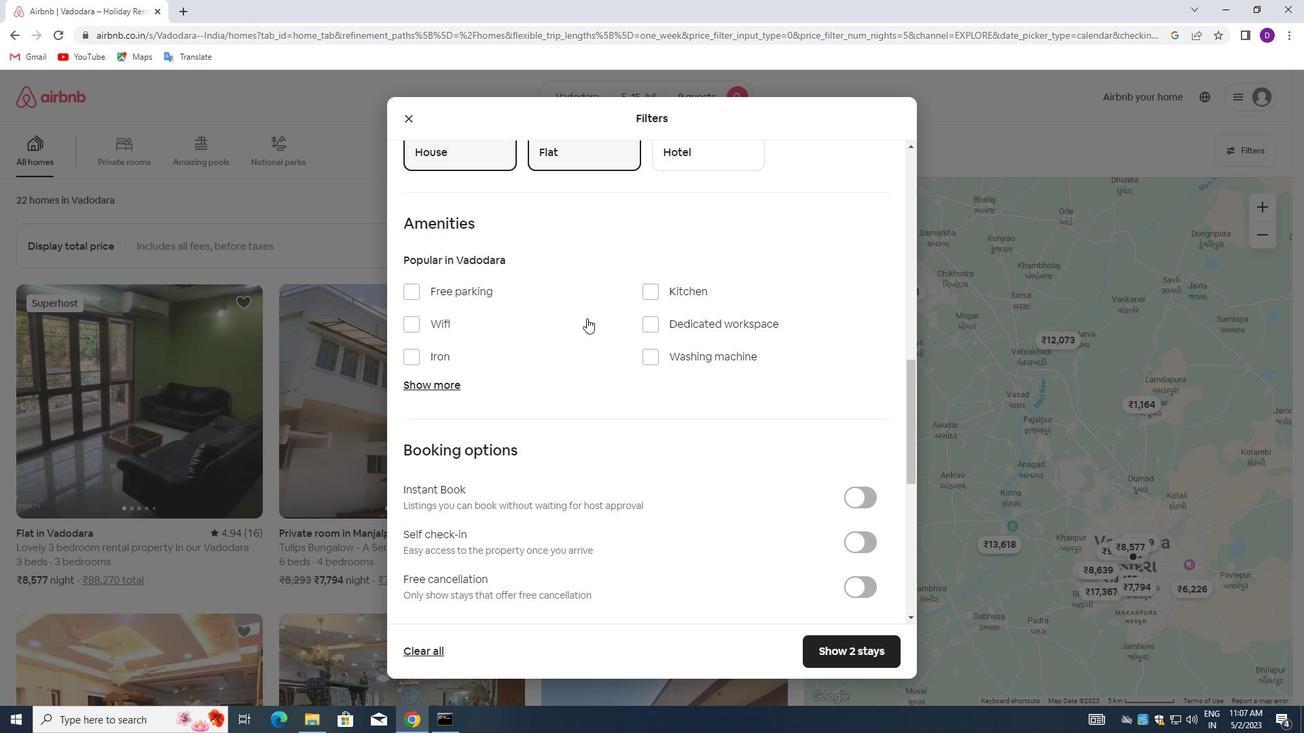 
Action: Mouse moved to (643, 286)
Screenshot: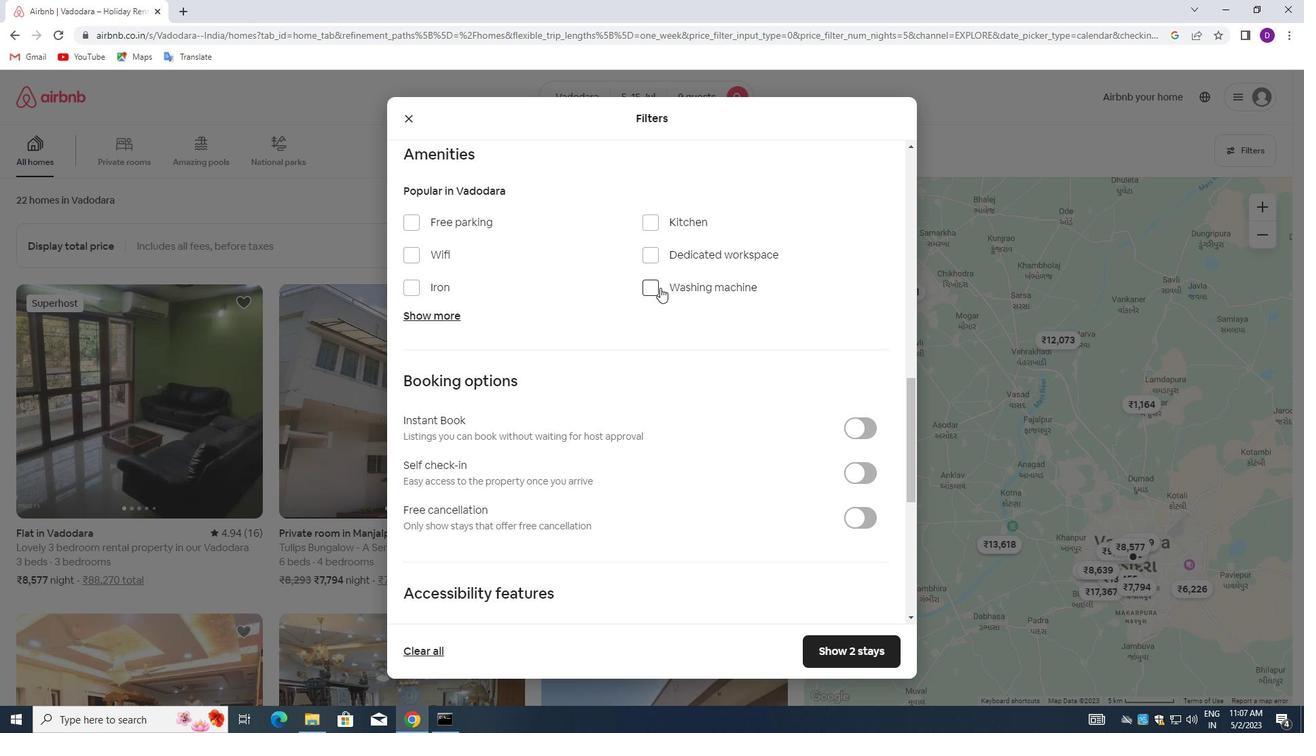 
Action: Mouse pressed left at (643, 286)
Screenshot: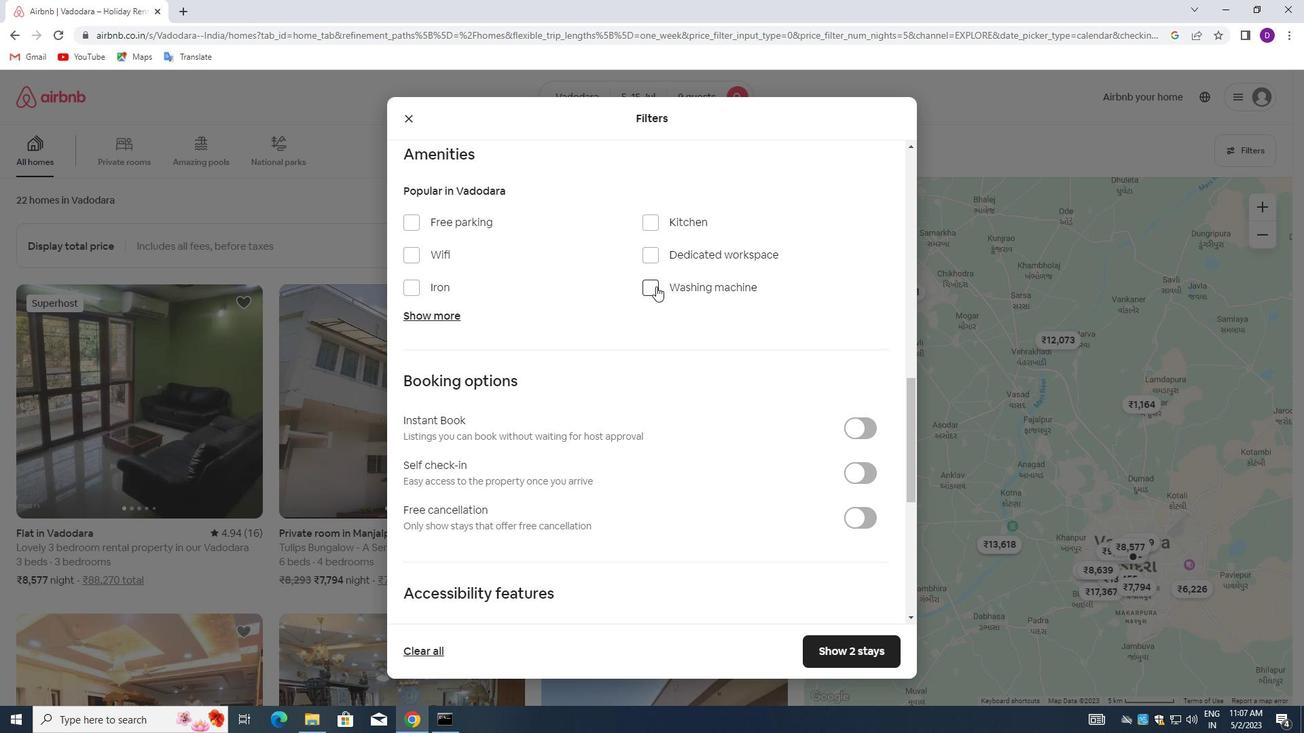 
Action: Mouse moved to (854, 466)
Screenshot: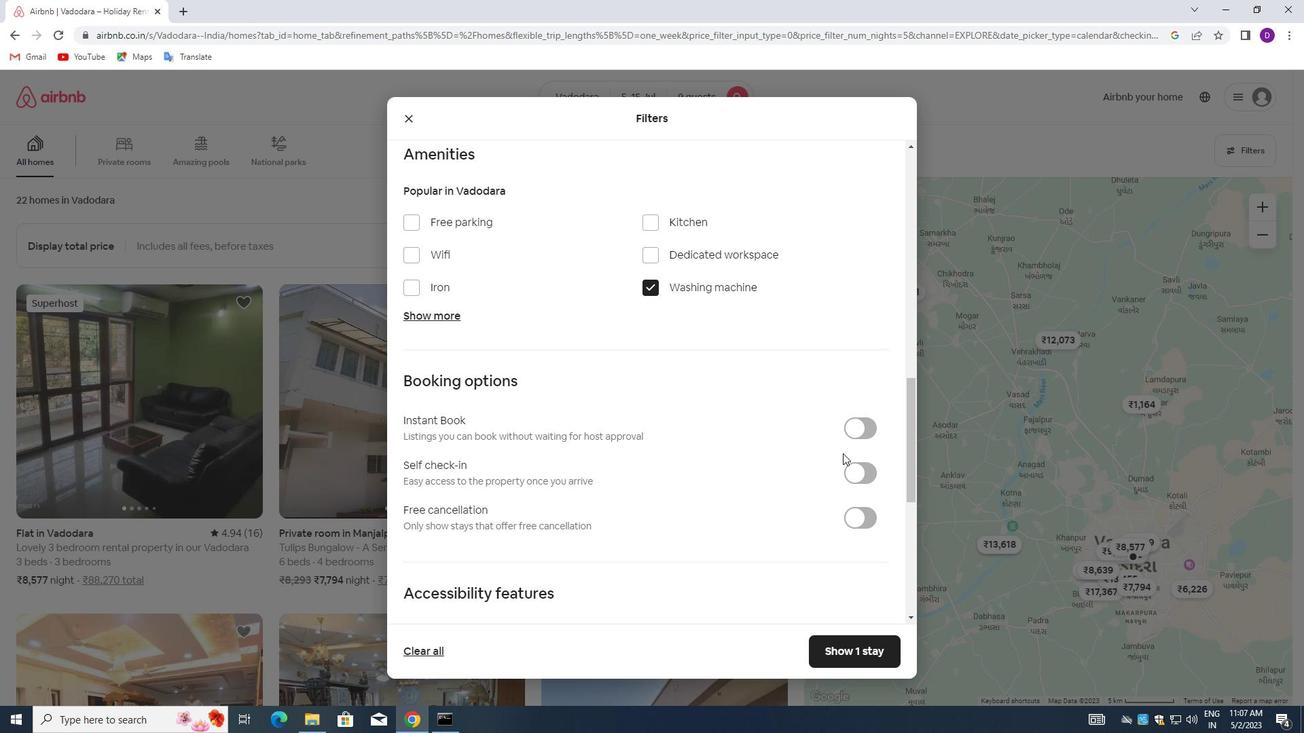 
Action: Mouse pressed left at (854, 466)
Screenshot: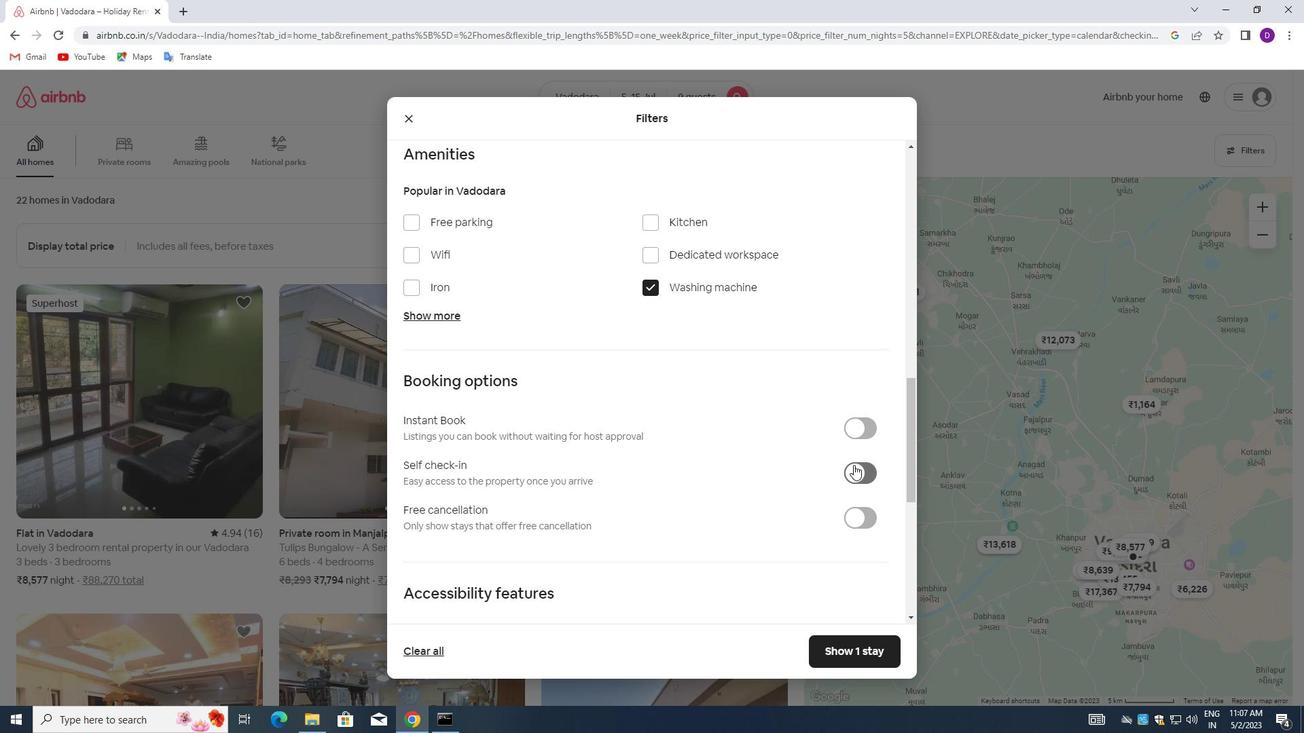 
Action: Mouse moved to (683, 438)
Screenshot: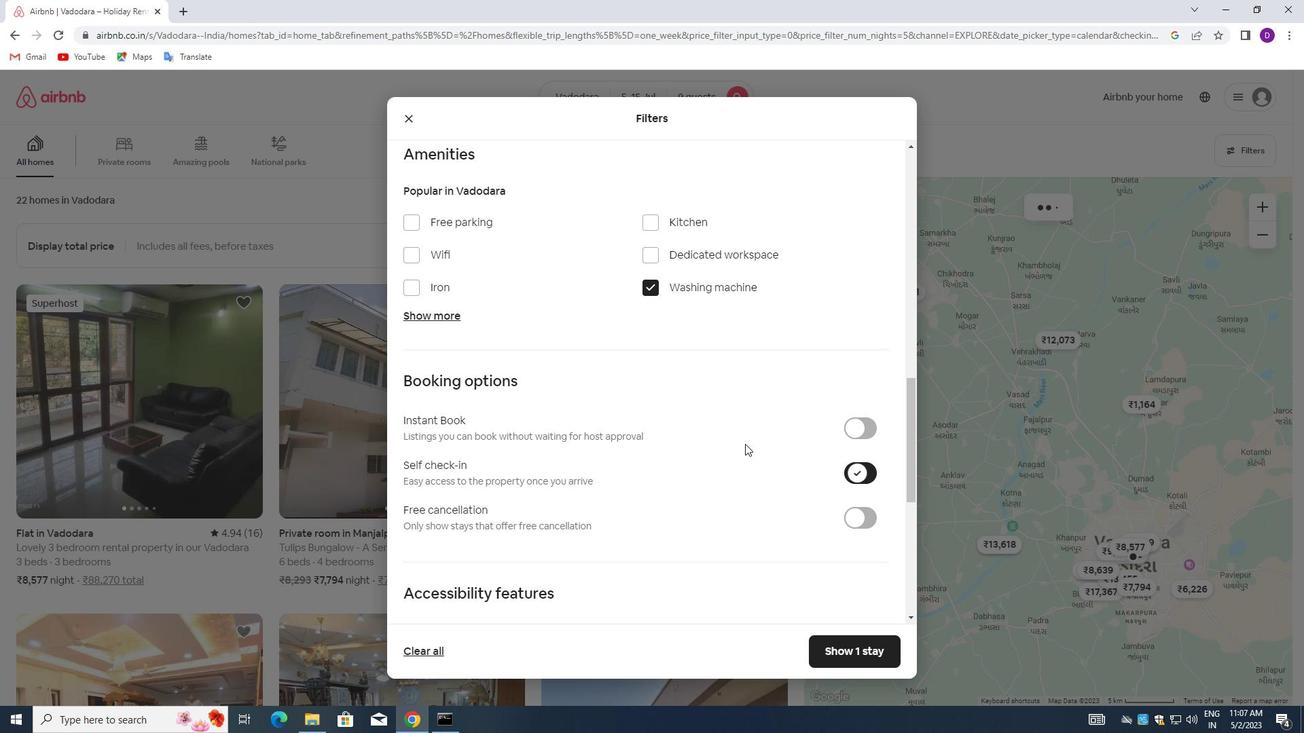 
Action: Mouse scrolled (683, 438) with delta (0, 0)
Screenshot: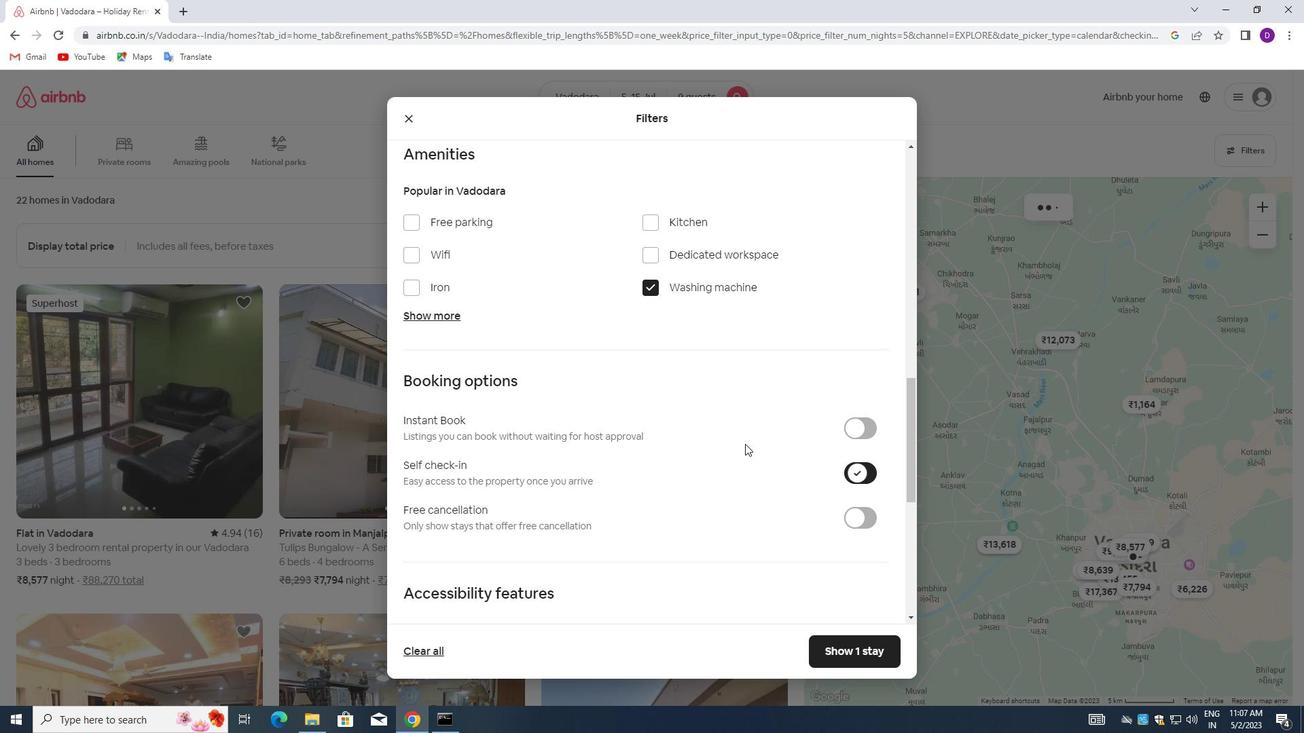 
Action: Mouse moved to (671, 440)
Screenshot: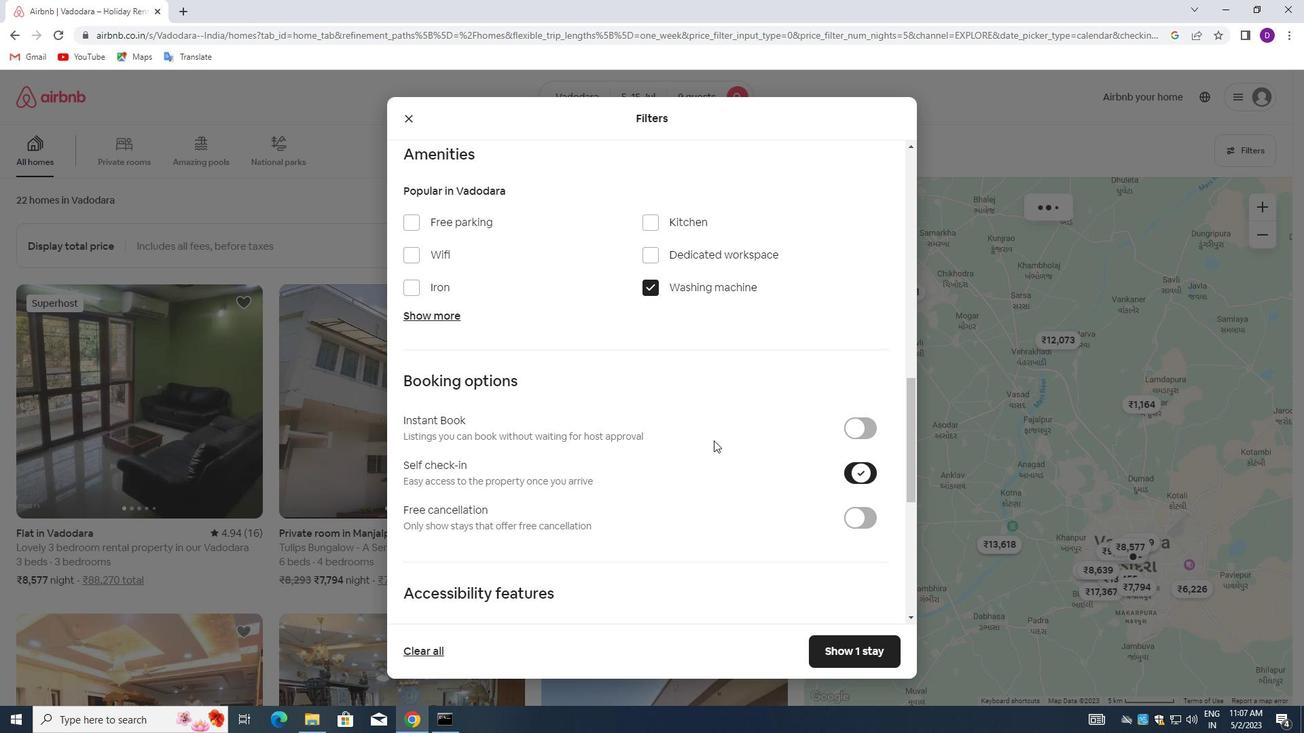 
Action: Mouse scrolled (671, 440) with delta (0, 0)
Screenshot: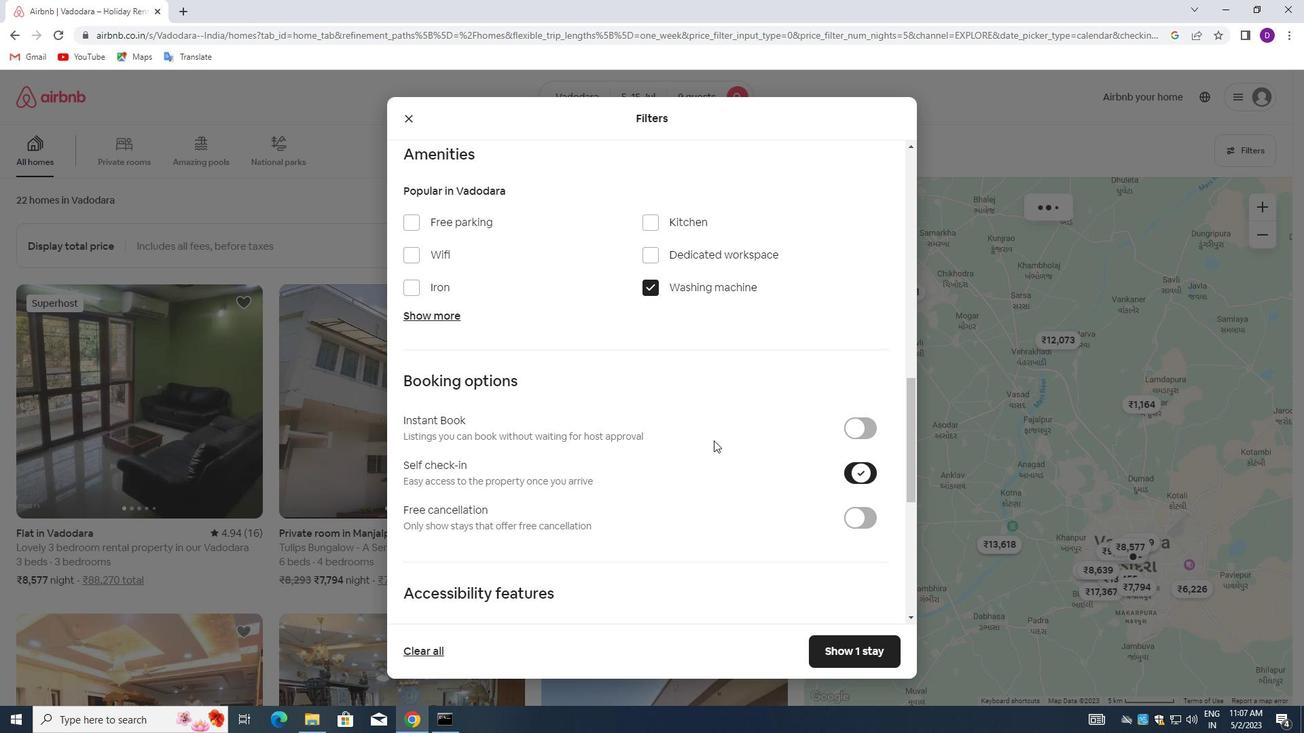 
Action: Mouse moved to (657, 442)
Screenshot: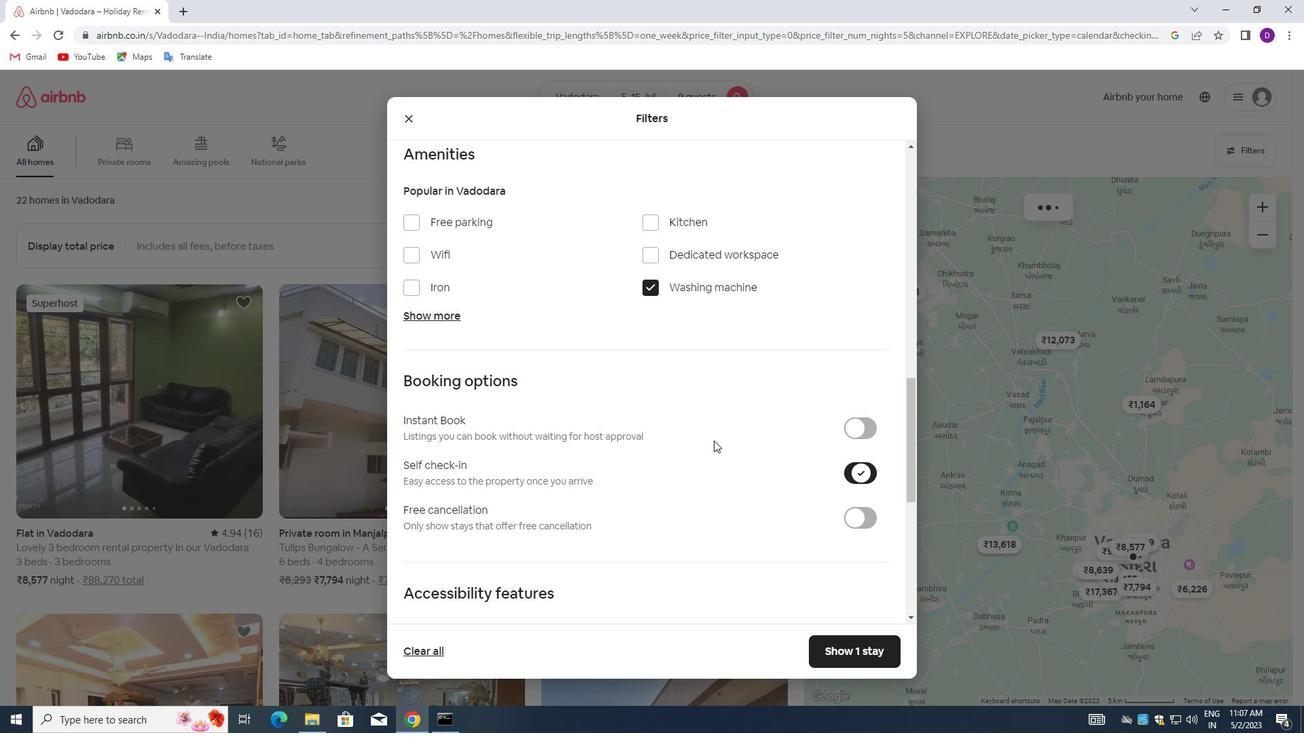 
Action: Mouse scrolled (657, 441) with delta (0, 0)
Screenshot: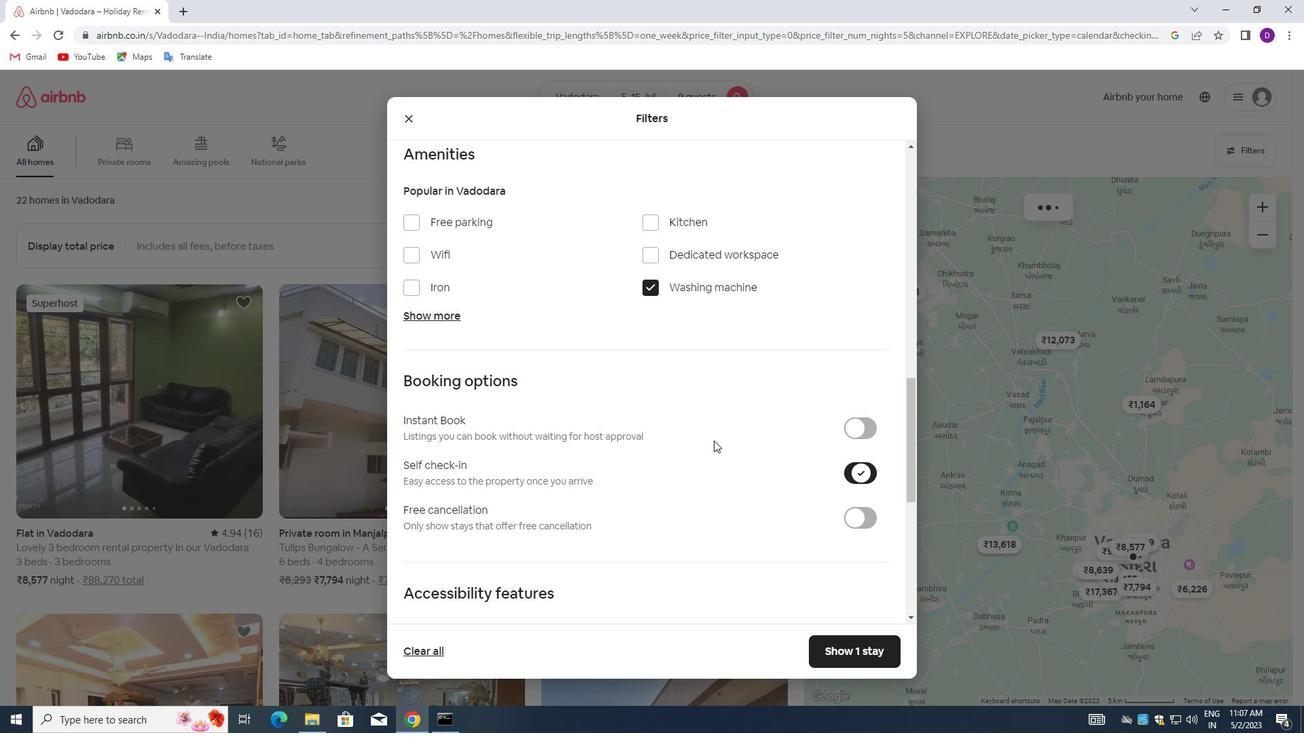
Action: Mouse moved to (648, 442)
Screenshot: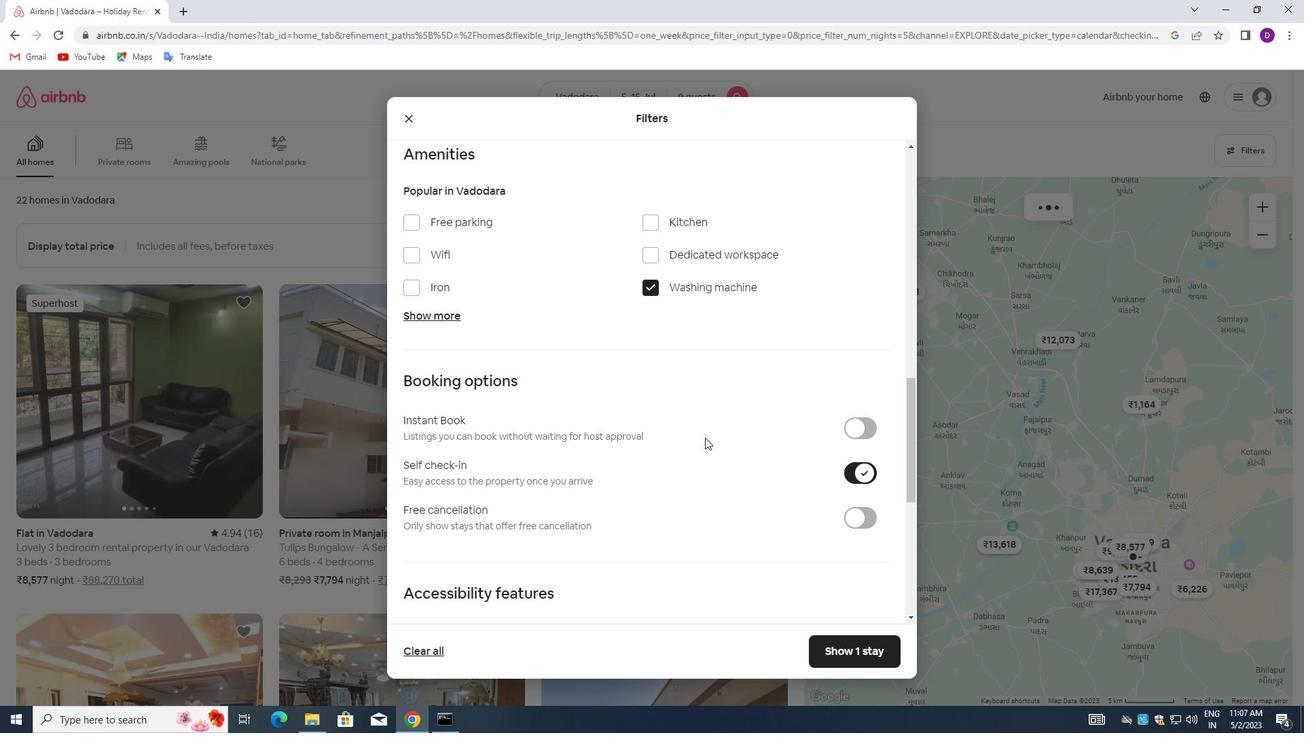 
Action: Mouse scrolled (648, 441) with delta (0, 0)
Screenshot: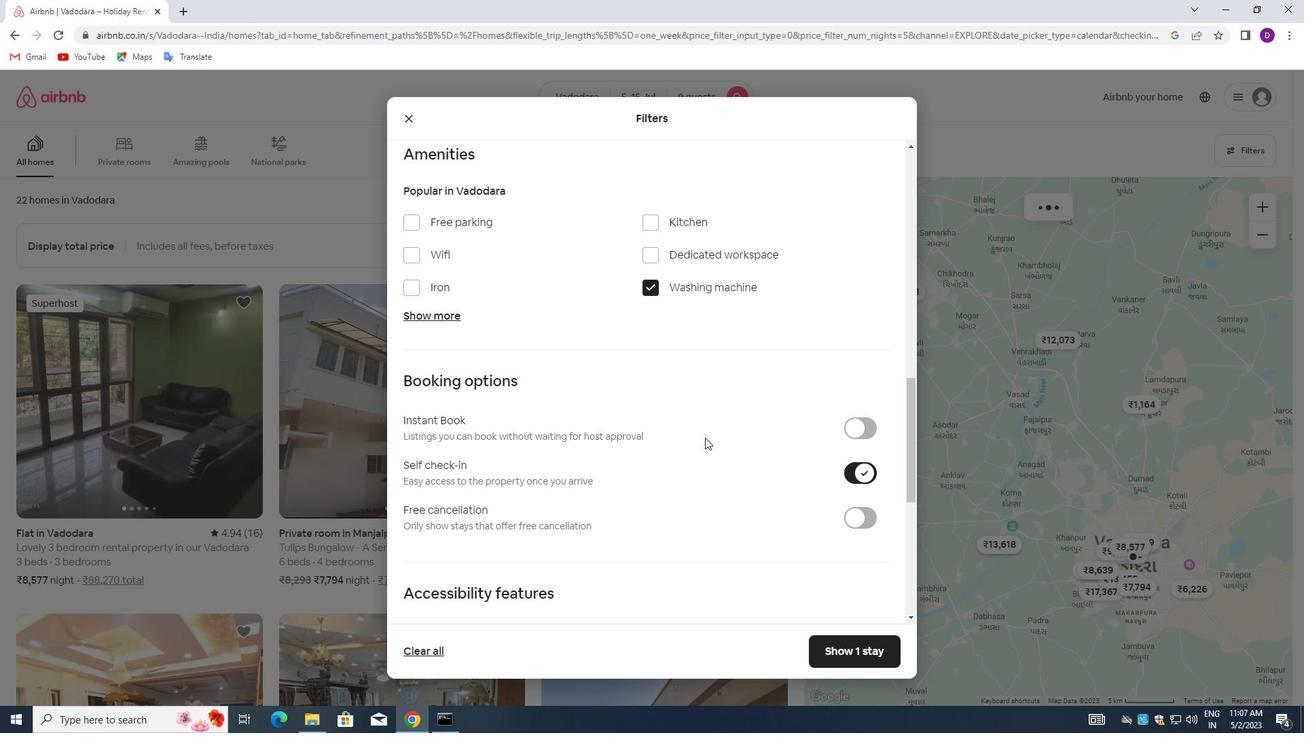 
Action: Mouse moved to (603, 454)
Screenshot: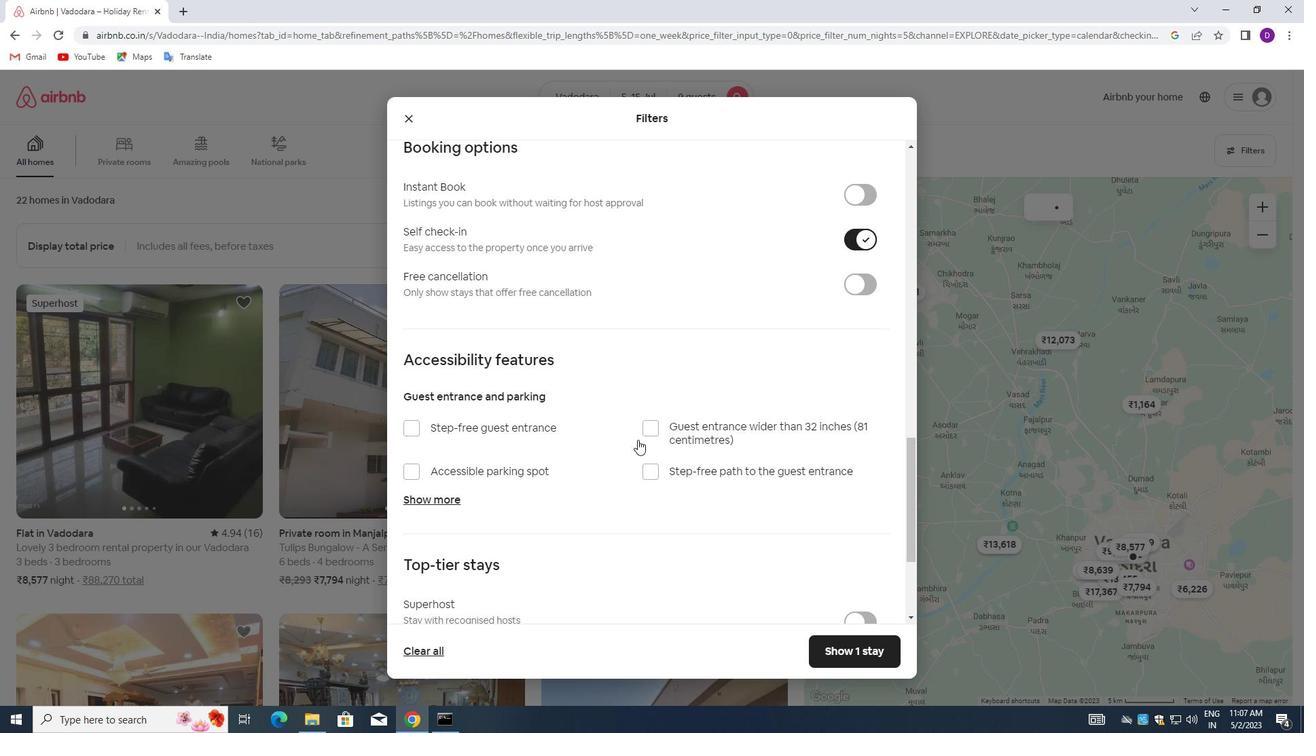 
Action: Mouse scrolled (603, 453) with delta (0, 0)
Screenshot: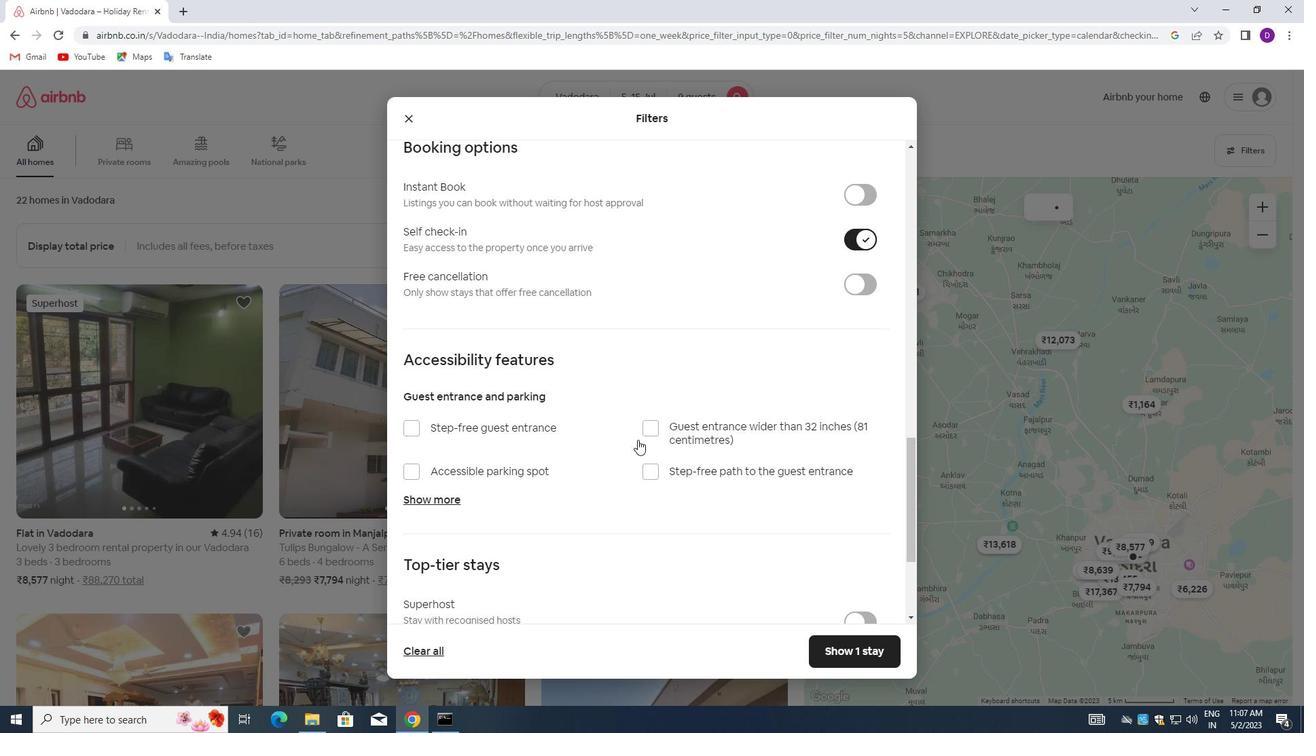 
Action: Mouse moved to (586, 459)
Screenshot: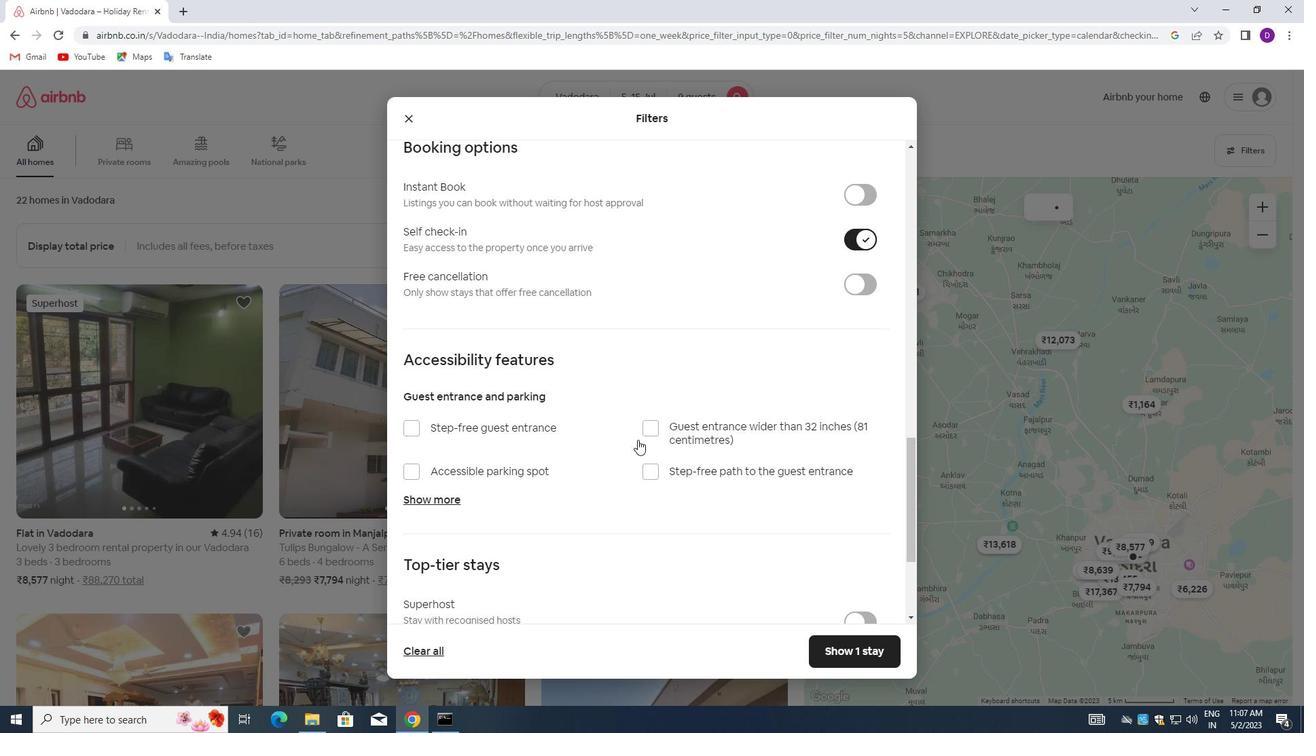 
Action: Mouse scrolled (586, 459) with delta (0, 0)
Screenshot: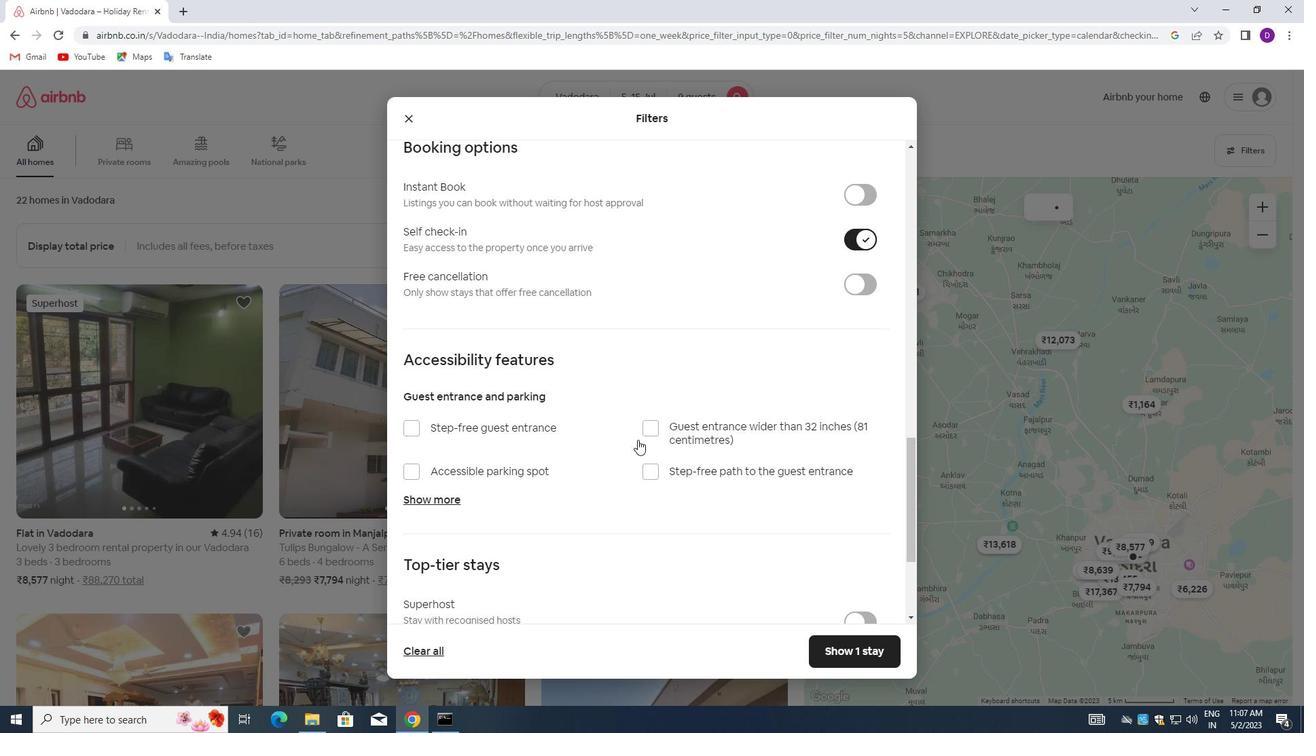 
Action: Mouse moved to (576, 460)
Screenshot: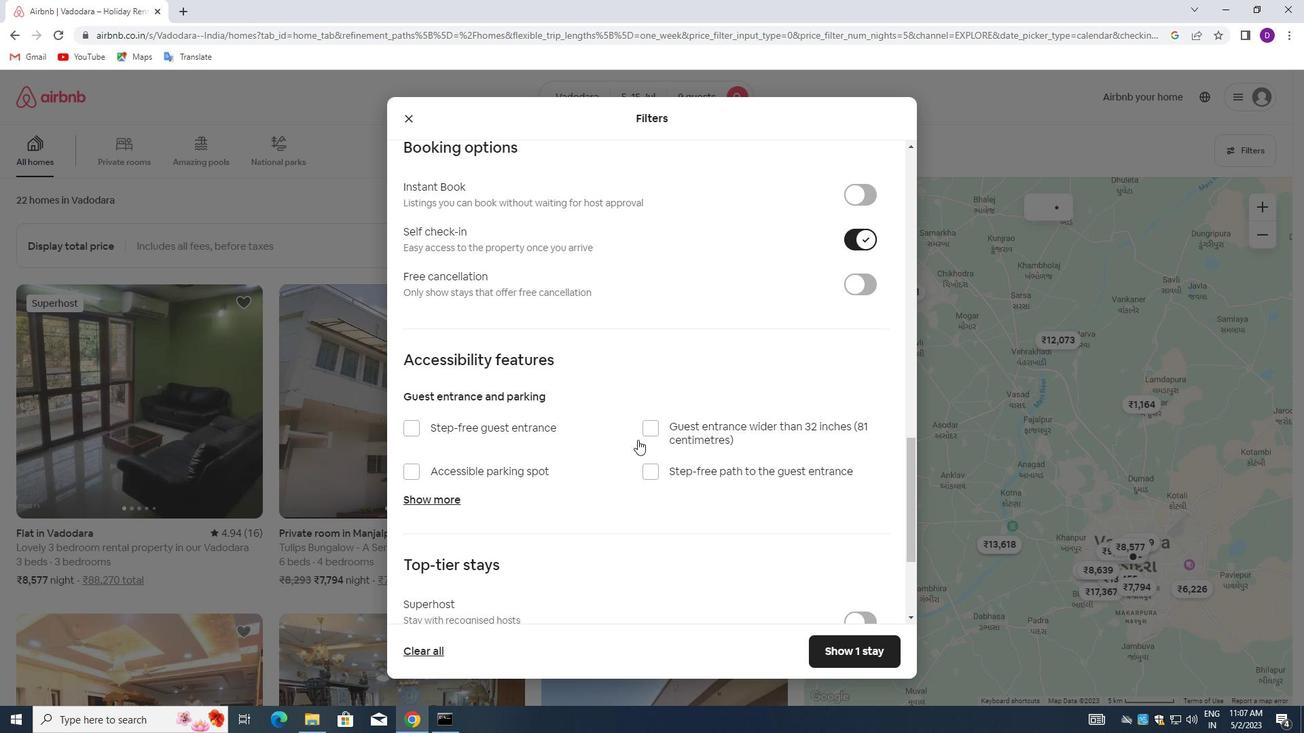 
Action: Mouse scrolled (576, 459) with delta (0, 0)
Screenshot: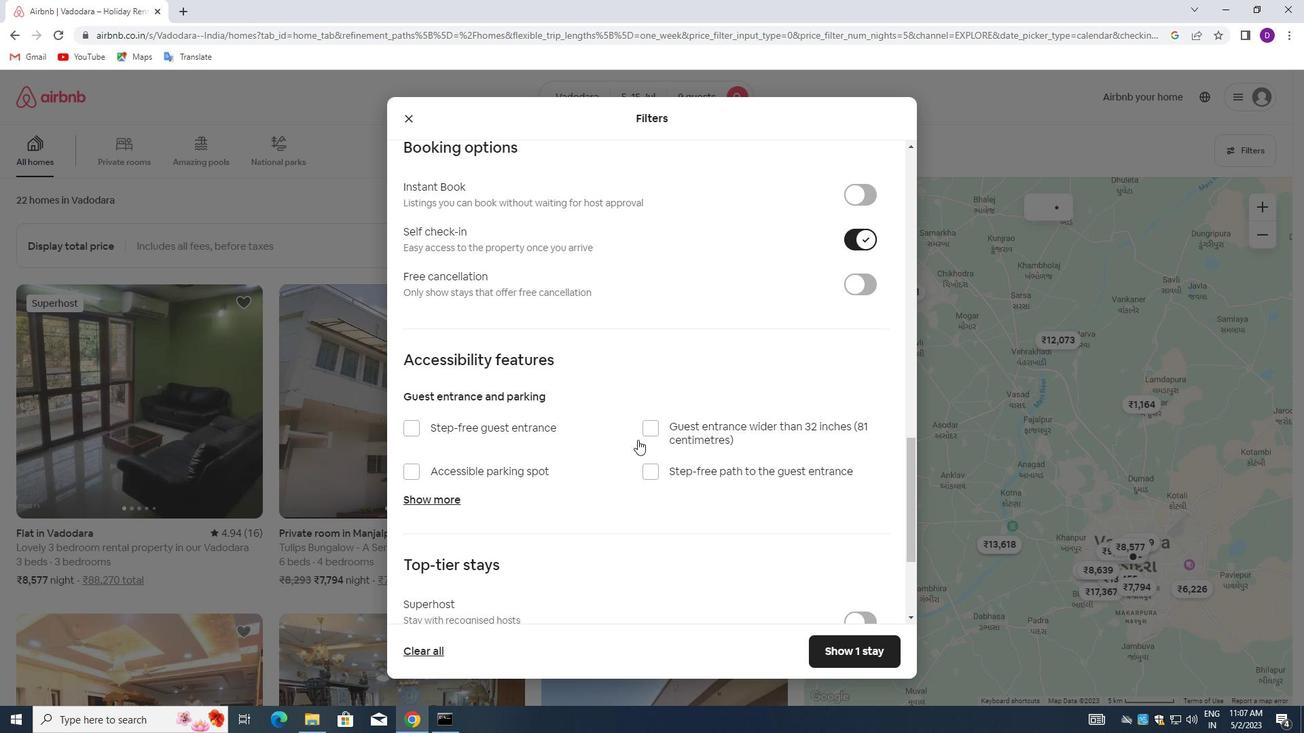 
Action: Mouse moved to (571, 461)
Screenshot: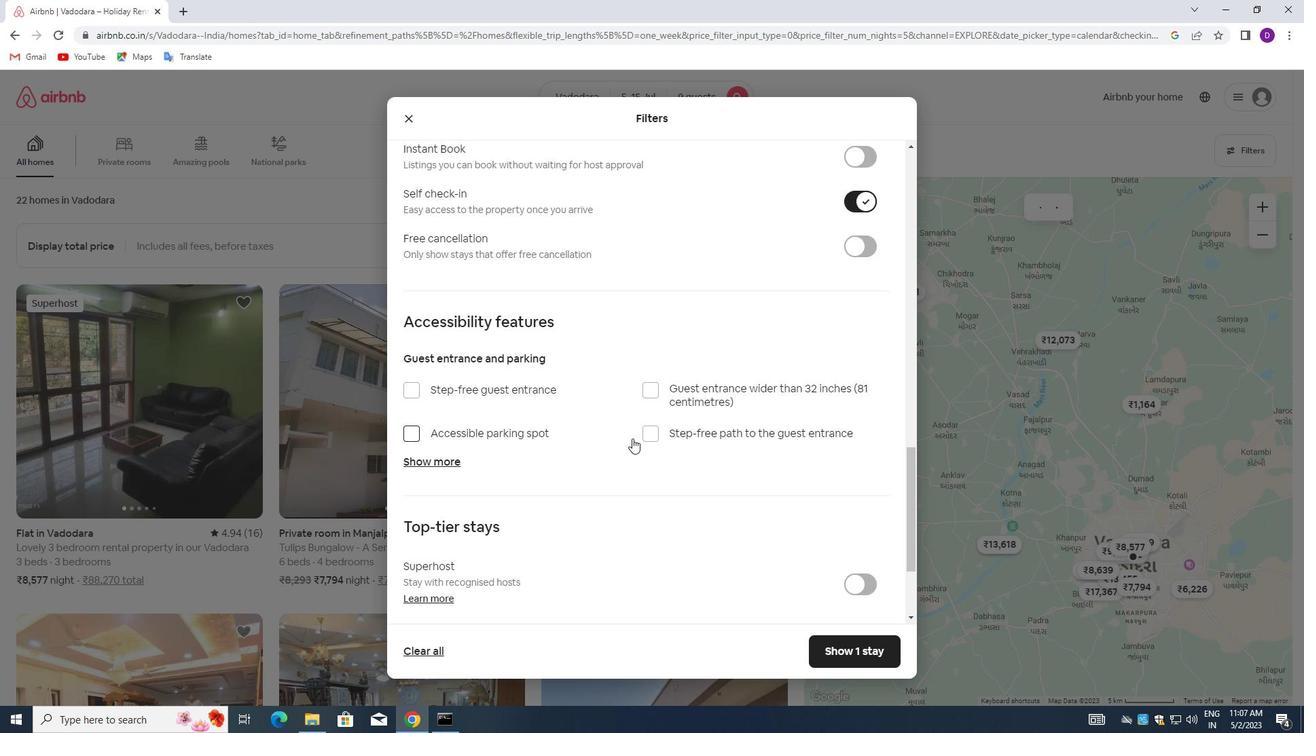 
Action: Mouse scrolled (571, 460) with delta (0, 0)
Screenshot: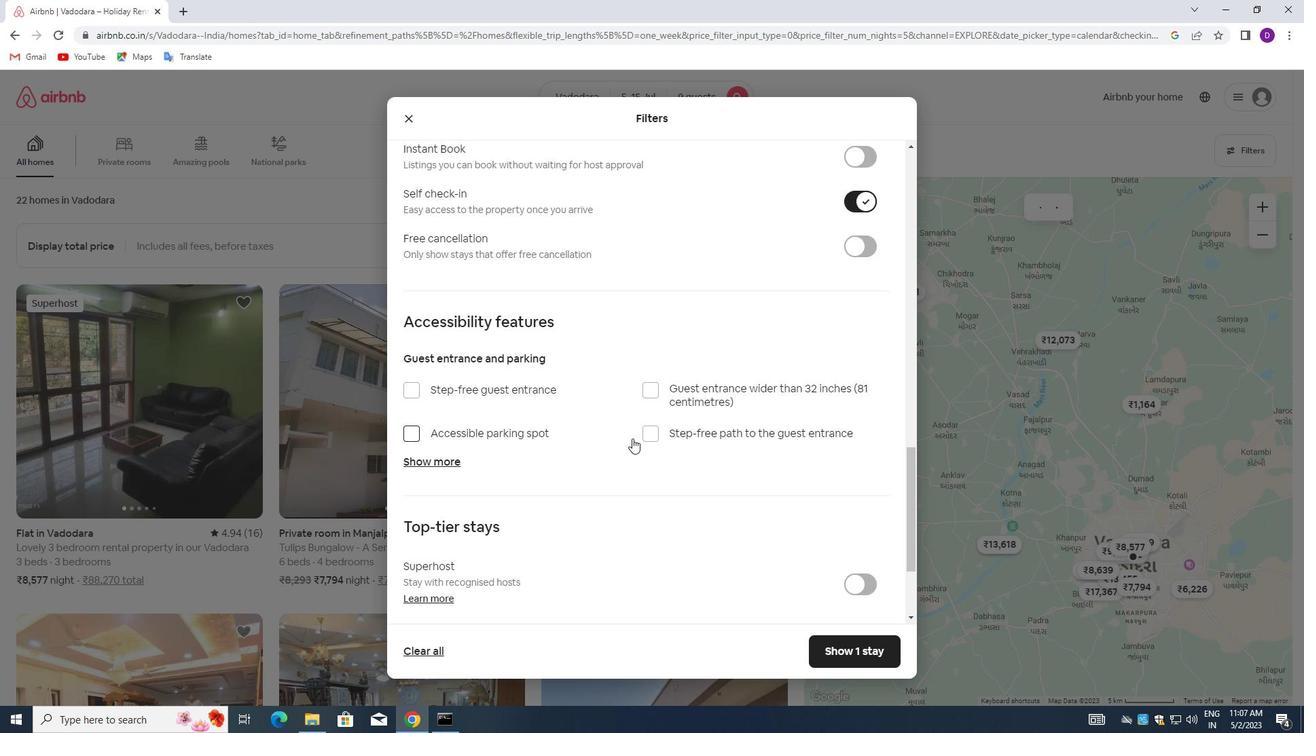 
Action: Mouse moved to (567, 461)
Screenshot: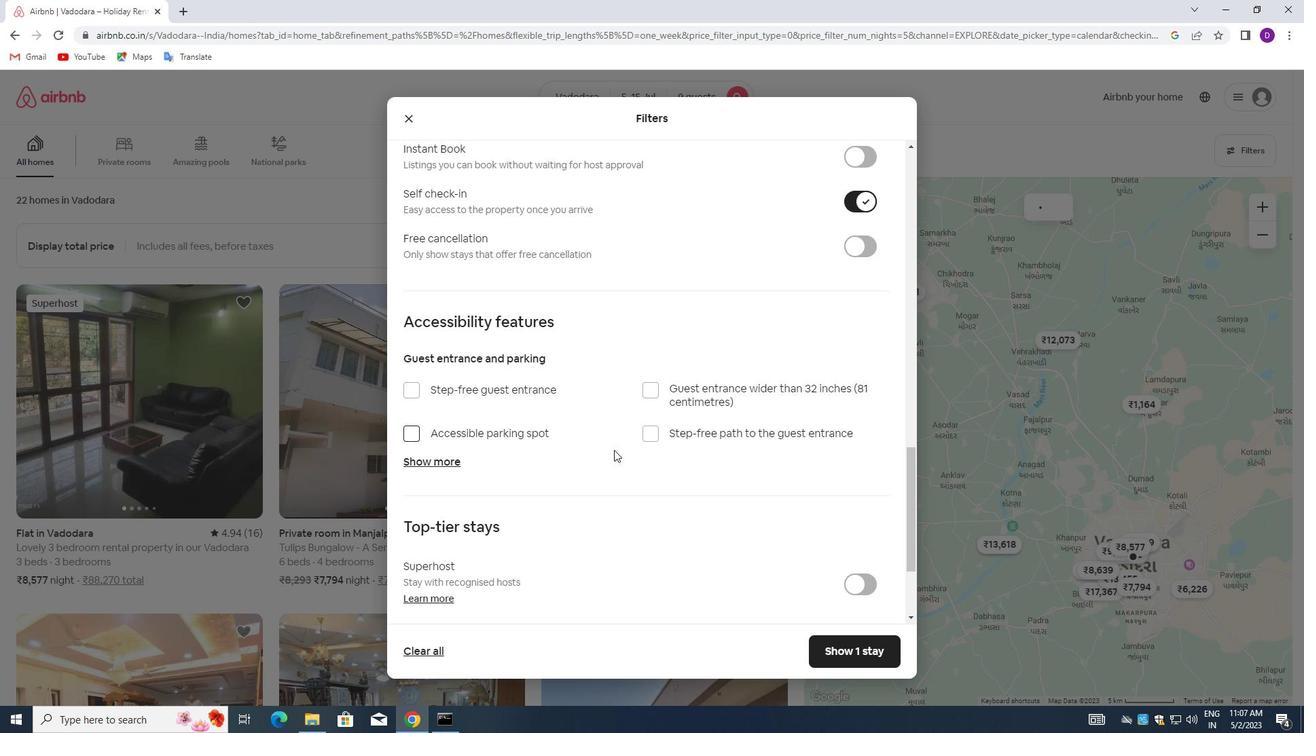 
Action: Mouse scrolled (567, 460) with delta (0, 0)
Screenshot: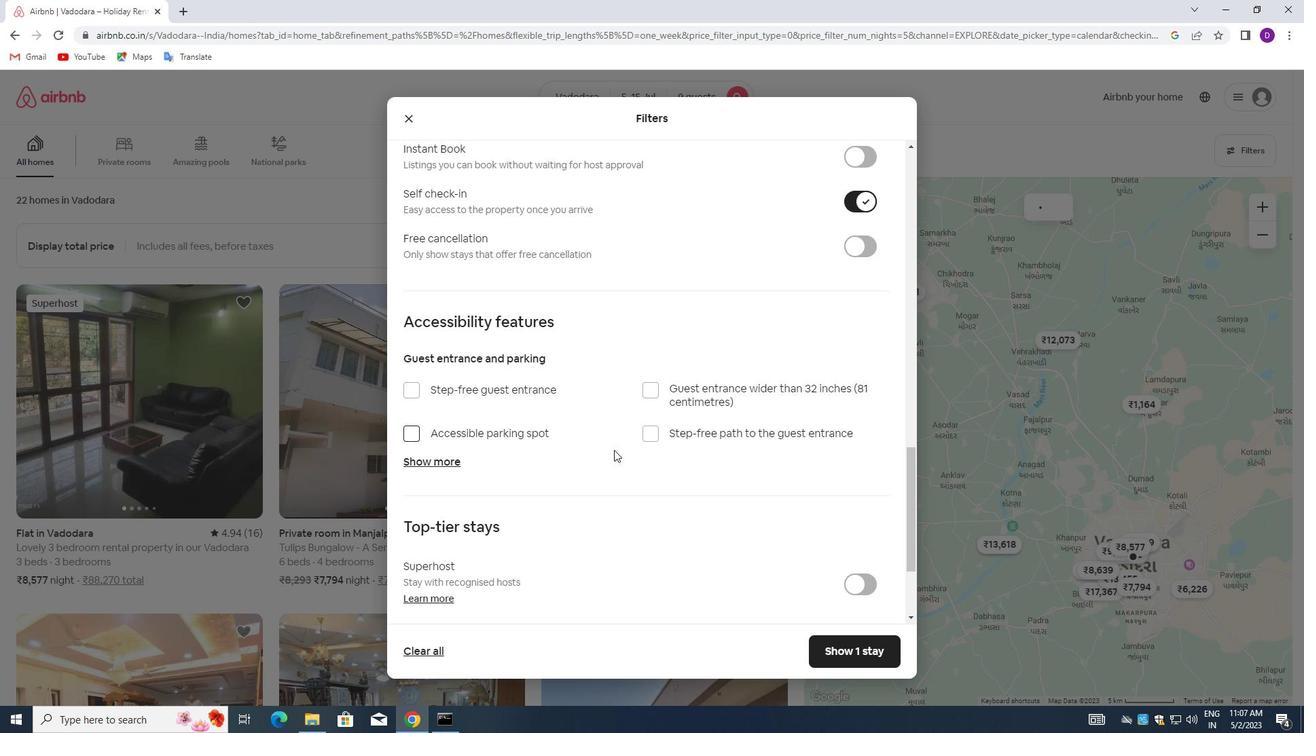 
Action: Mouse moved to (563, 462)
Screenshot: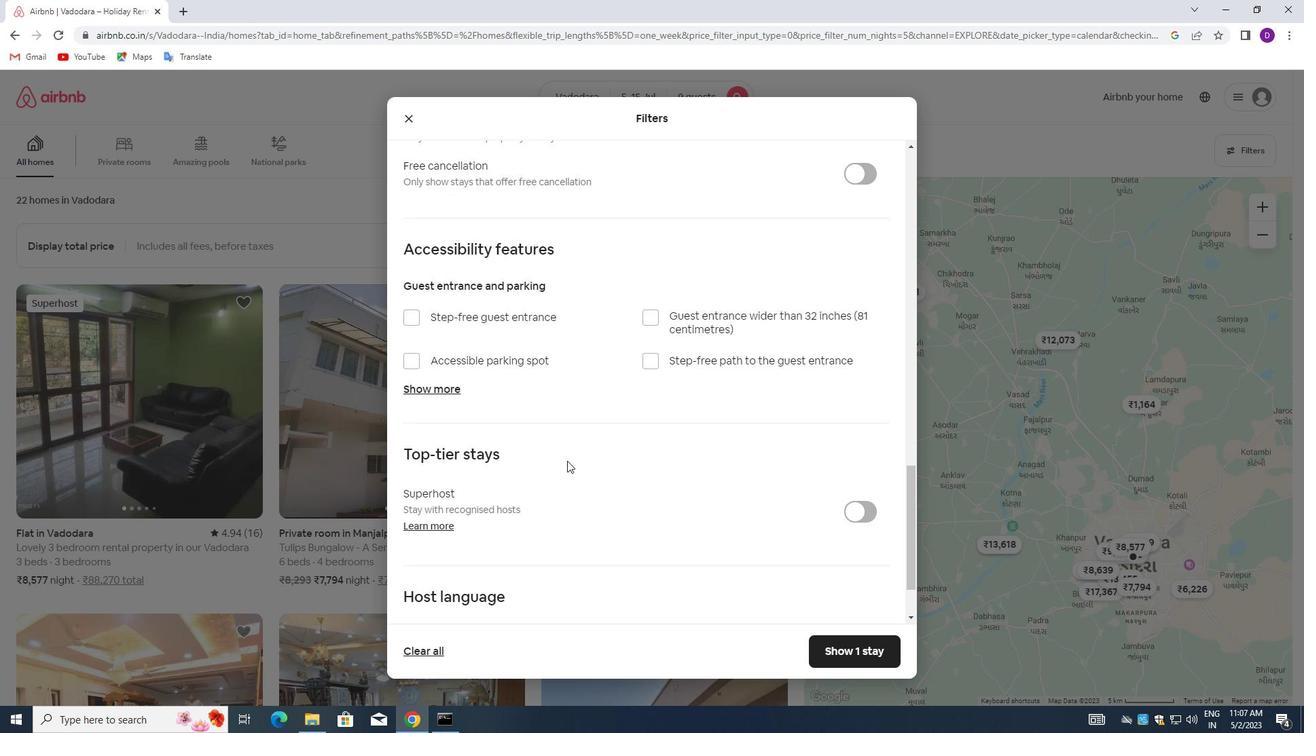 
Action: Mouse scrolled (563, 461) with delta (0, 0)
Screenshot: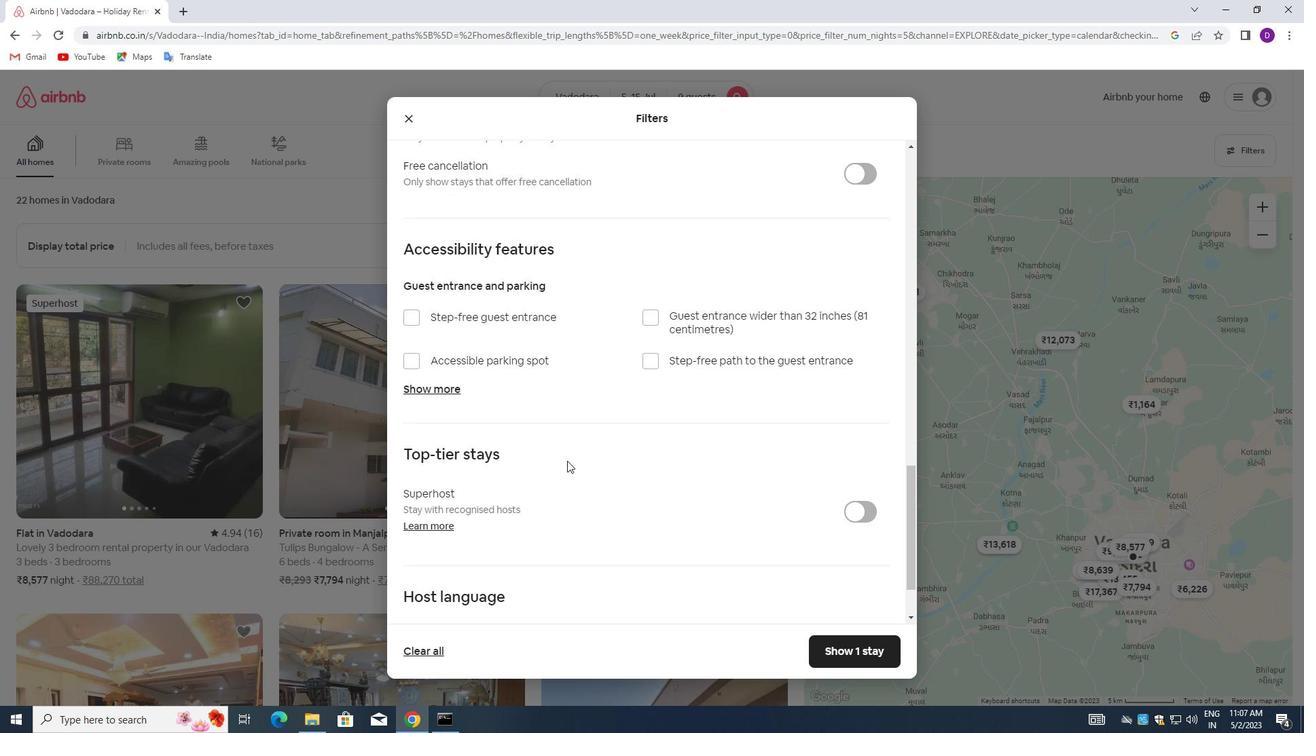
Action: Mouse moved to (560, 465)
Screenshot: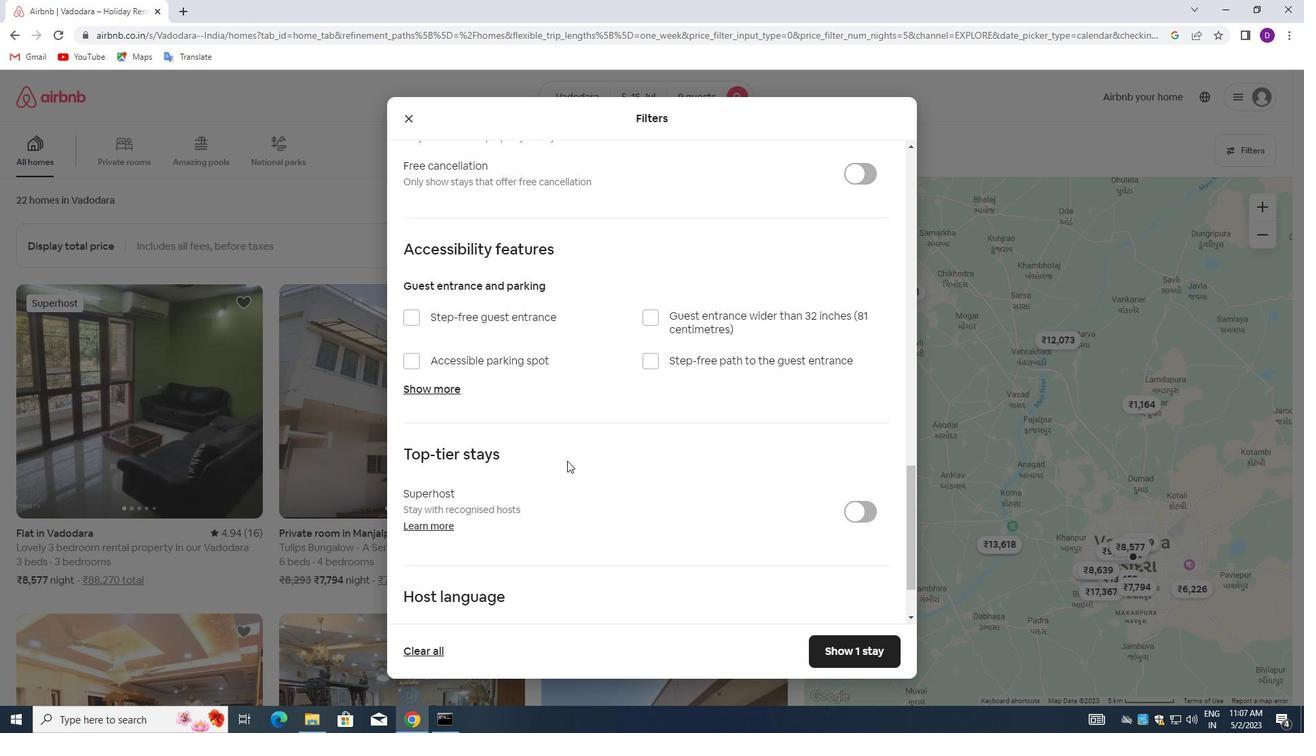 
Action: Mouse scrolled (560, 465) with delta (0, 0)
Screenshot: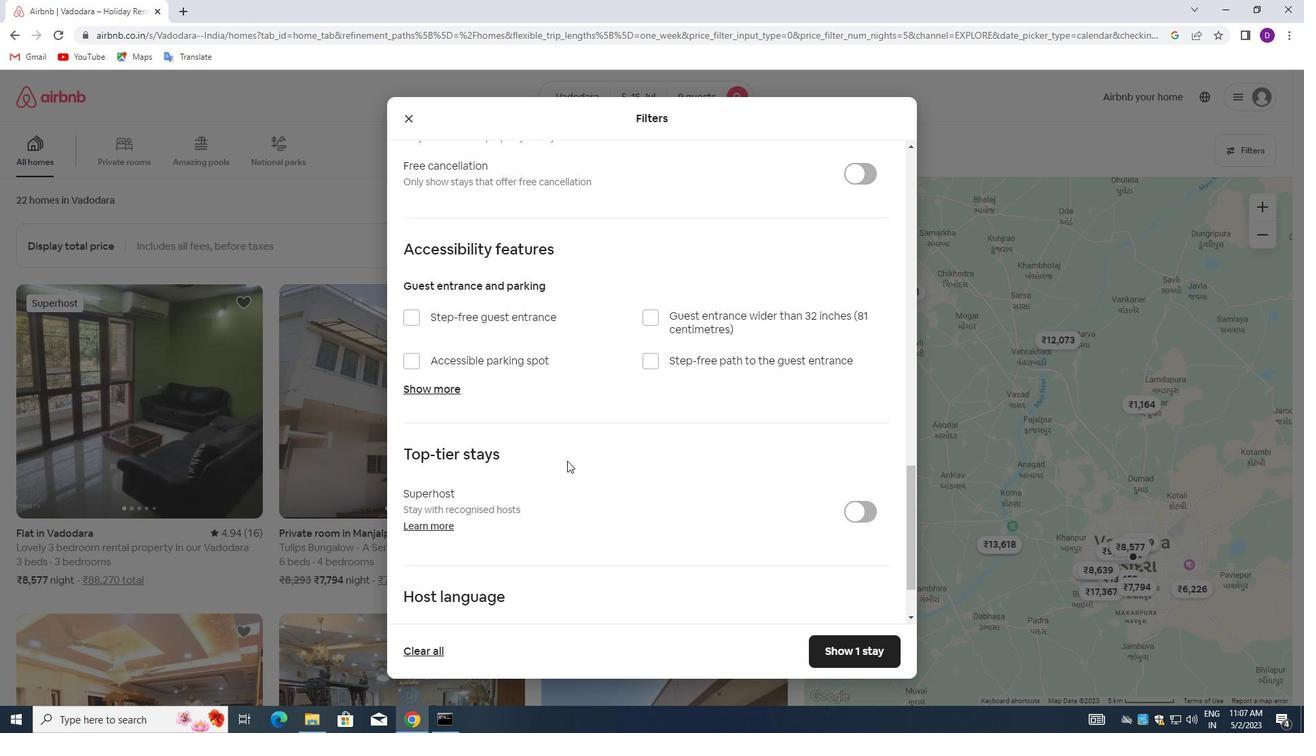
Action: Mouse moved to (557, 468)
Screenshot: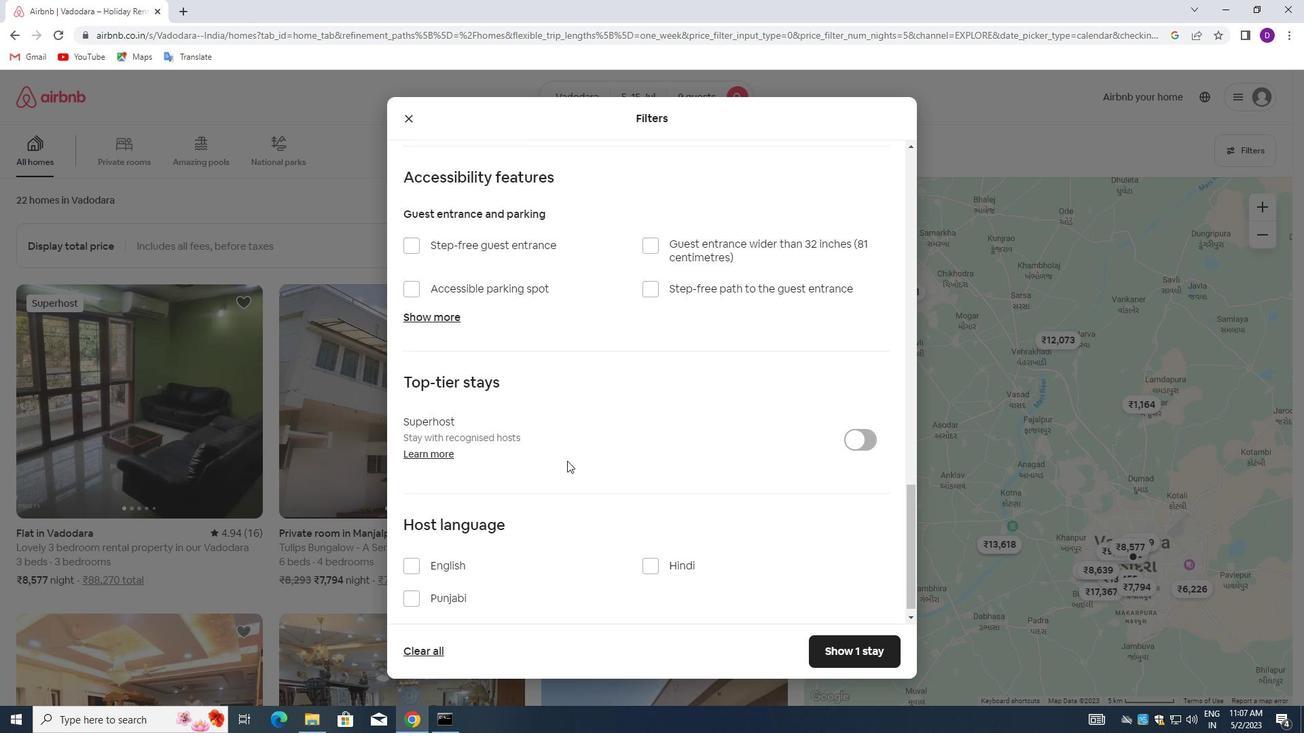 
Action: Mouse scrolled (557, 468) with delta (0, 0)
Screenshot: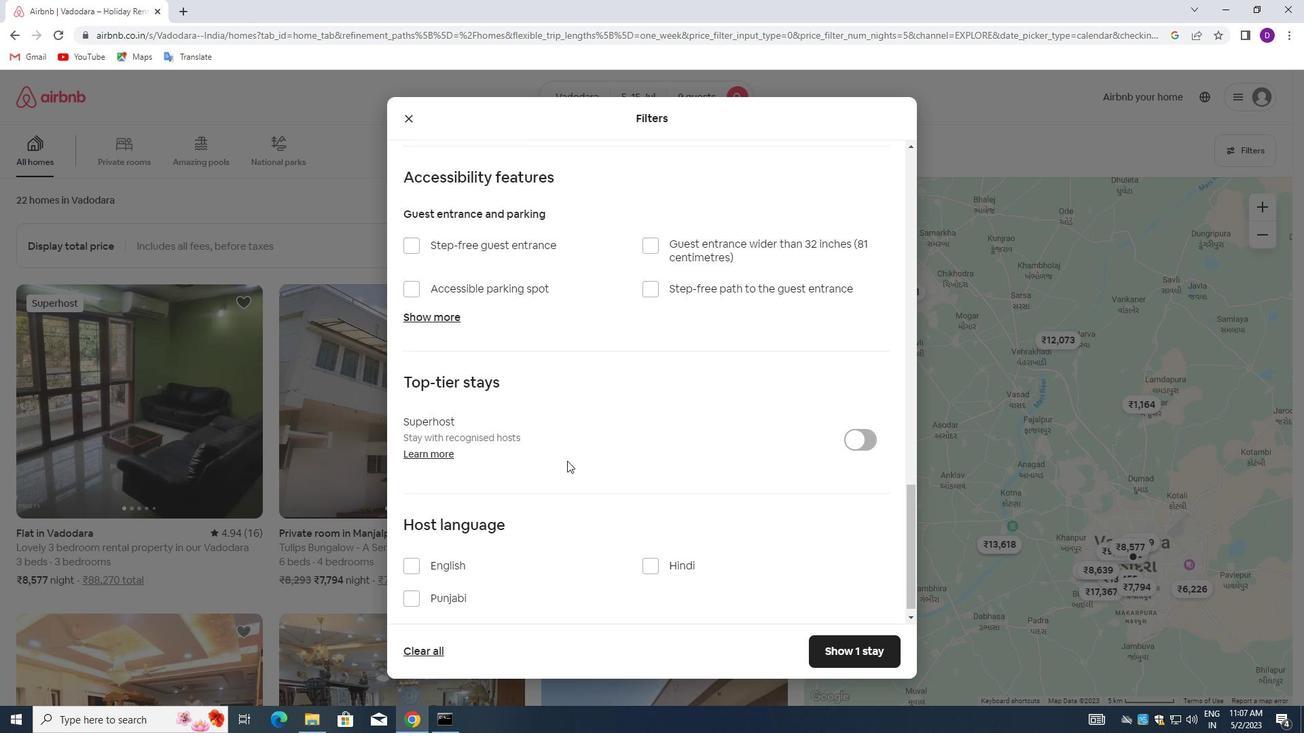
Action: Mouse moved to (553, 471)
Screenshot: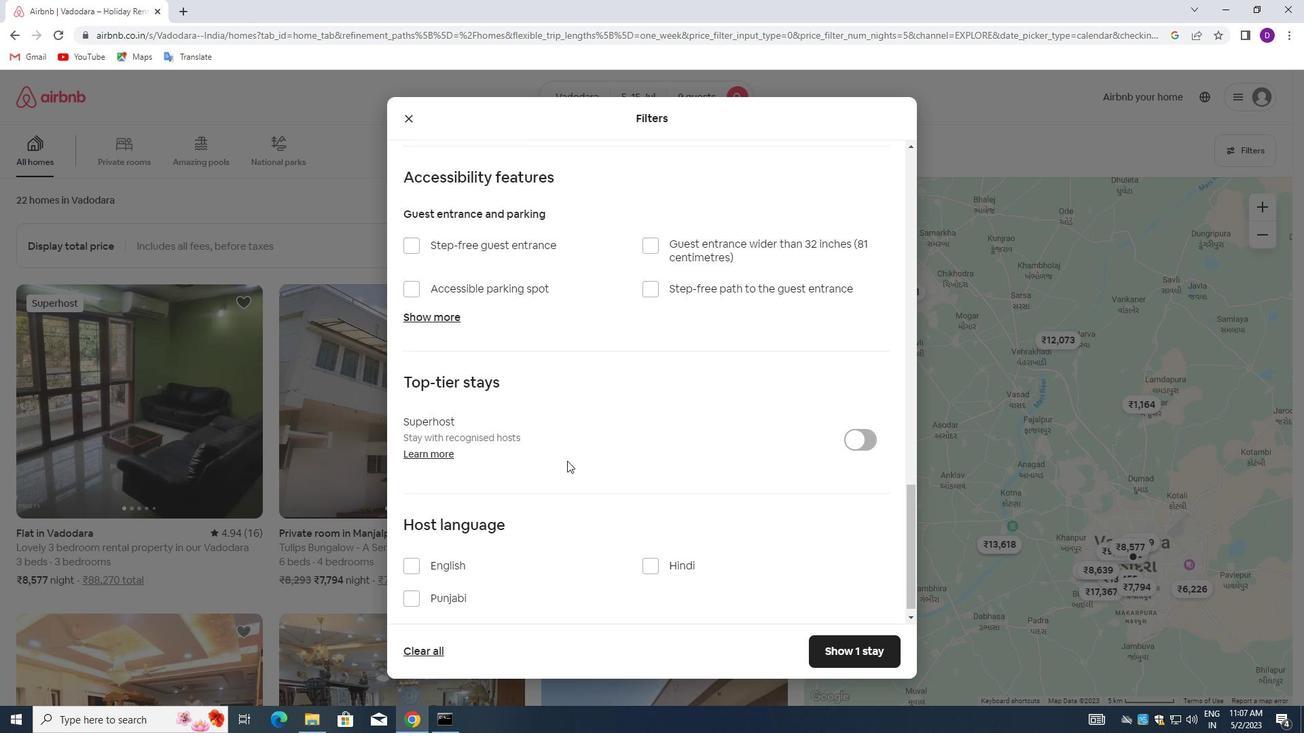 
Action: Mouse scrolled (553, 470) with delta (0, 0)
Screenshot: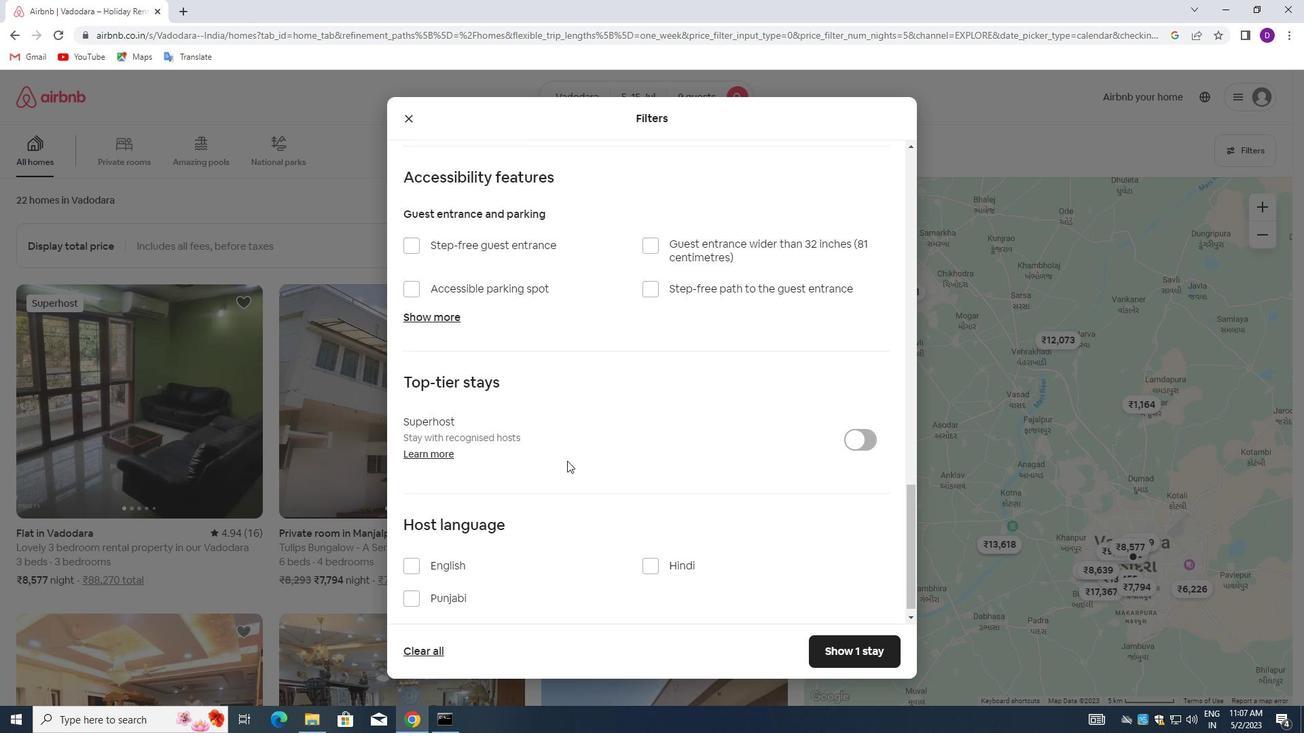 
Action: Mouse moved to (546, 475)
Screenshot: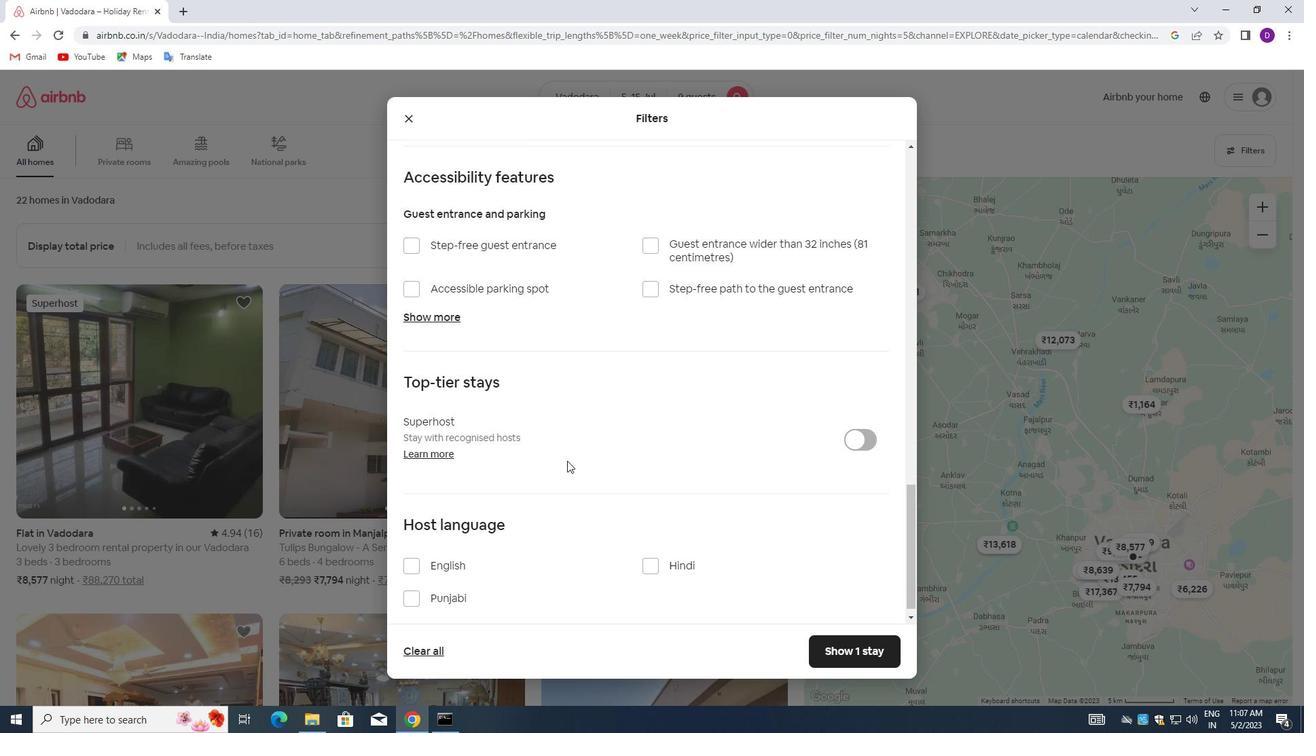 
Action: Mouse scrolled (546, 474) with delta (0, 0)
Screenshot: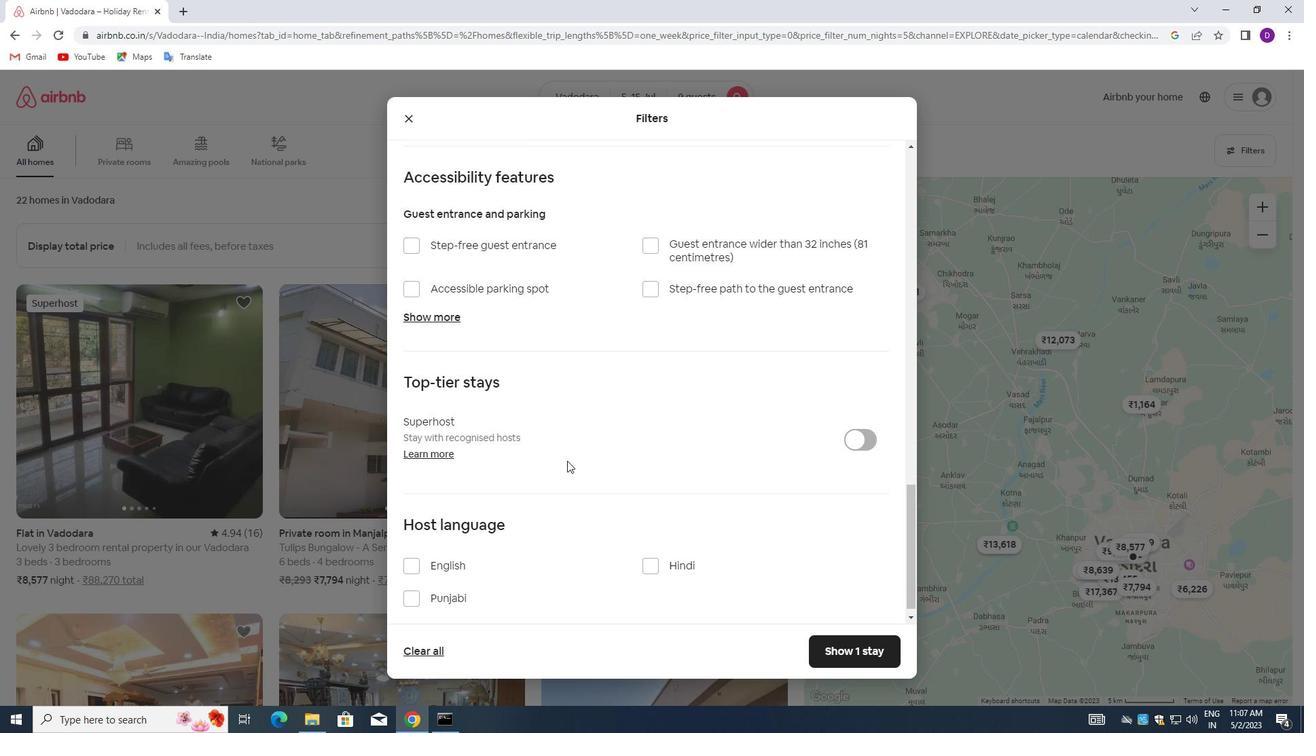 
Action: Mouse moved to (414, 551)
Screenshot: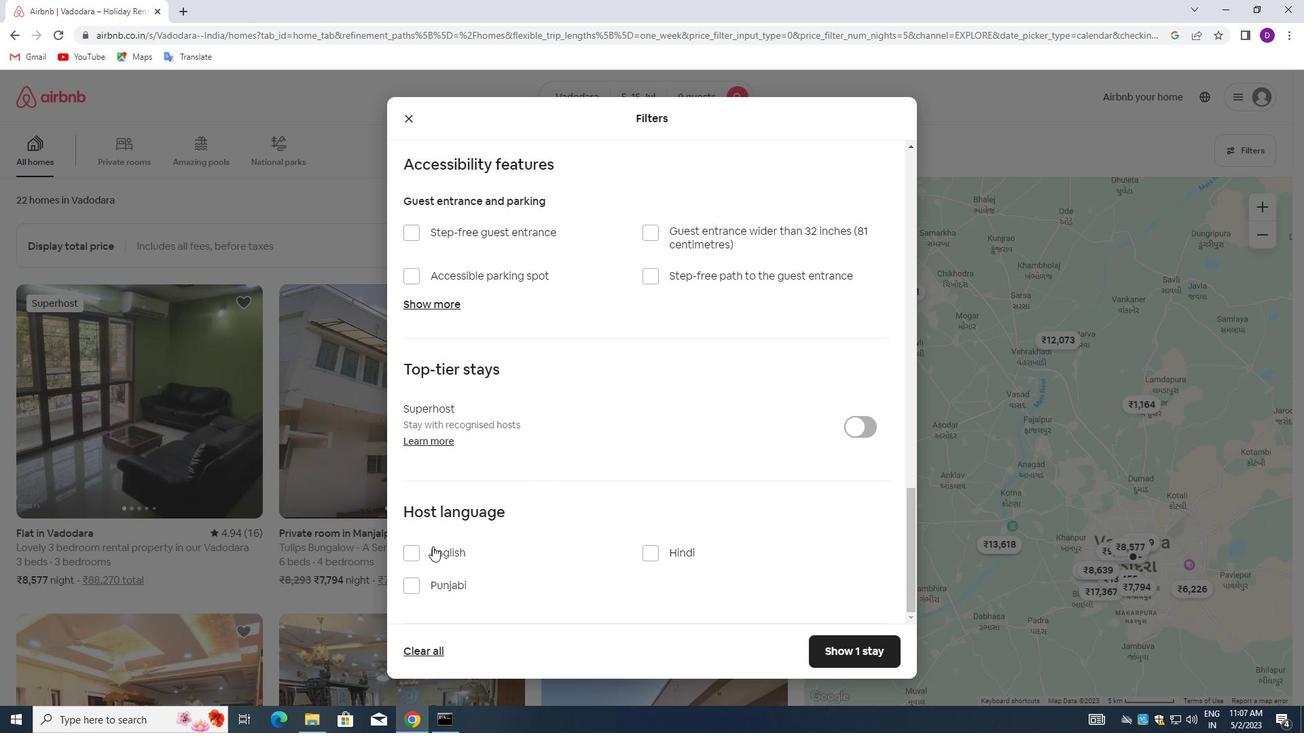 
Action: Mouse pressed left at (414, 551)
Screenshot: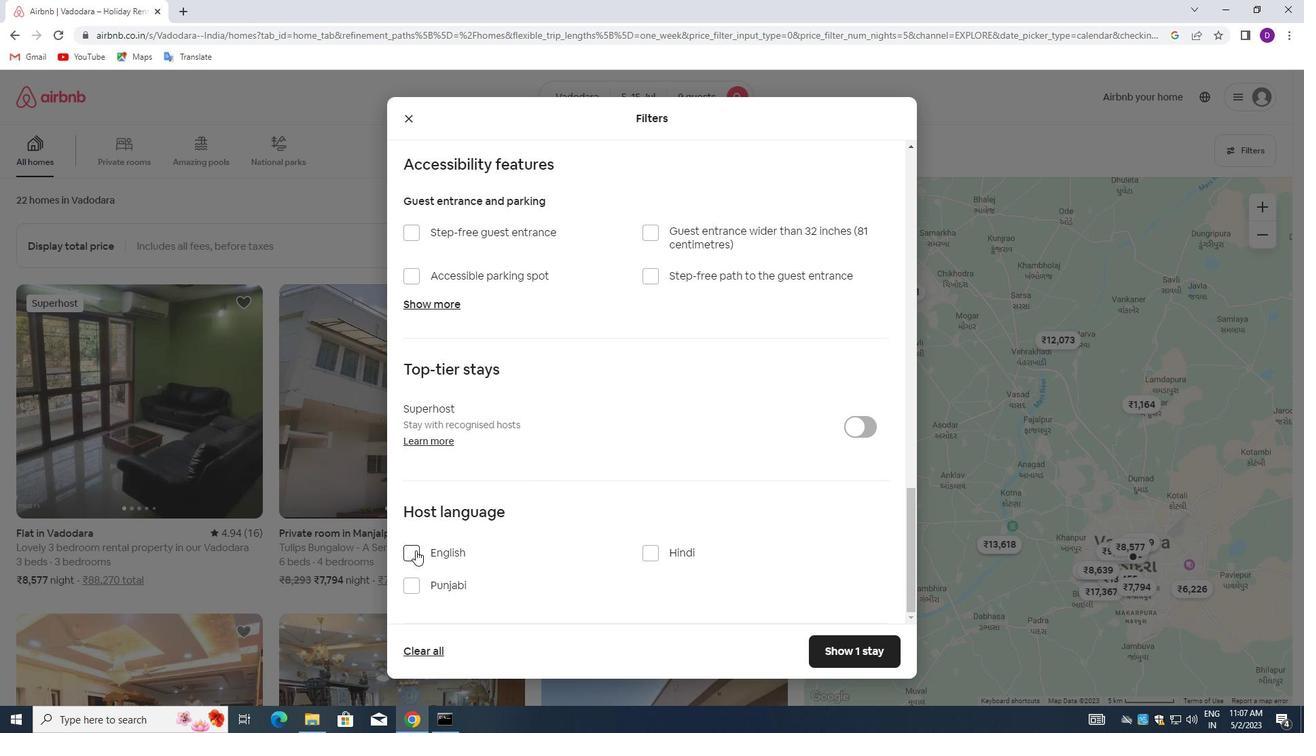 
Action: Mouse moved to (831, 653)
Screenshot: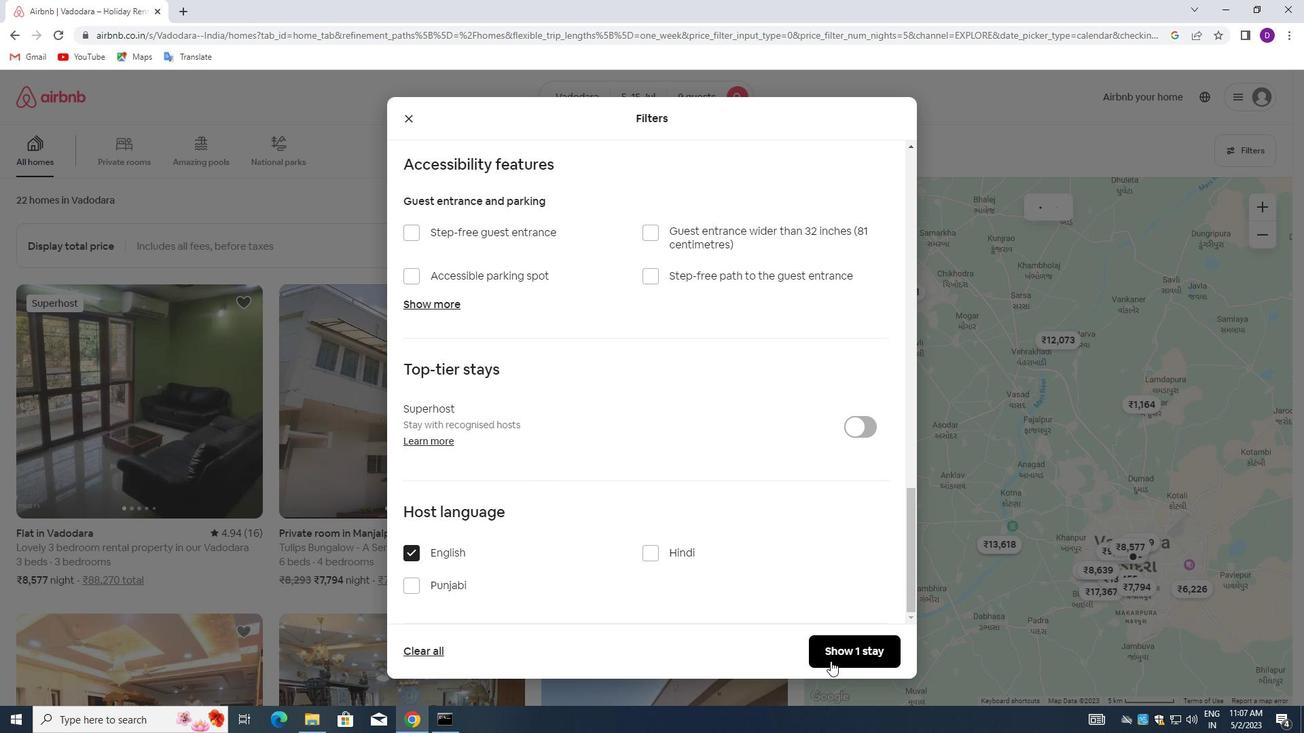 
Action: Mouse pressed left at (831, 653)
Screenshot: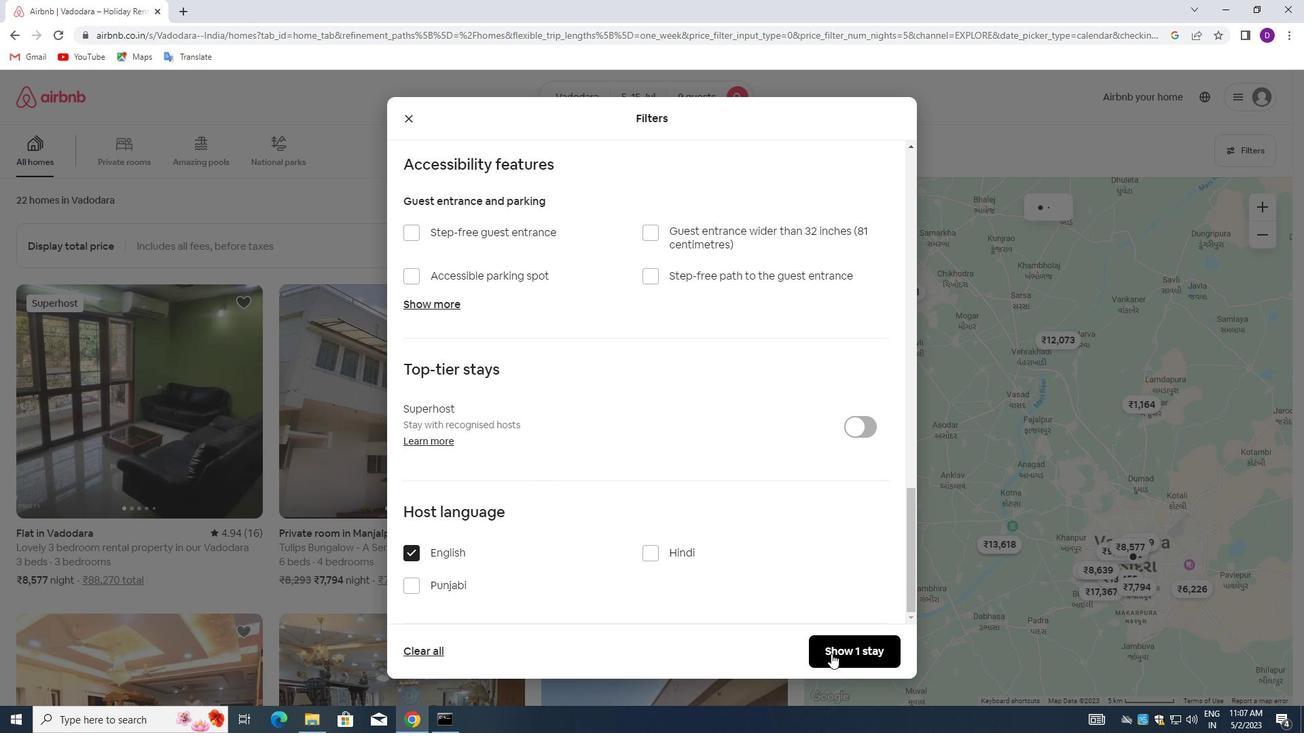 
Action: Mouse moved to (681, 520)
Screenshot: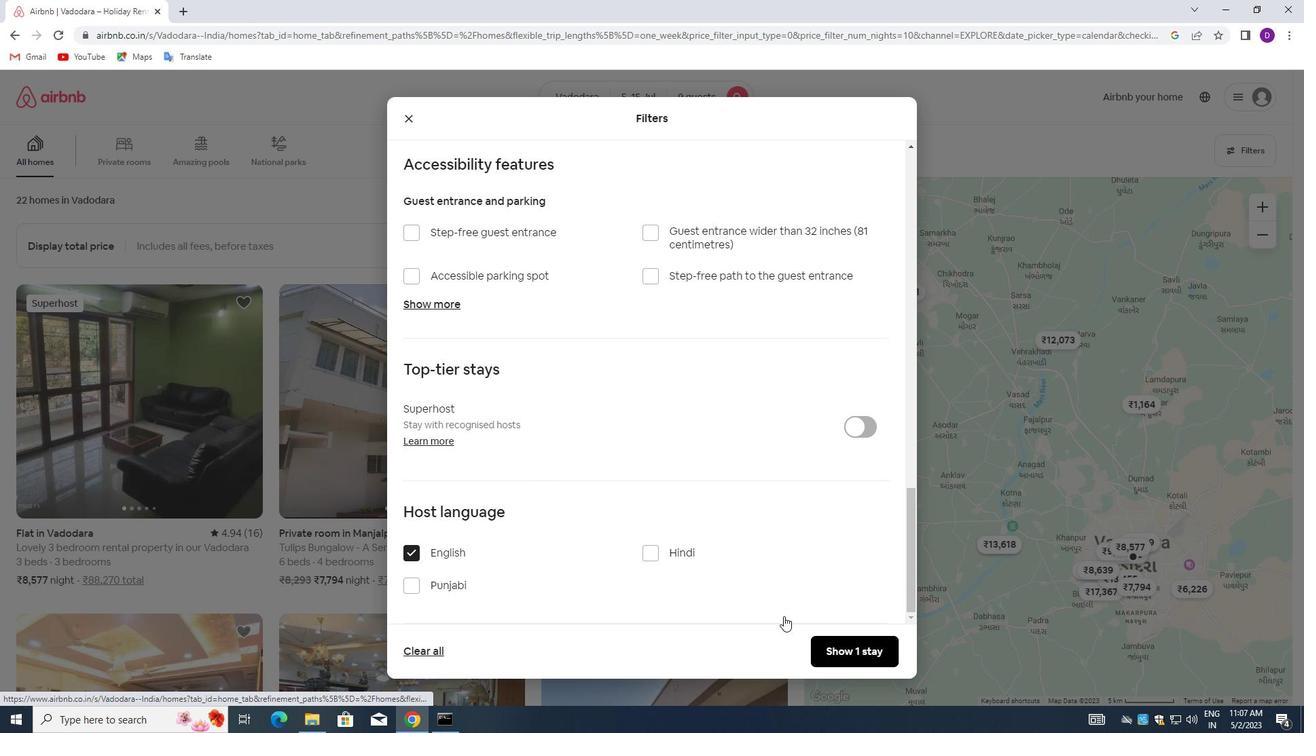 
